 Task: Find connections with filter location Pobé with filter topic #Creativitywith filter profile language Spanish with filter current company Leadership Circle with filter school Ishan Institute of Management and Technology with filter industry Computer Hardware Manufacturing with filter service category Typing with filter keywords title Accounting Staff
Action: Mouse moved to (260, 311)
Screenshot: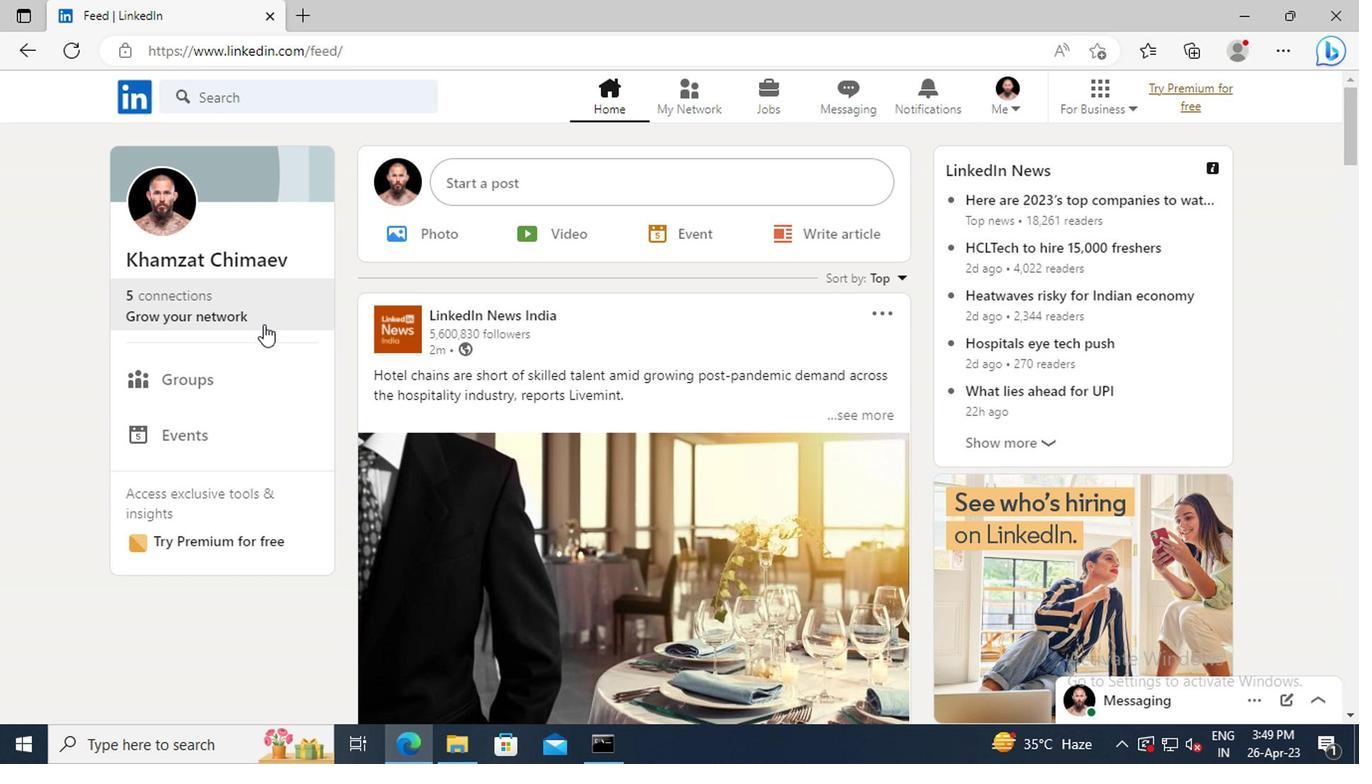 
Action: Mouse pressed left at (260, 311)
Screenshot: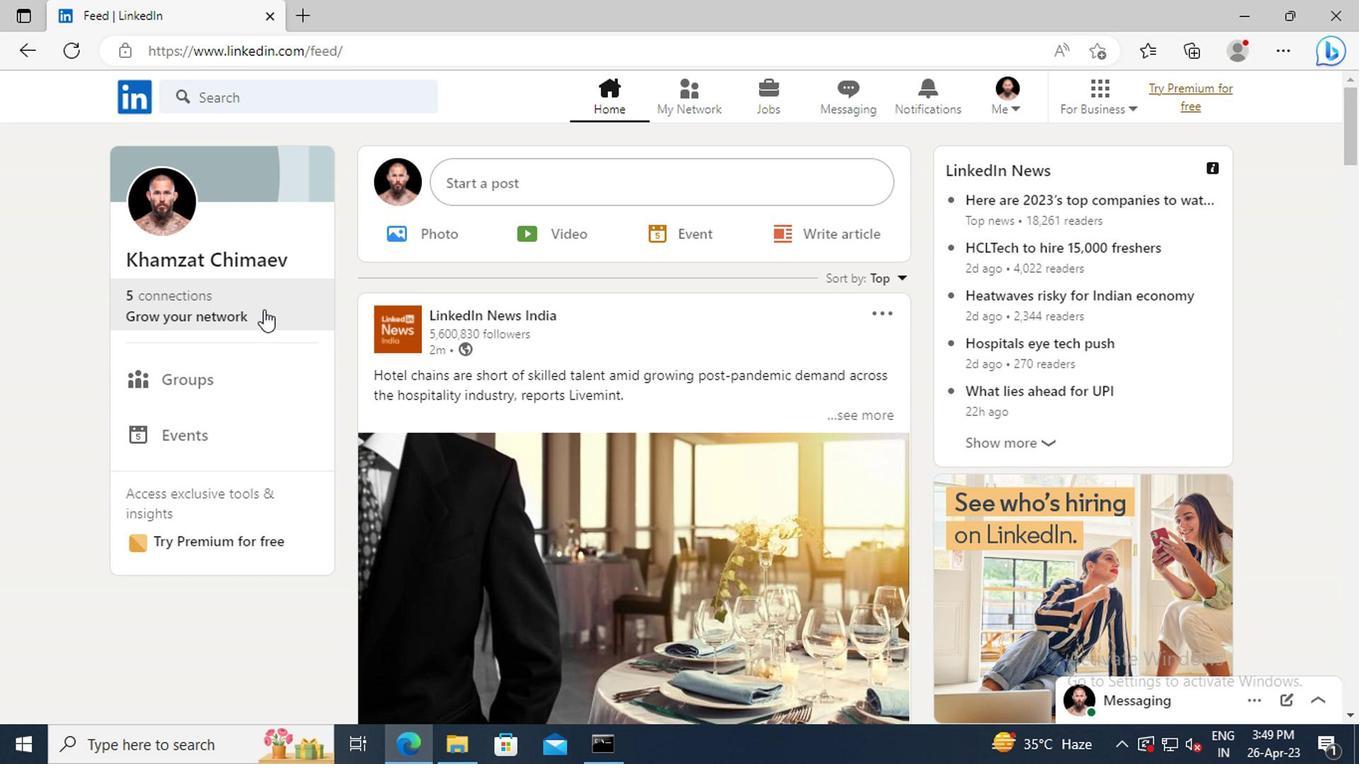 
Action: Mouse moved to (274, 212)
Screenshot: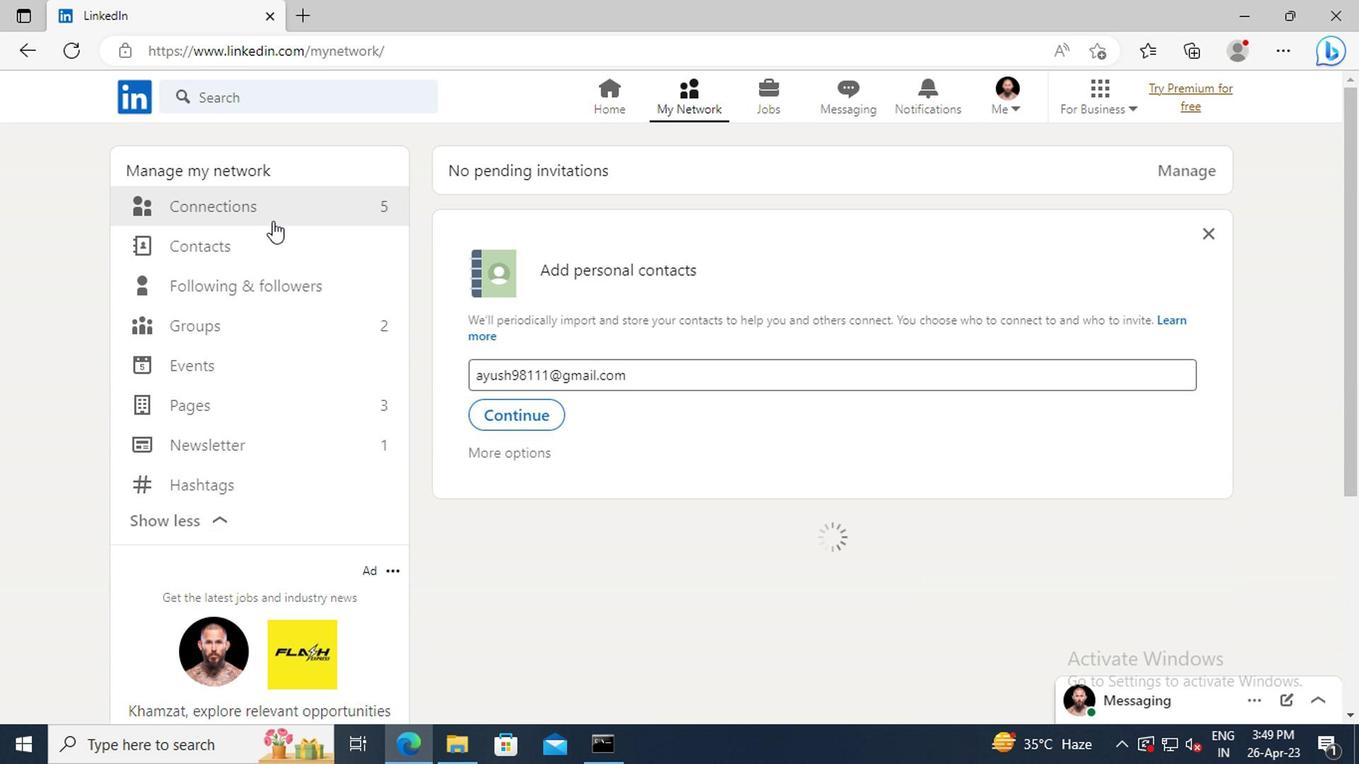 
Action: Mouse pressed left at (274, 212)
Screenshot: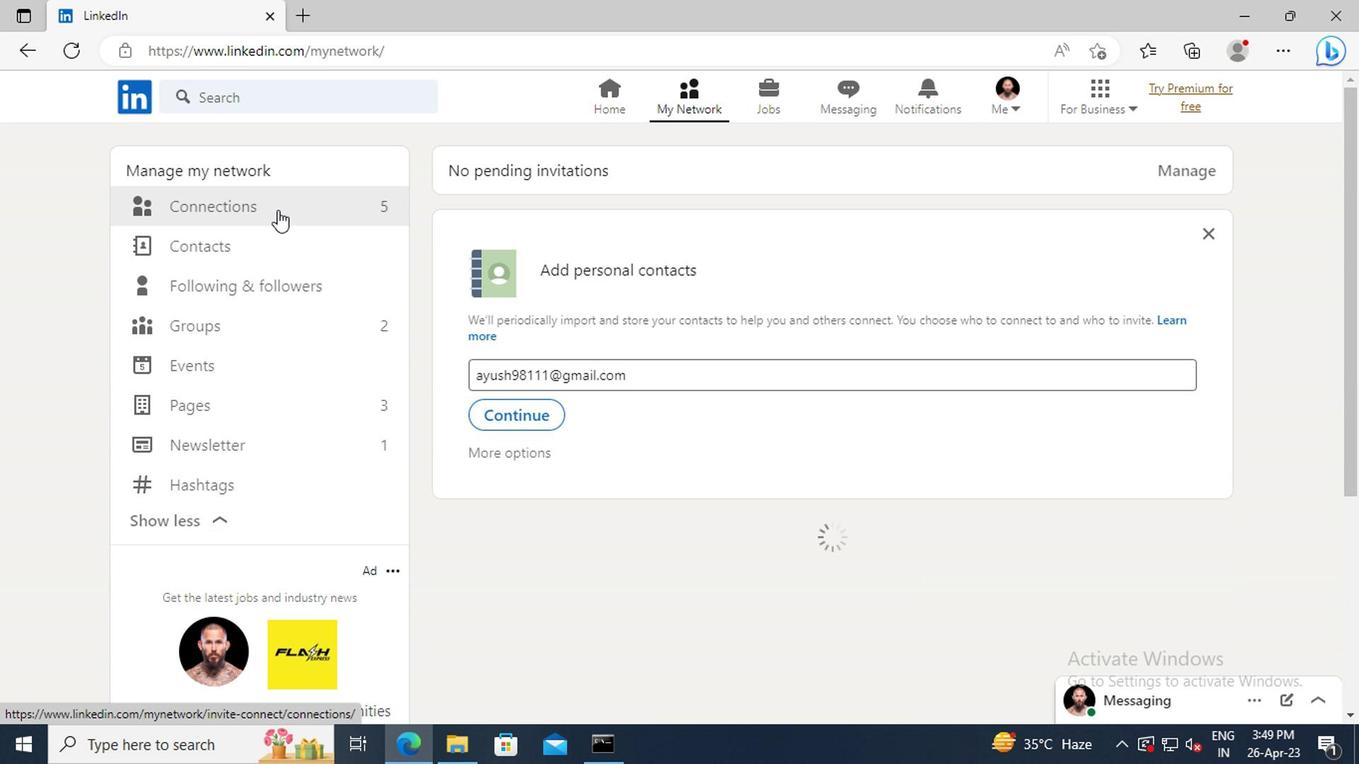 
Action: Mouse moved to (803, 214)
Screenshot: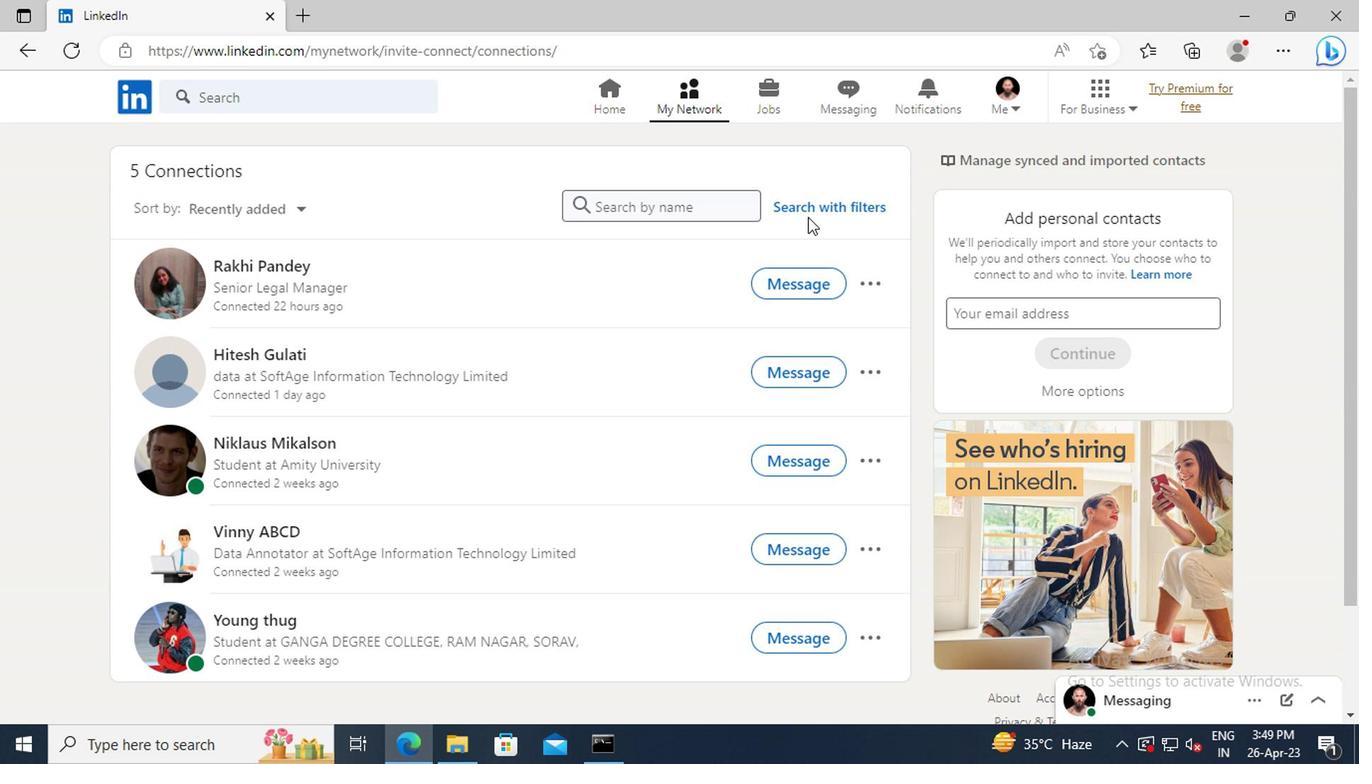 
Action: Mouse pressed left at (803, 214)
Screenshot: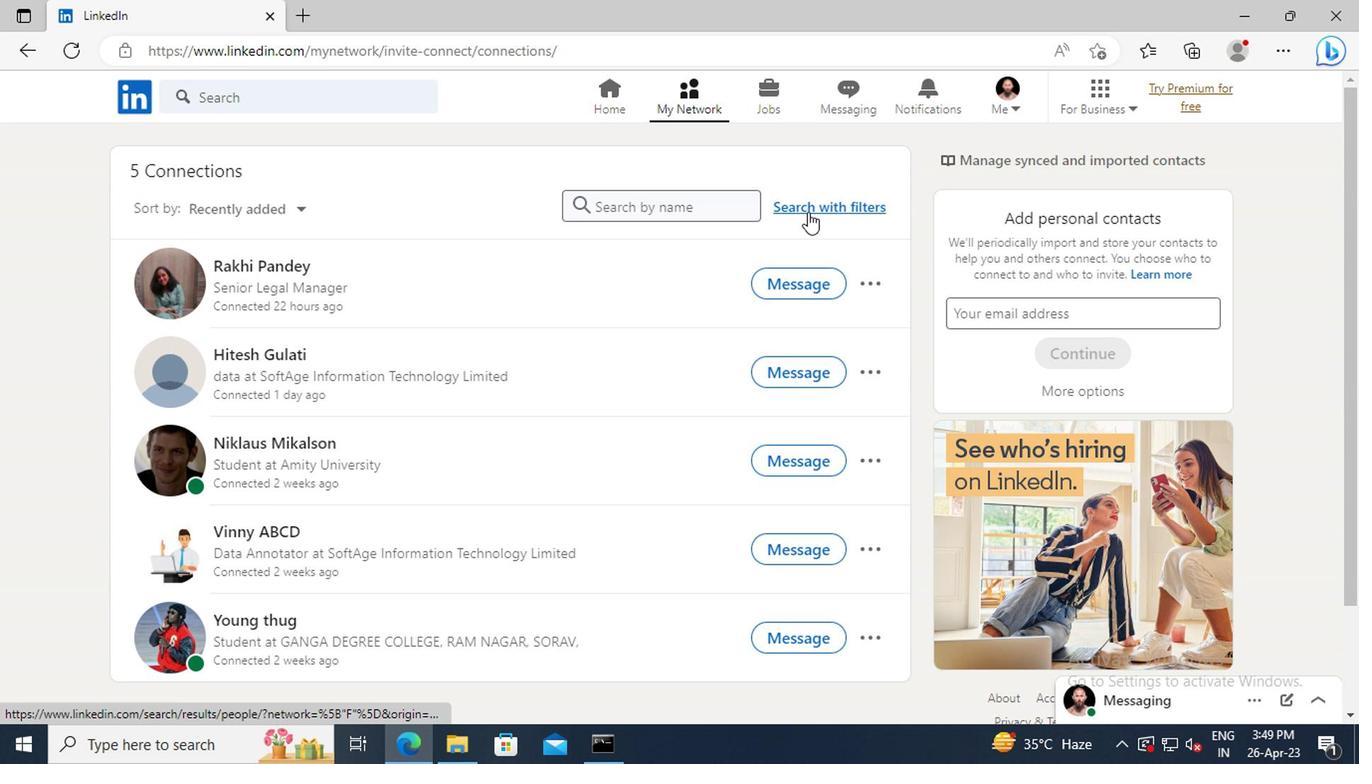 
Action: Mouse moved to (756, 157)
Screenshot: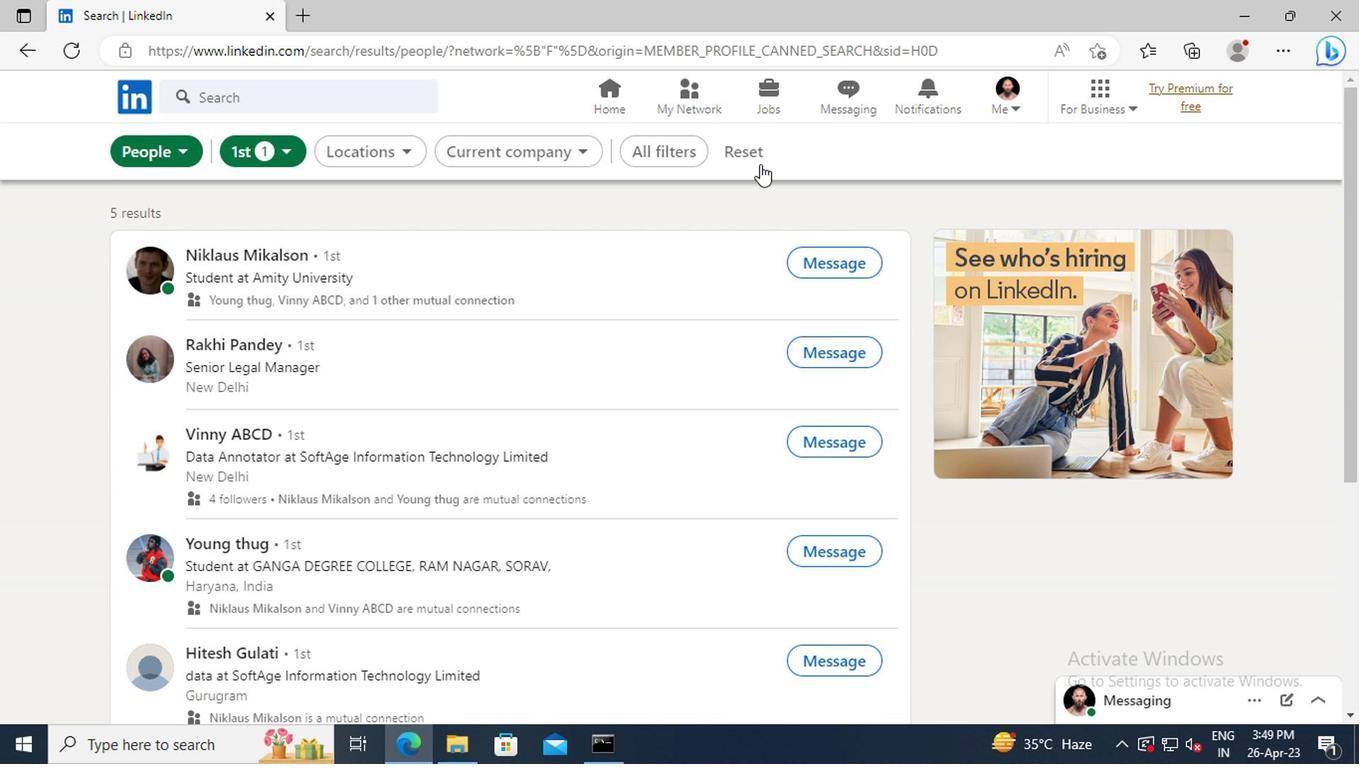 
Action: Mouse pressed left at (756, 157)
Screenshot: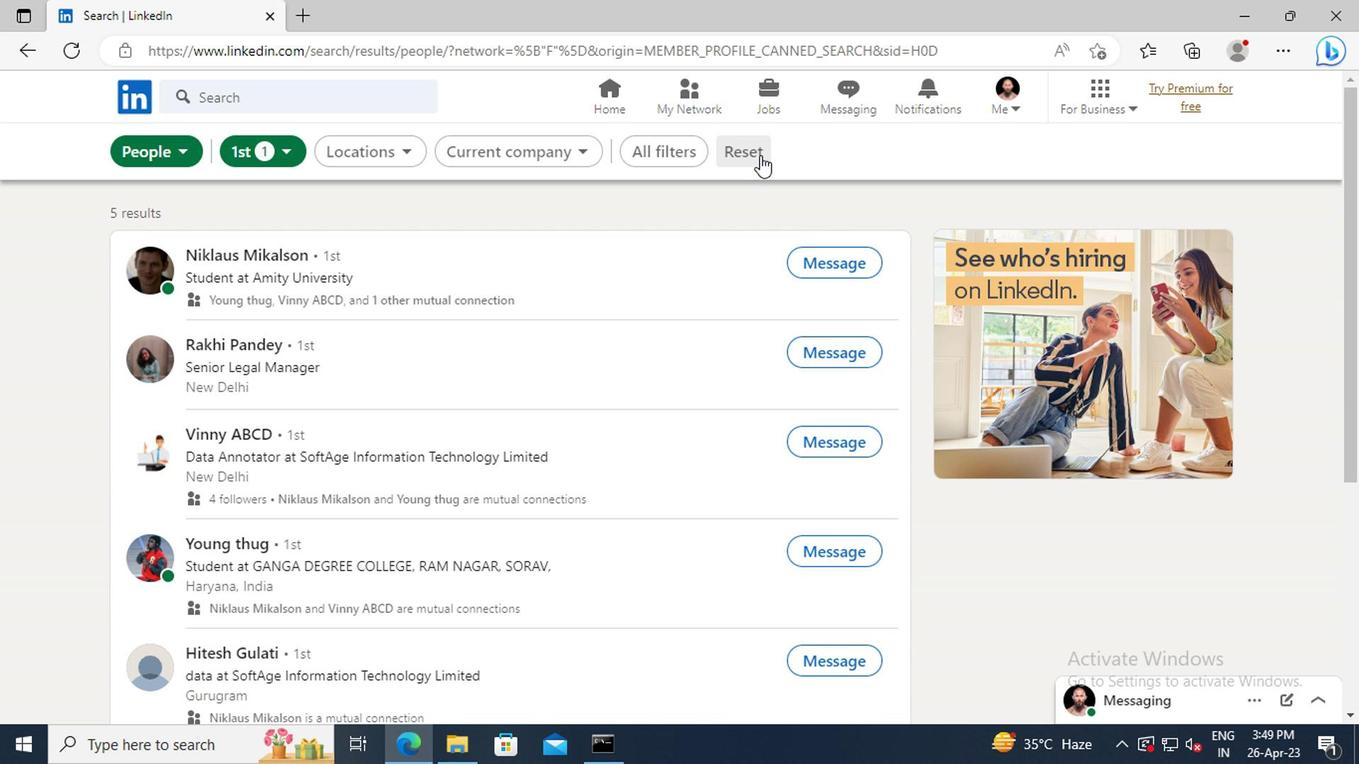 
Action: Mouse moved to (709, 158)
Screenshot: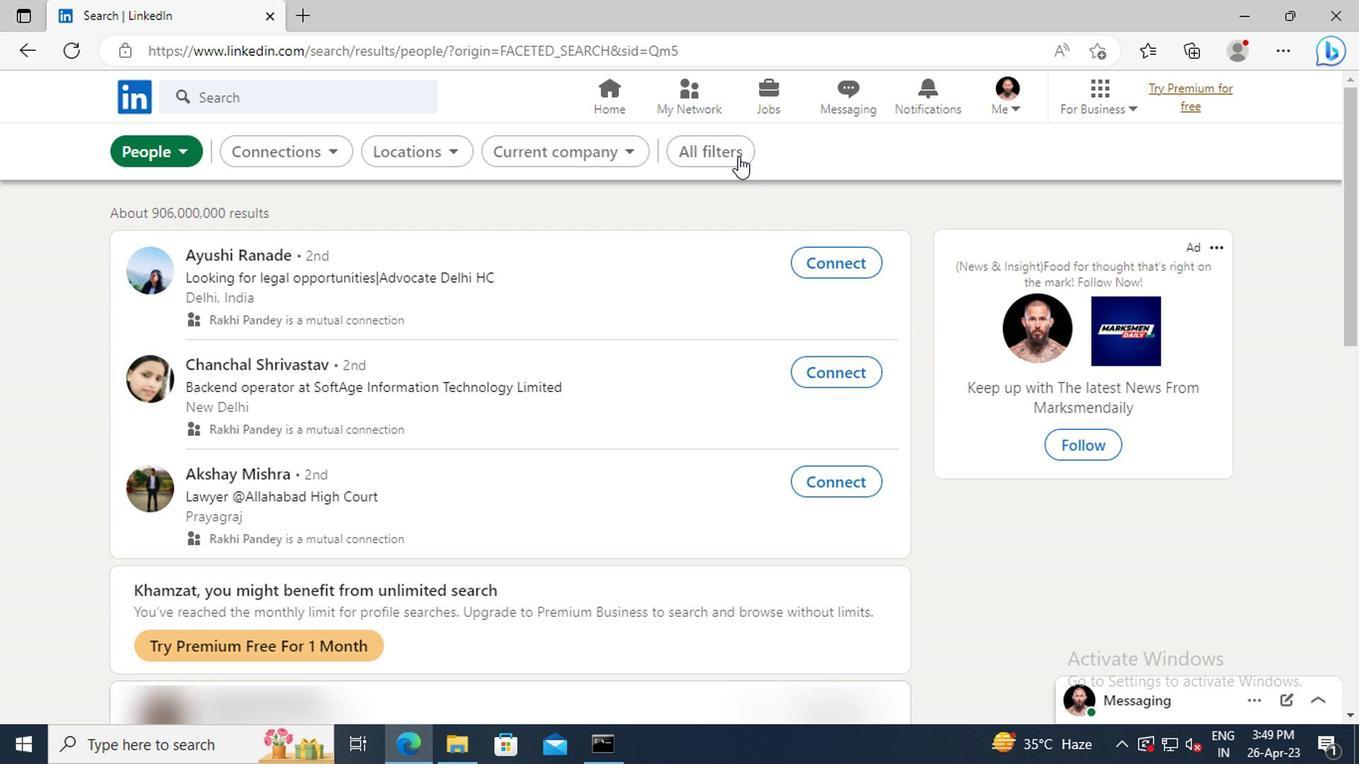 
Action: Mouse pressed left at (709, 158)
Screenshot: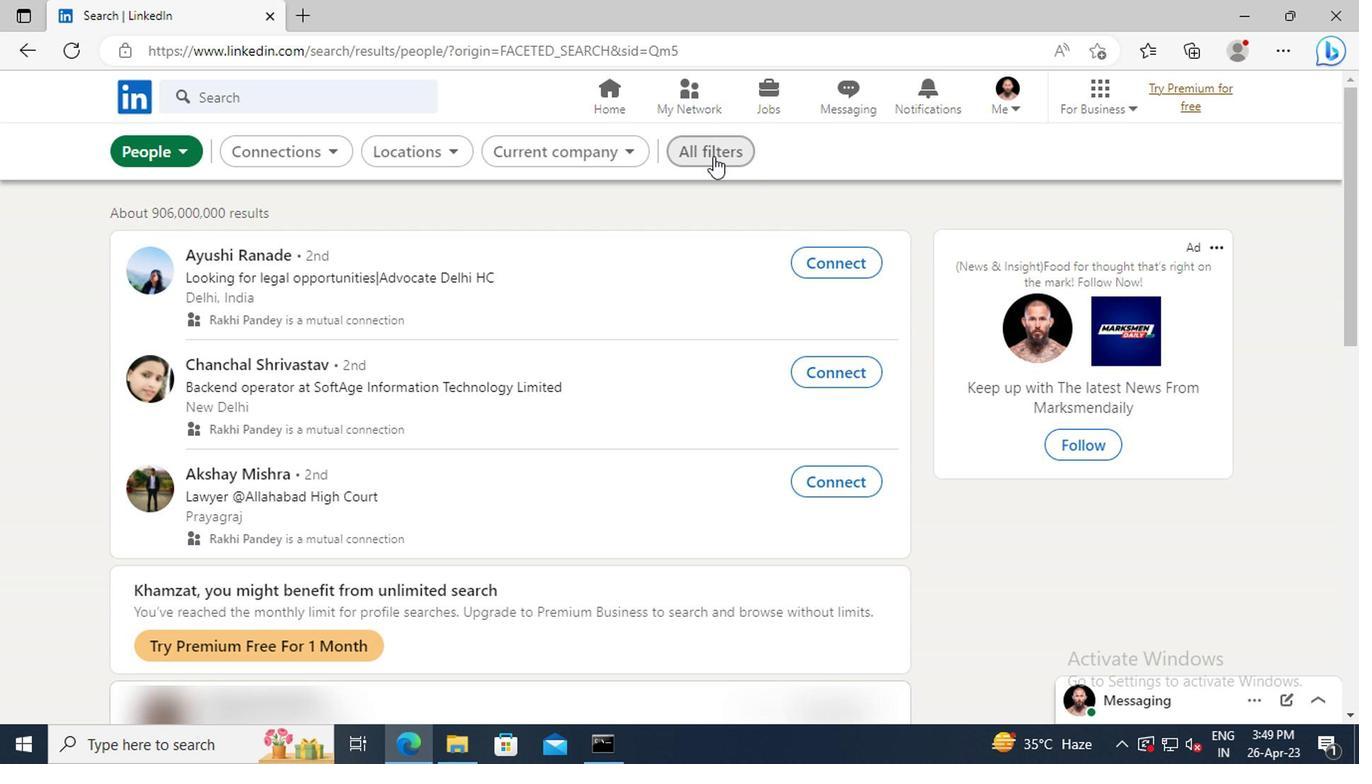 
Action: Mouse moved to (1099, 288)
Screenshot: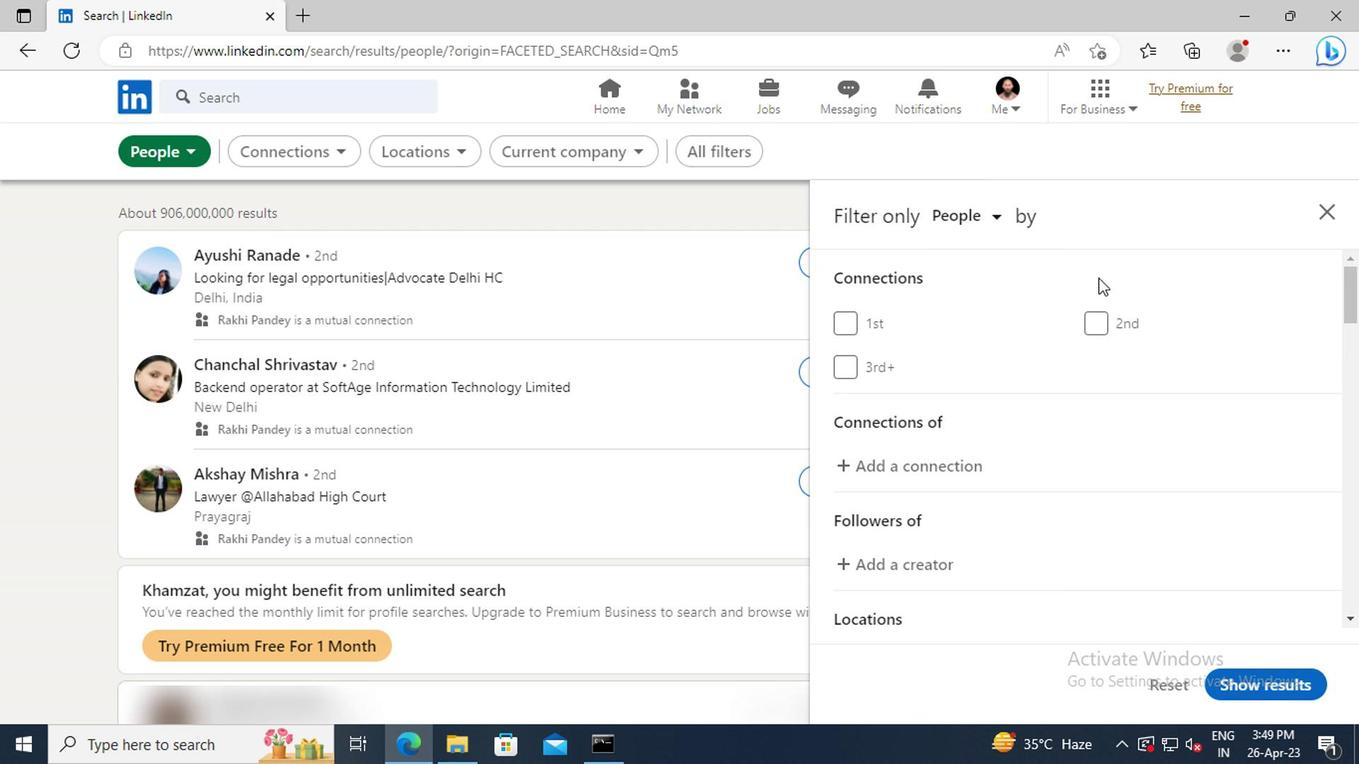 
Action: Mouse scrolled (1099, 287) with delta (0, -1)
Screenshot: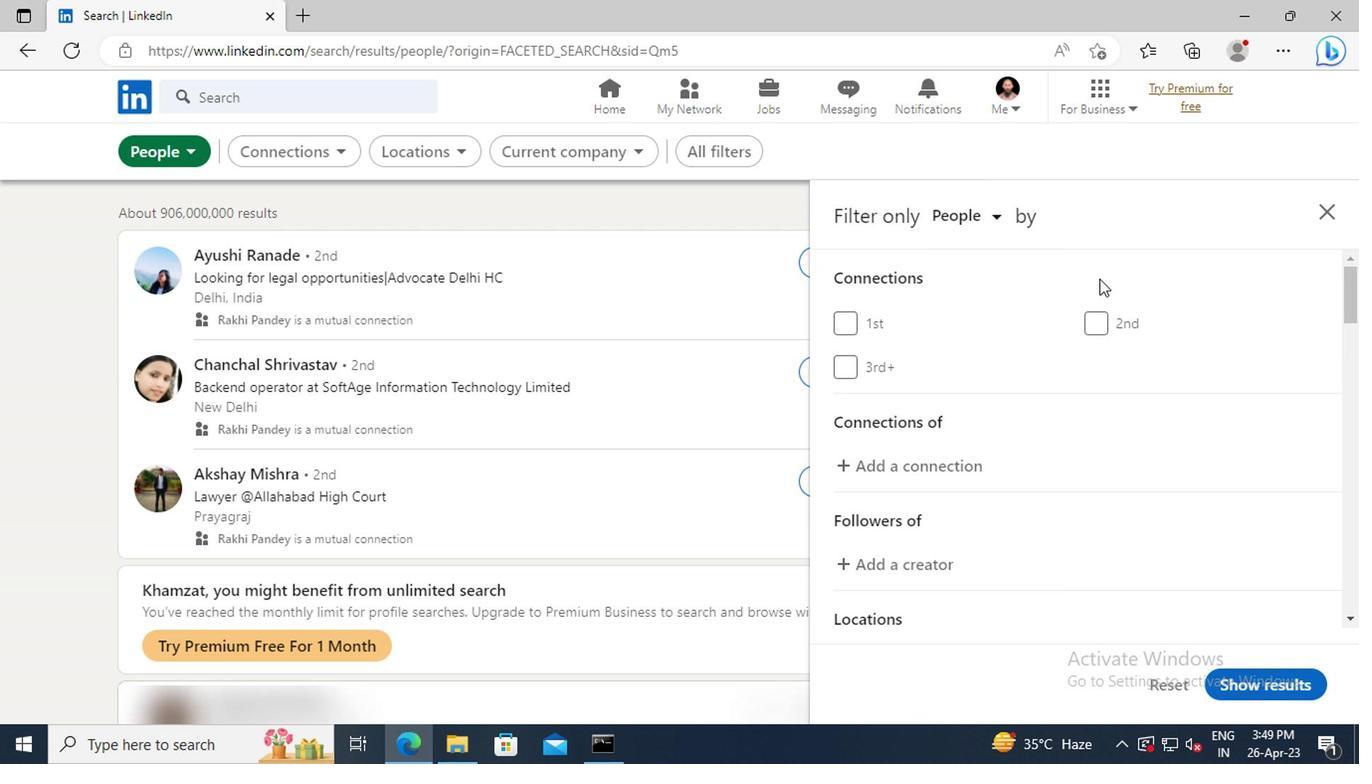 
Action: Mouse scrolled (1099, 287) with delta (0, -1)
Screenshot: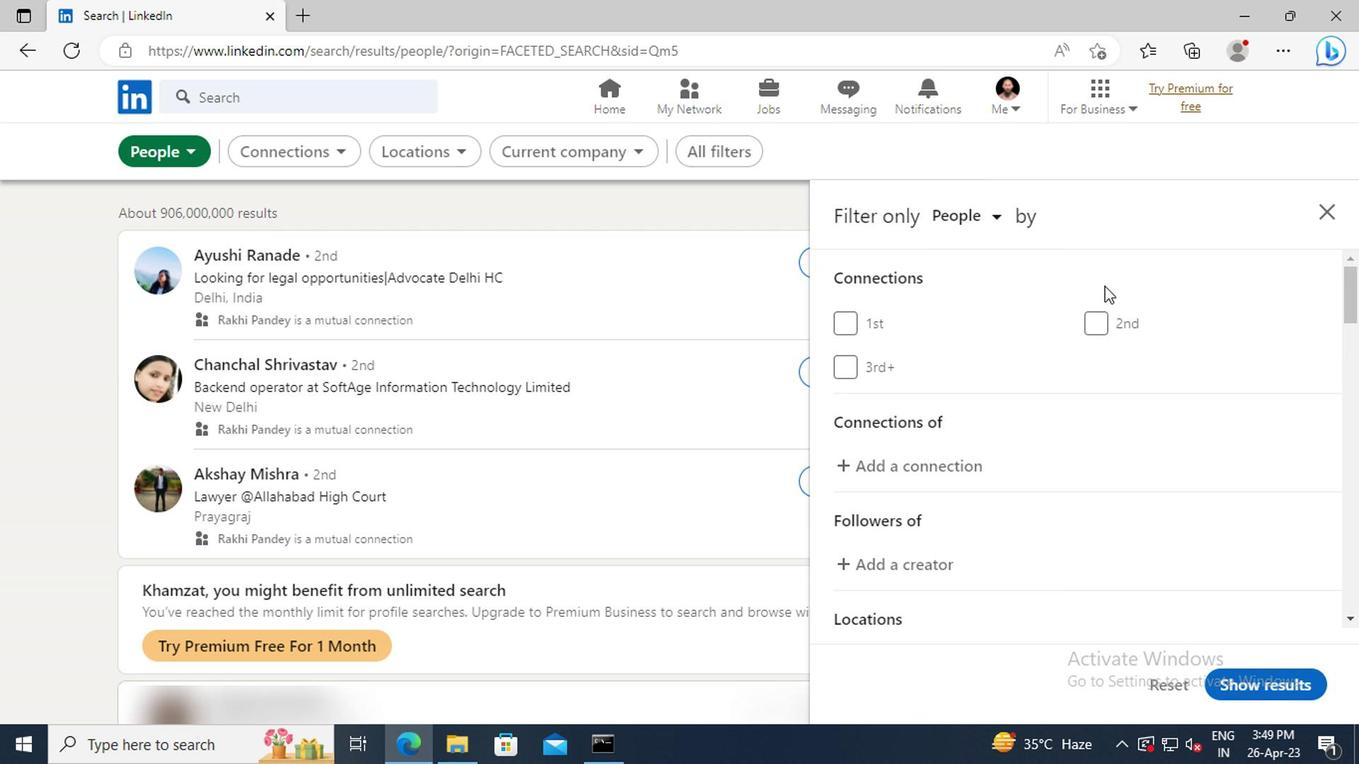 
Action: Mouse scrolled (1099, 287) with delta (0, -1)
Screenshot: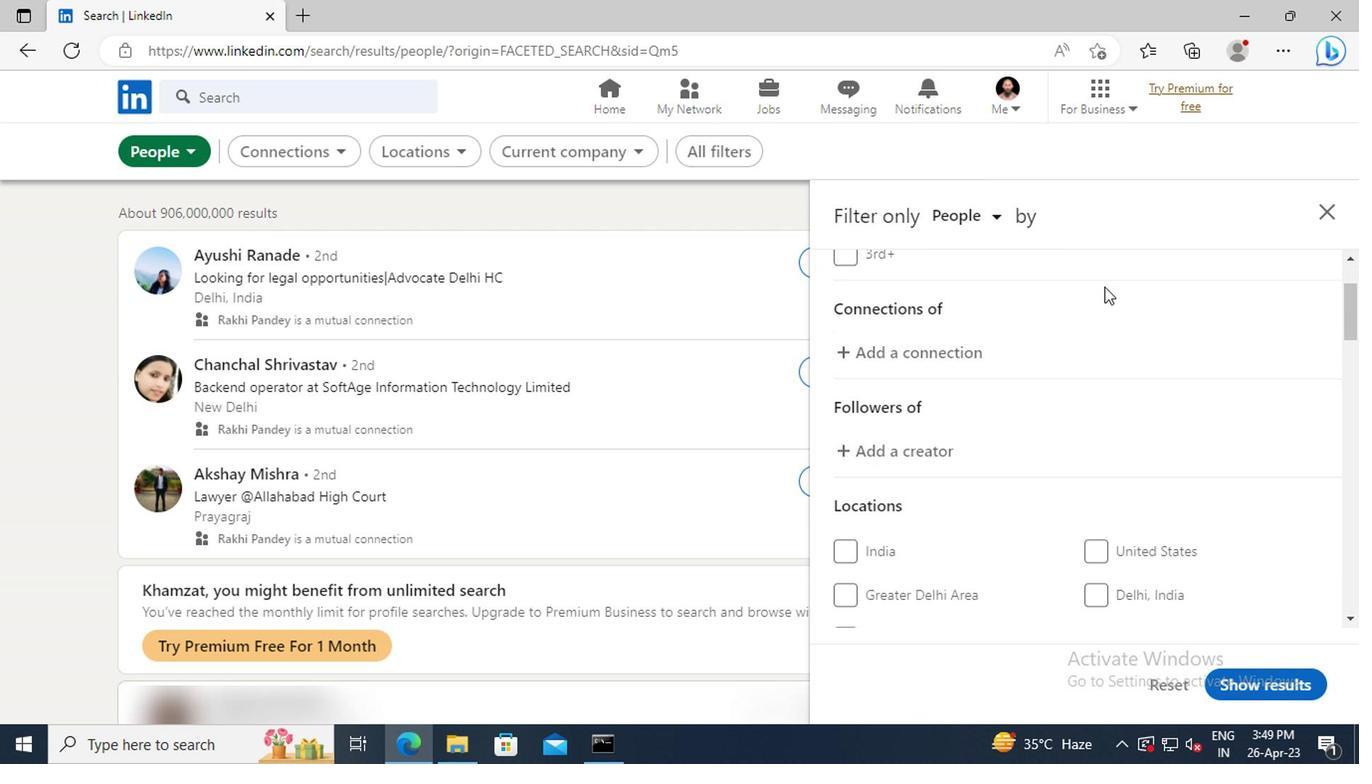 
Action: Mouse scrolled (1099, 287) with delta (0, -1)
Screenshot: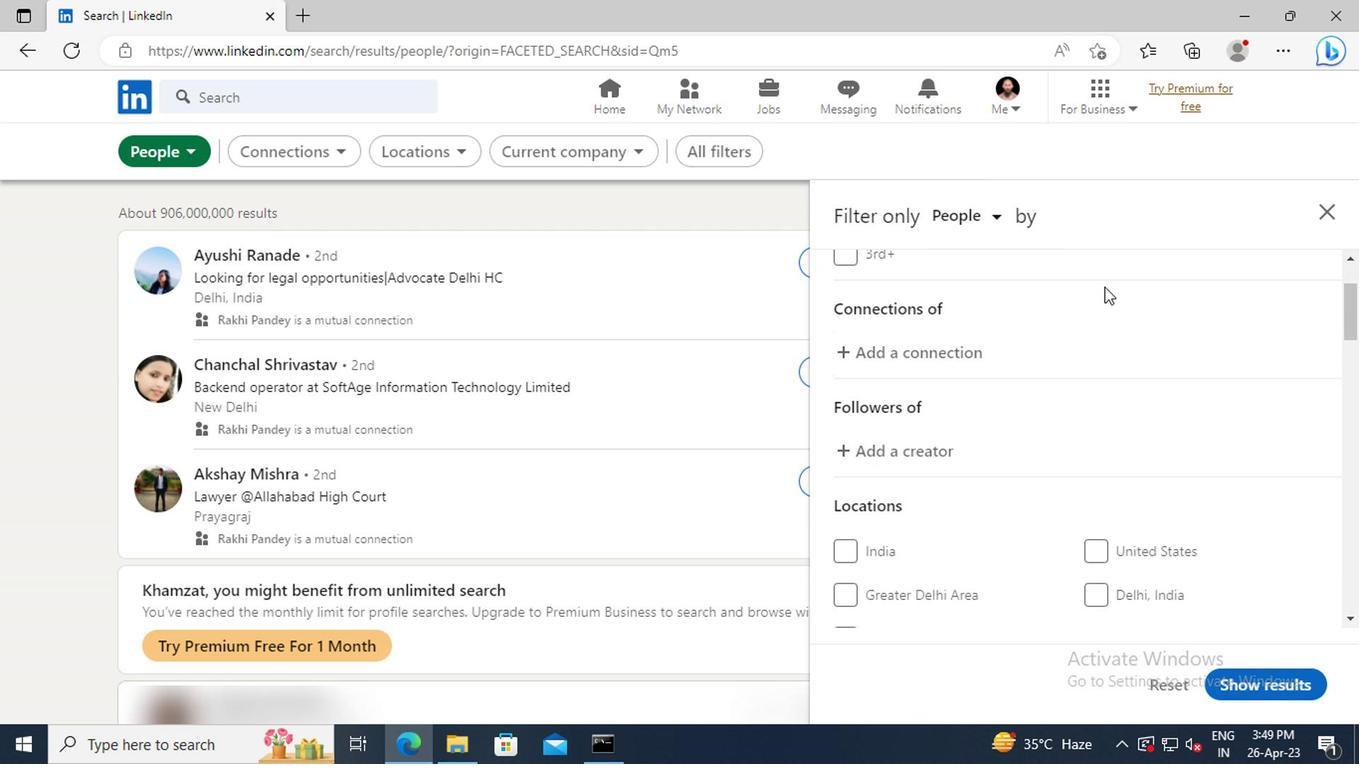 
Action: Mouse moved to (1099, 289)
Screenshot: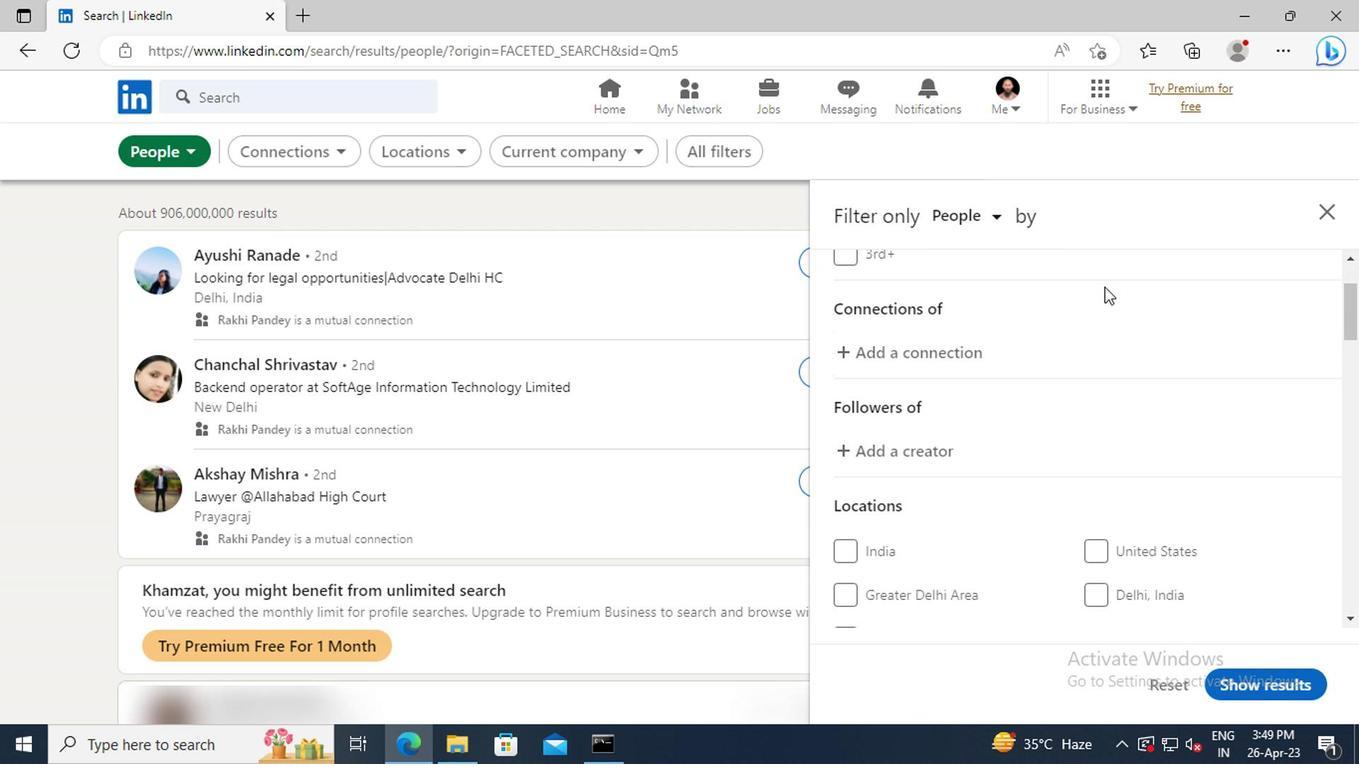 
Action: Mouse scrolled (1099, 288) with delta (0, 0)
Screenshot: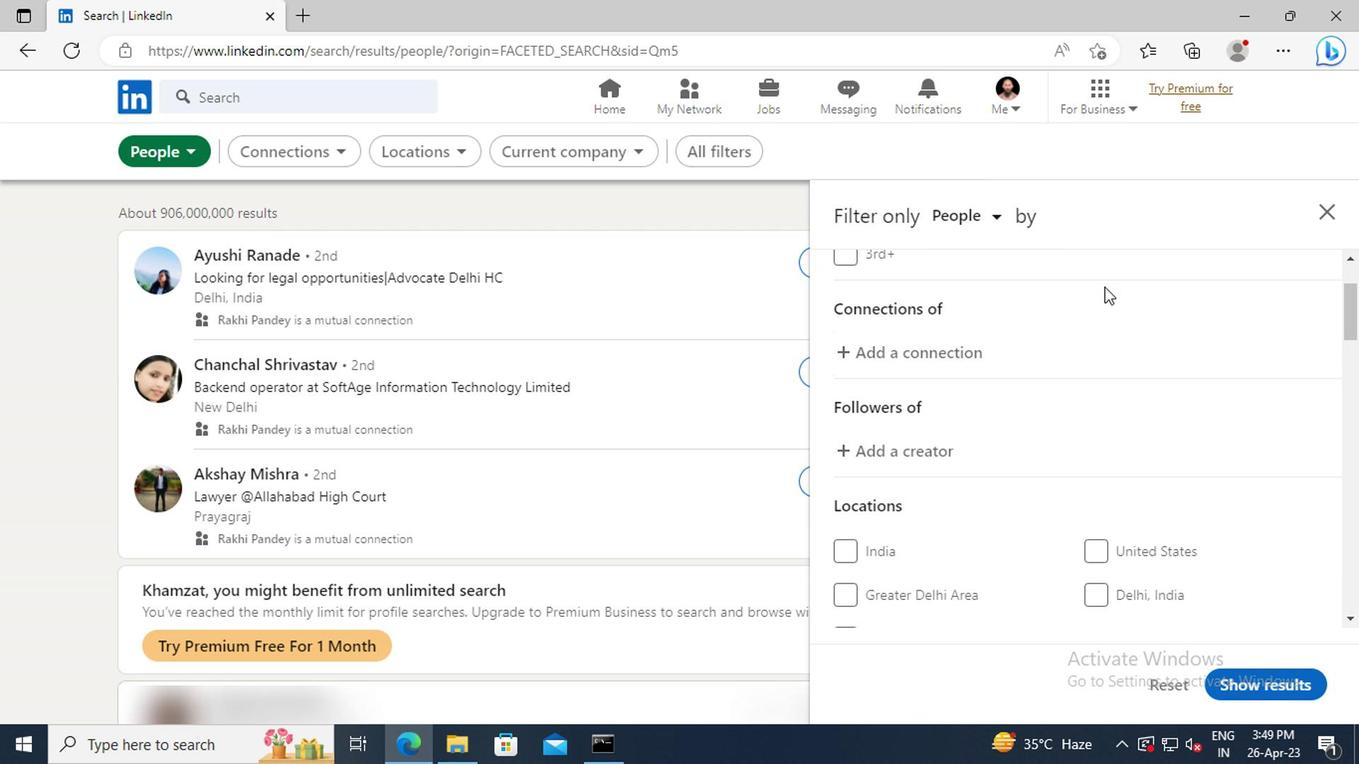 
Action: Mouse scrolled (1099, 288) with delta (0, 0)
Screenshot: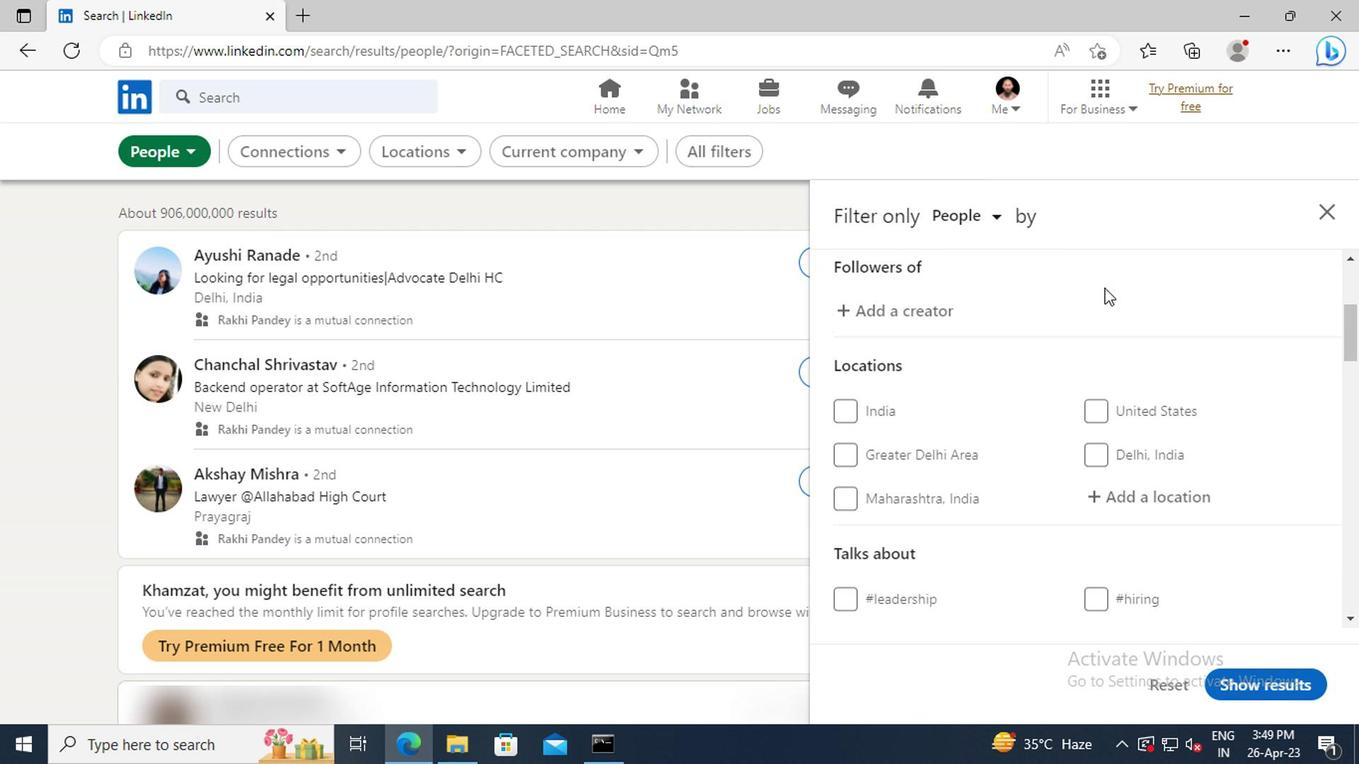
Action: Mouse moved to (1129, 403)
Screenshot: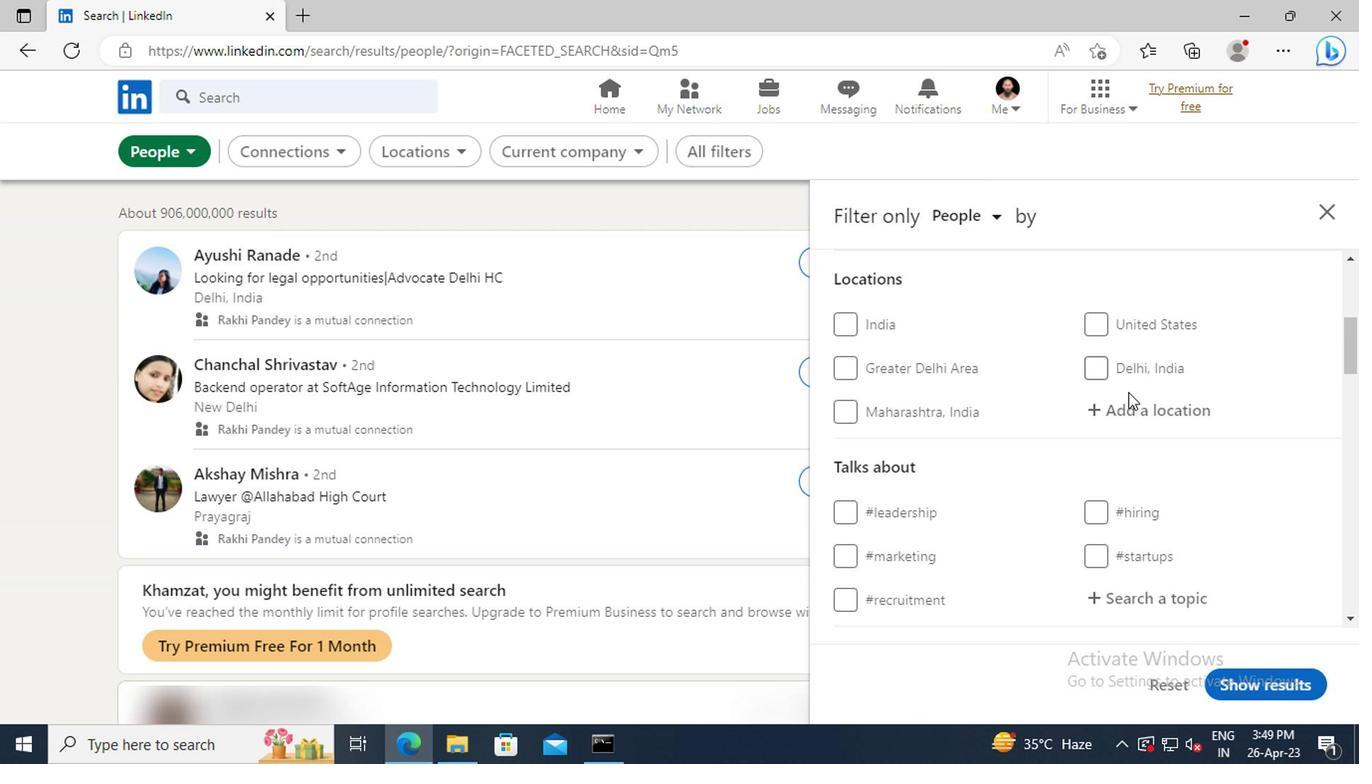 
Action: Mouse pressed left at (1129, 403)
Screenshot: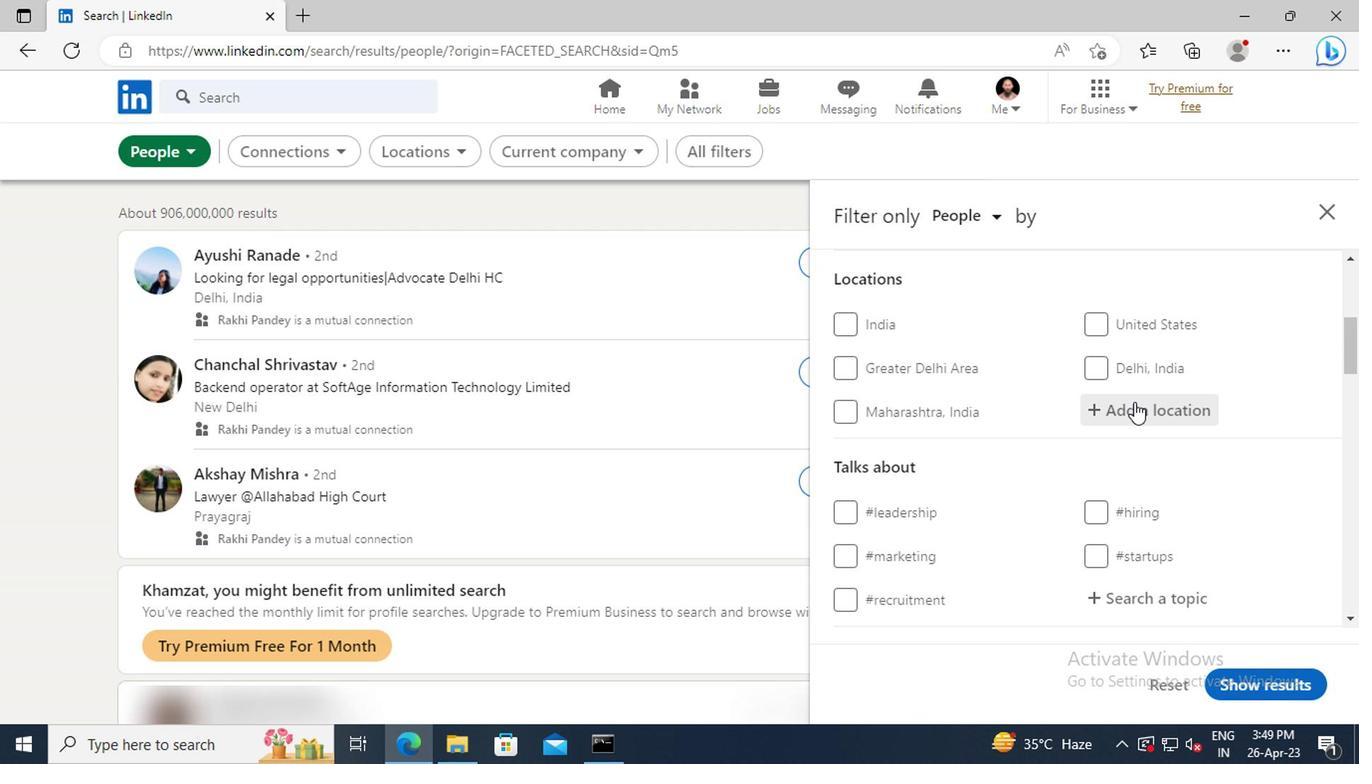 
Action: Key pressed <Key.shift>POBE<Key.enter>
Screenshot: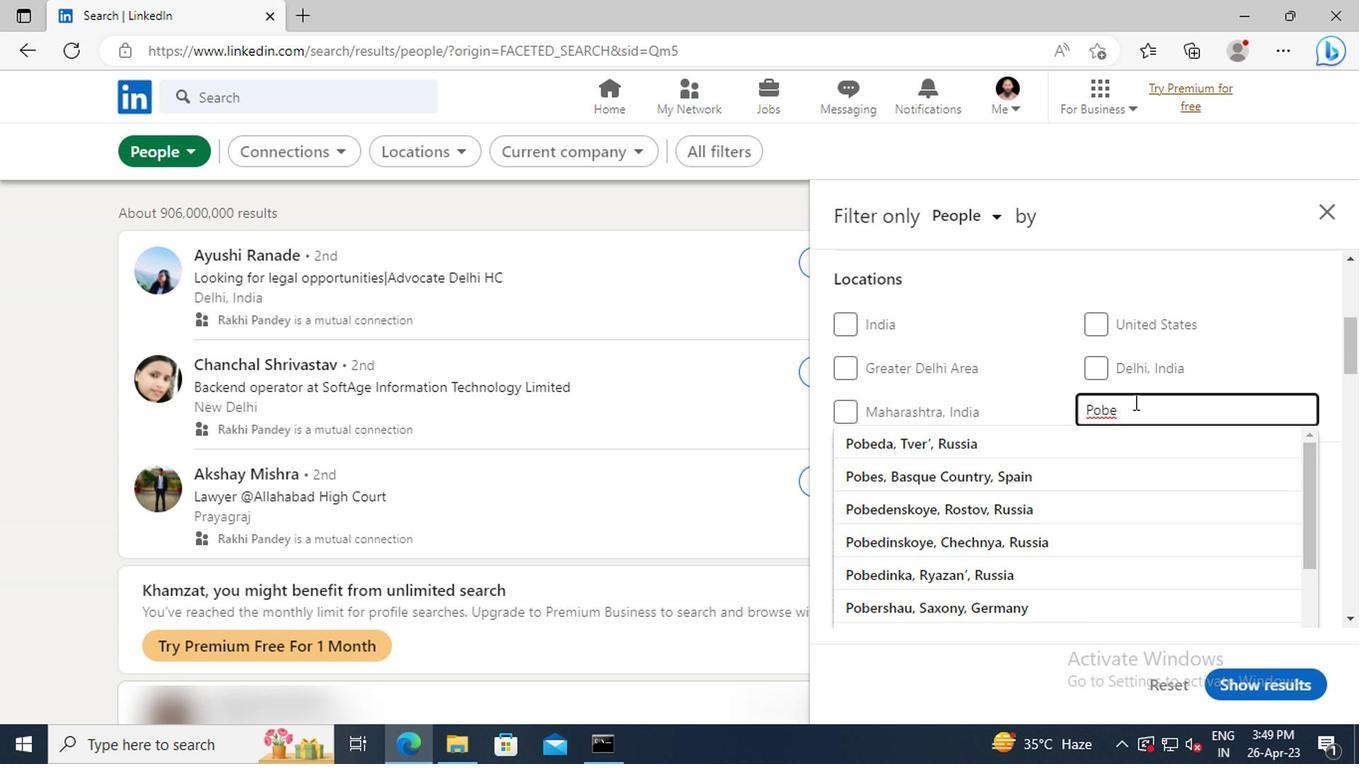 
Action: Mouse scrolled (1129, 402) with delta (0, 0)
Screenshot: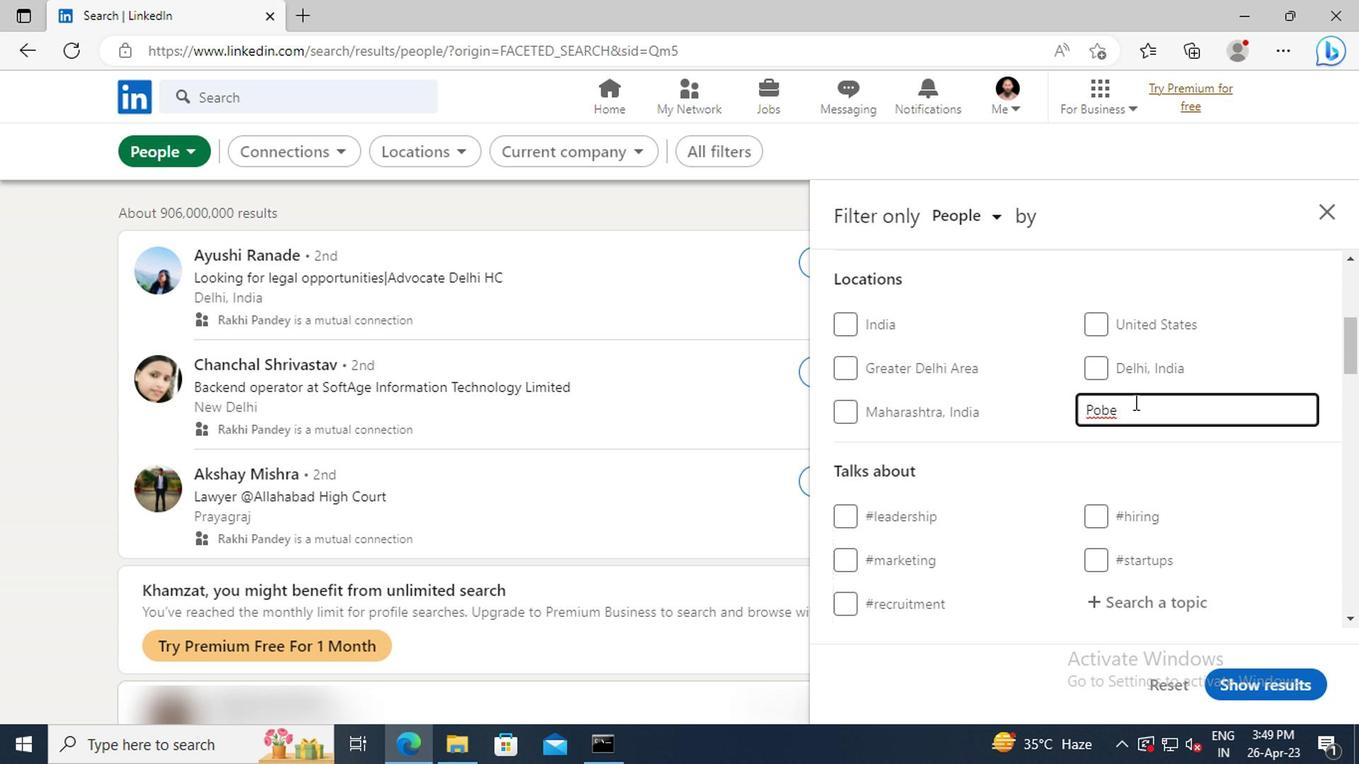
Action: Mouse scrolled (1129, 402) with delta (0, 0)
Screenshot: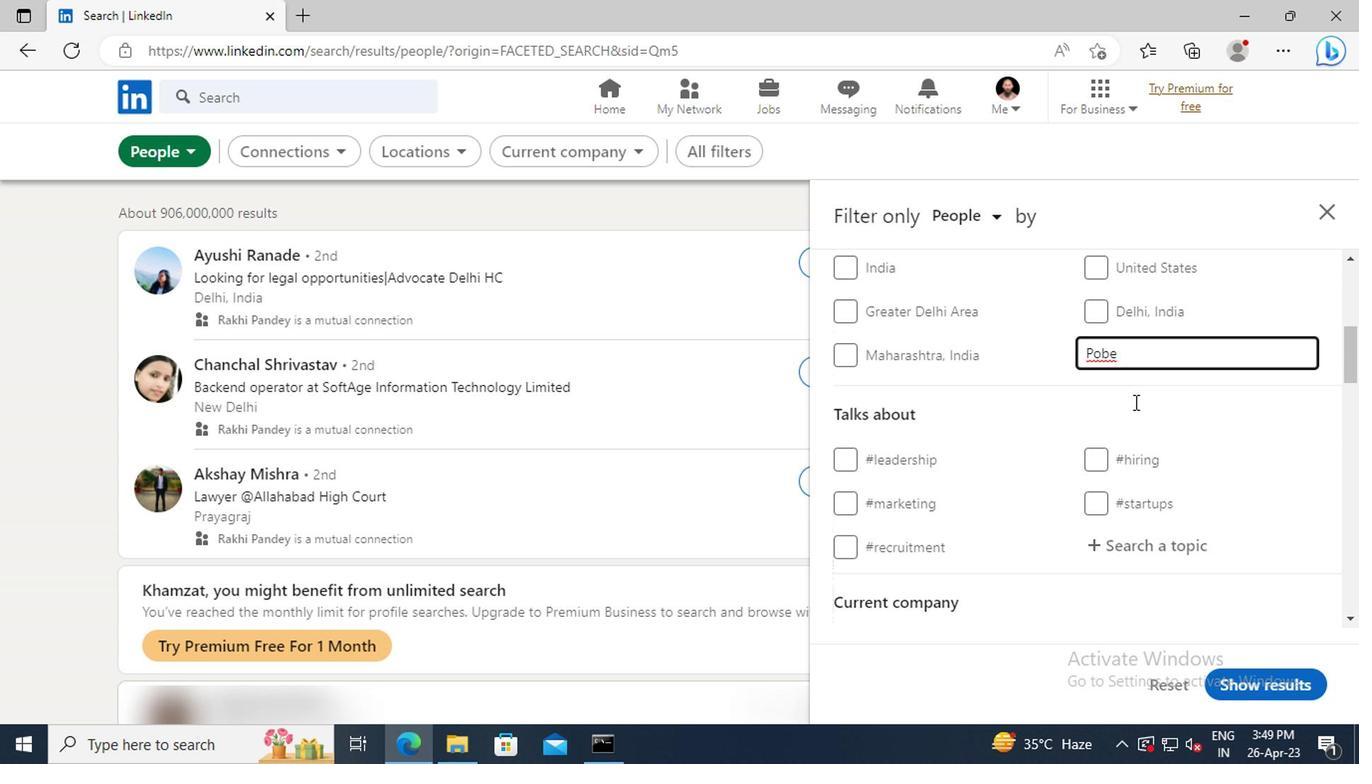 
Action: Mouse scrolled (1129, 402) with delta (0, 0)
Screenshot: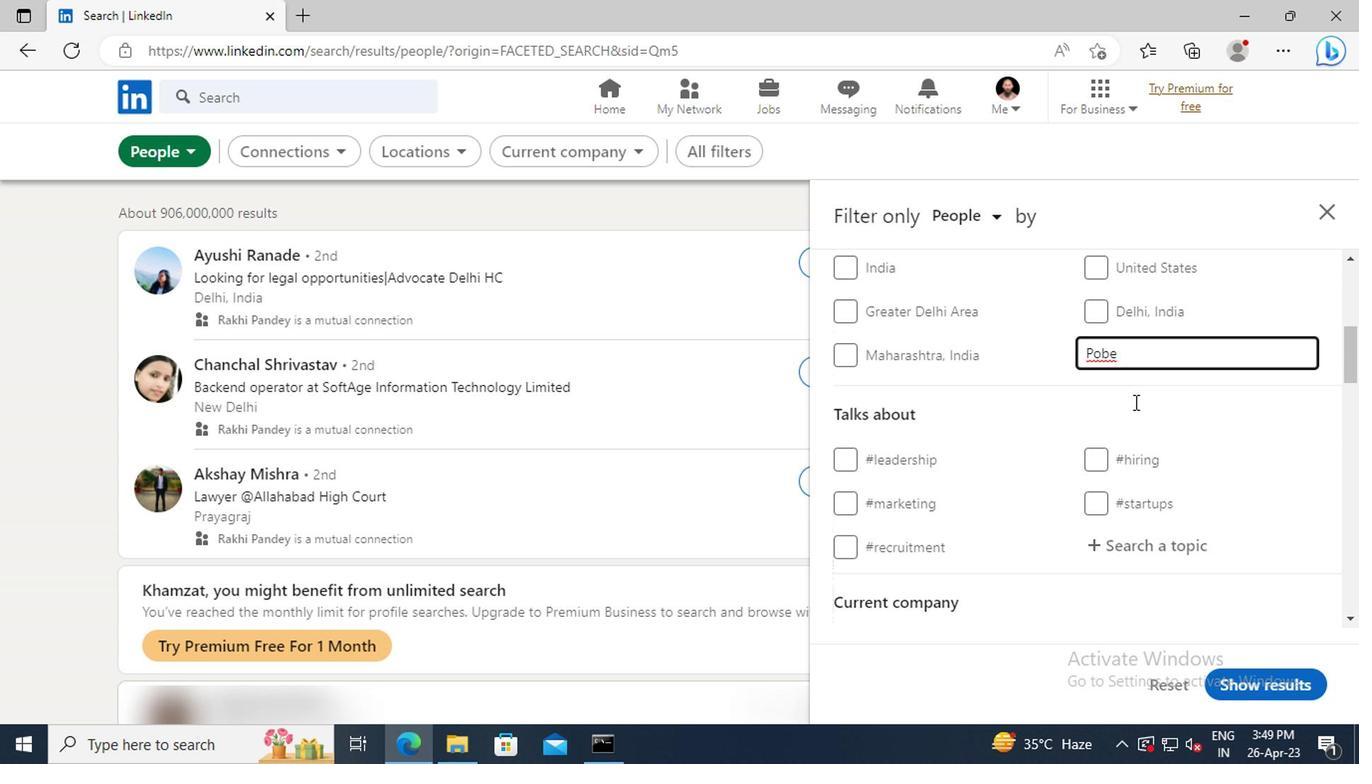 
Action: Mouse moved to (1144, 441)
Screenshot: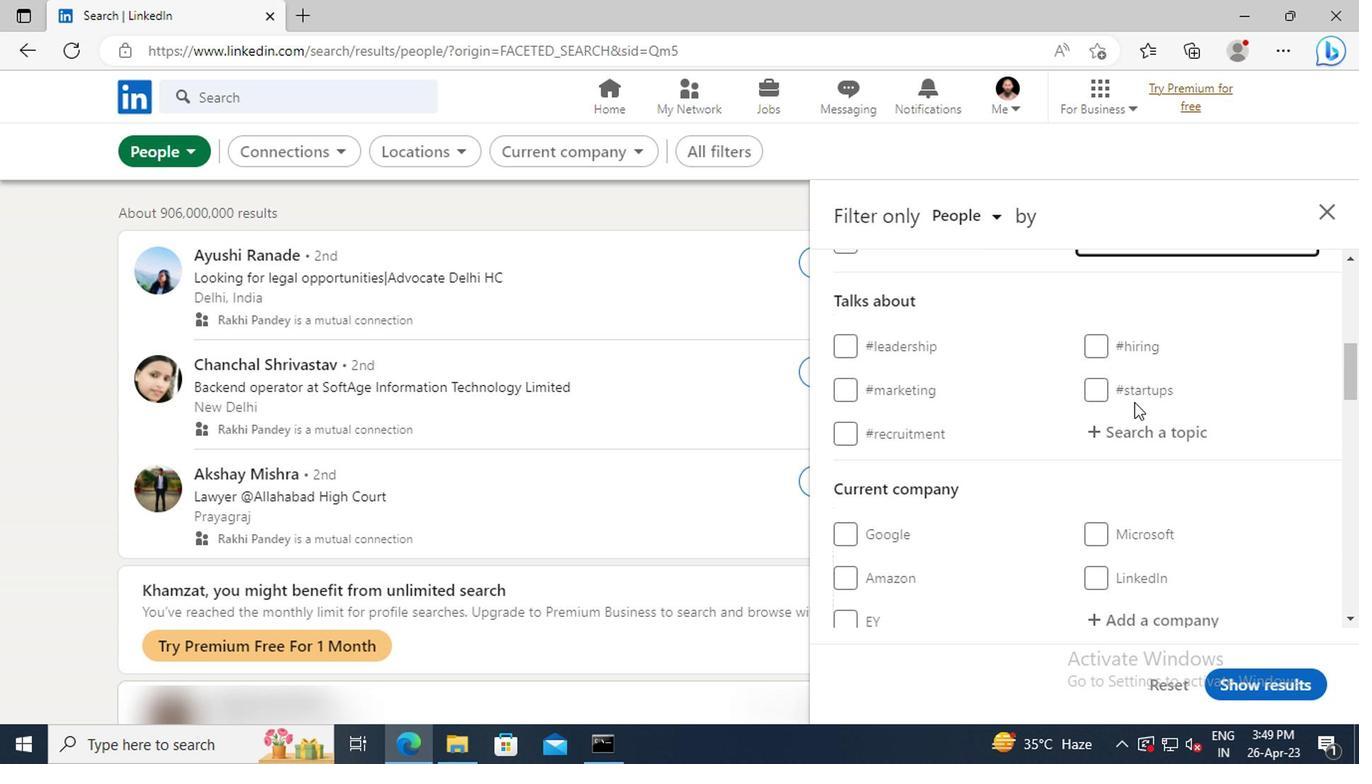 
Action: Mouse pressed left at (1144, 441)
Screenshot: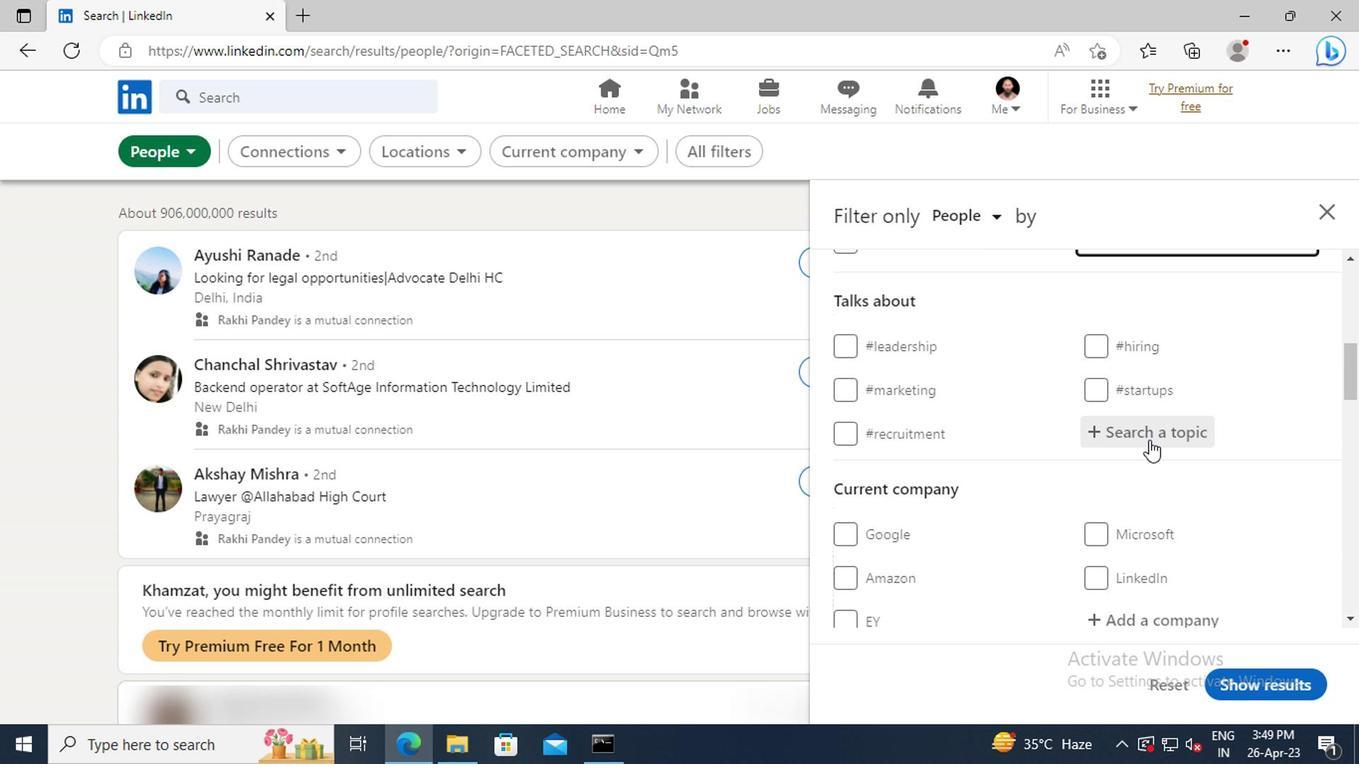 
Action: Key pressed <Key.shift>#CREATIVITYWITH<Key.enter>
Screenshot: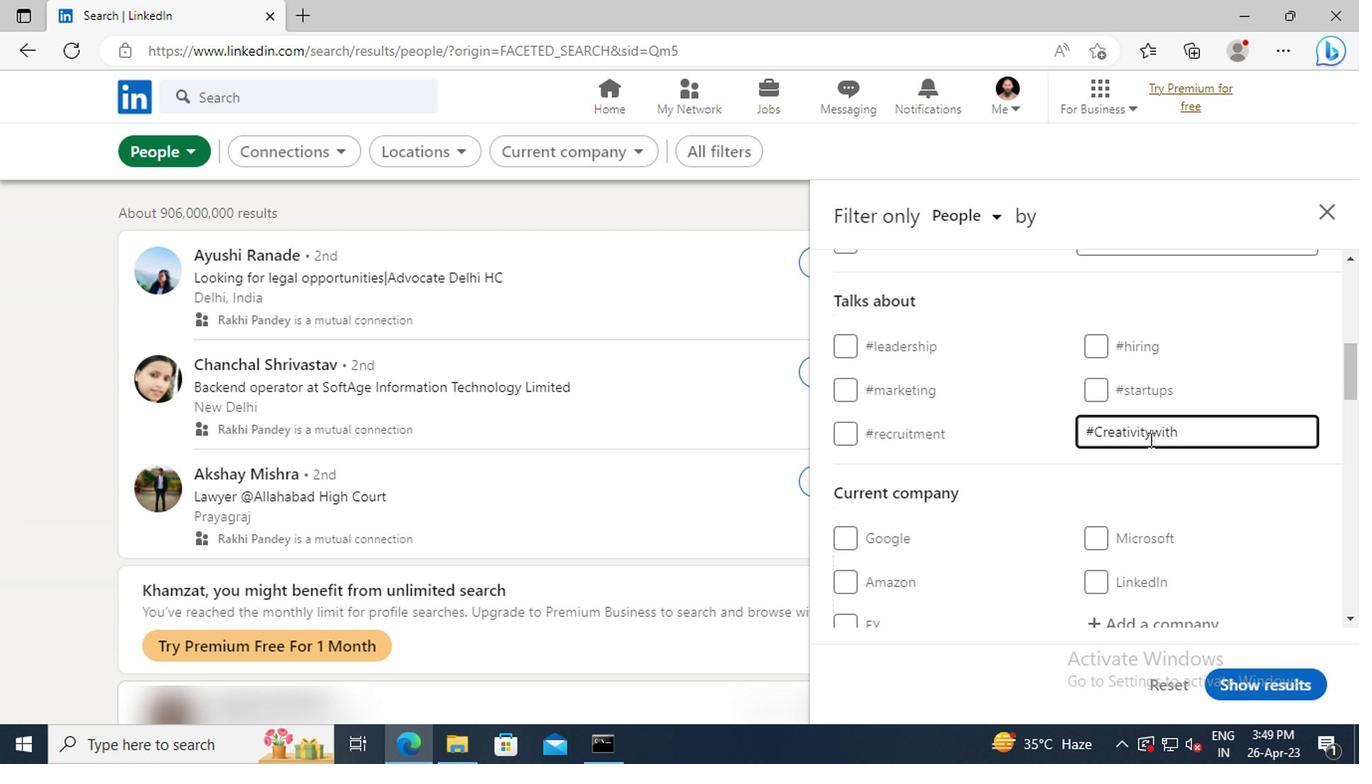 
Action: Mouse scrolled (1144, 440) with delta (0, -1)
Screenshot: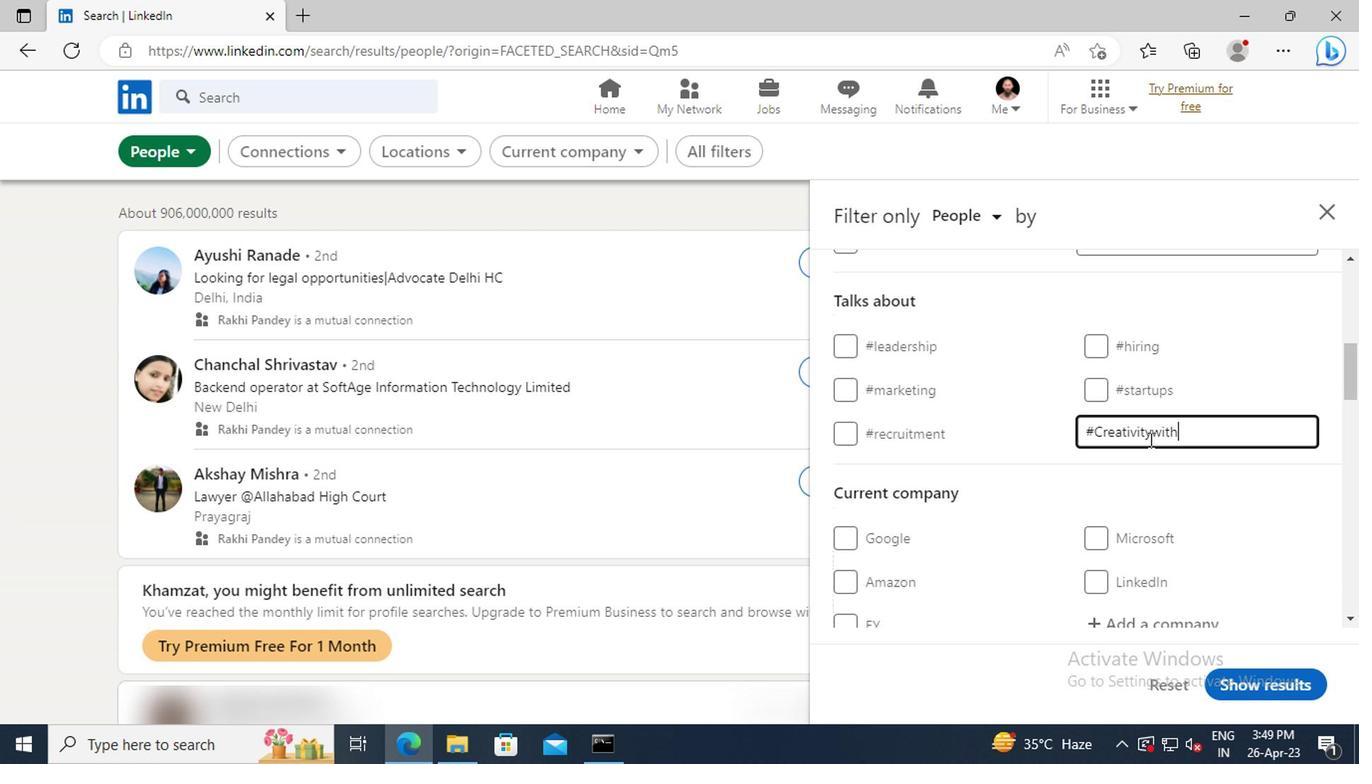 
Action: Mouse scrolled (1144, 440) with delta (0, -1)
Screenshot: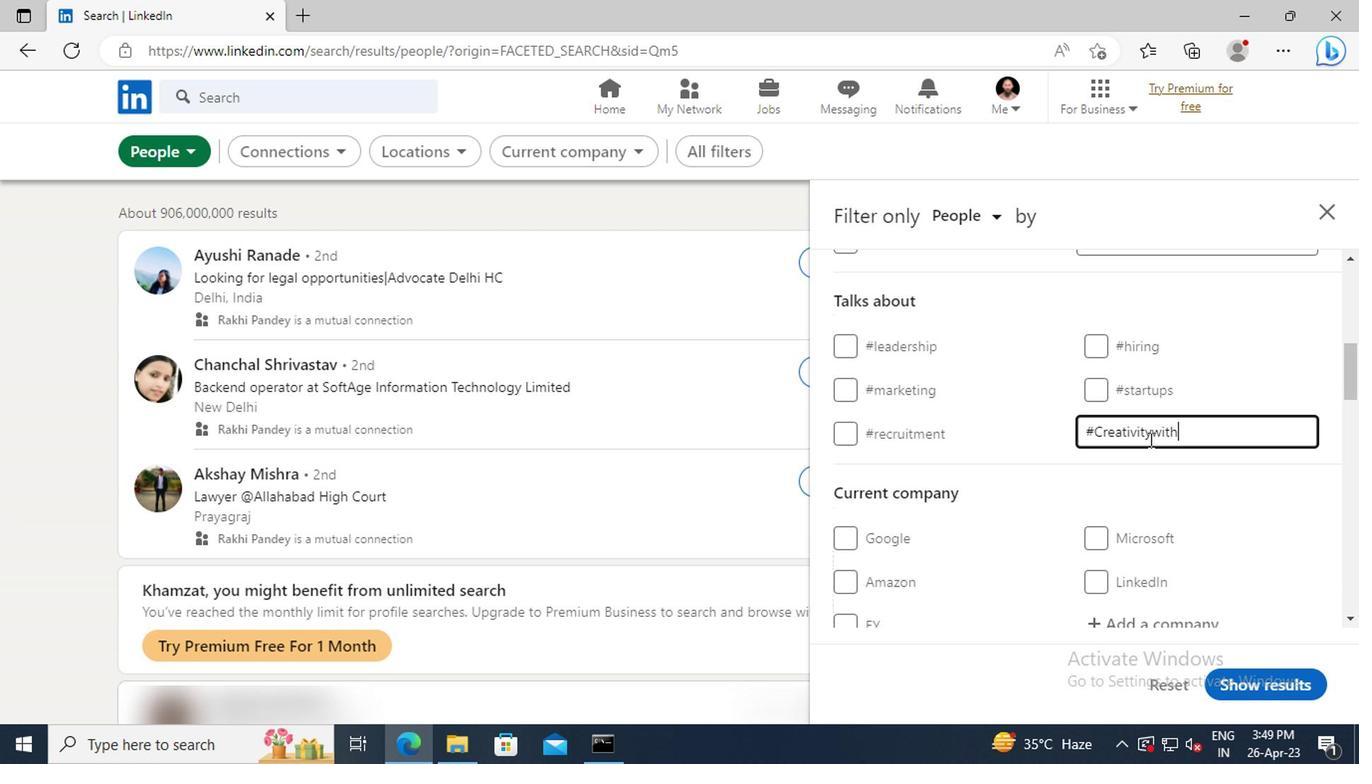 
Action: Mouse scrolled (1144, 440) with delta (0, -1)
Screenshot: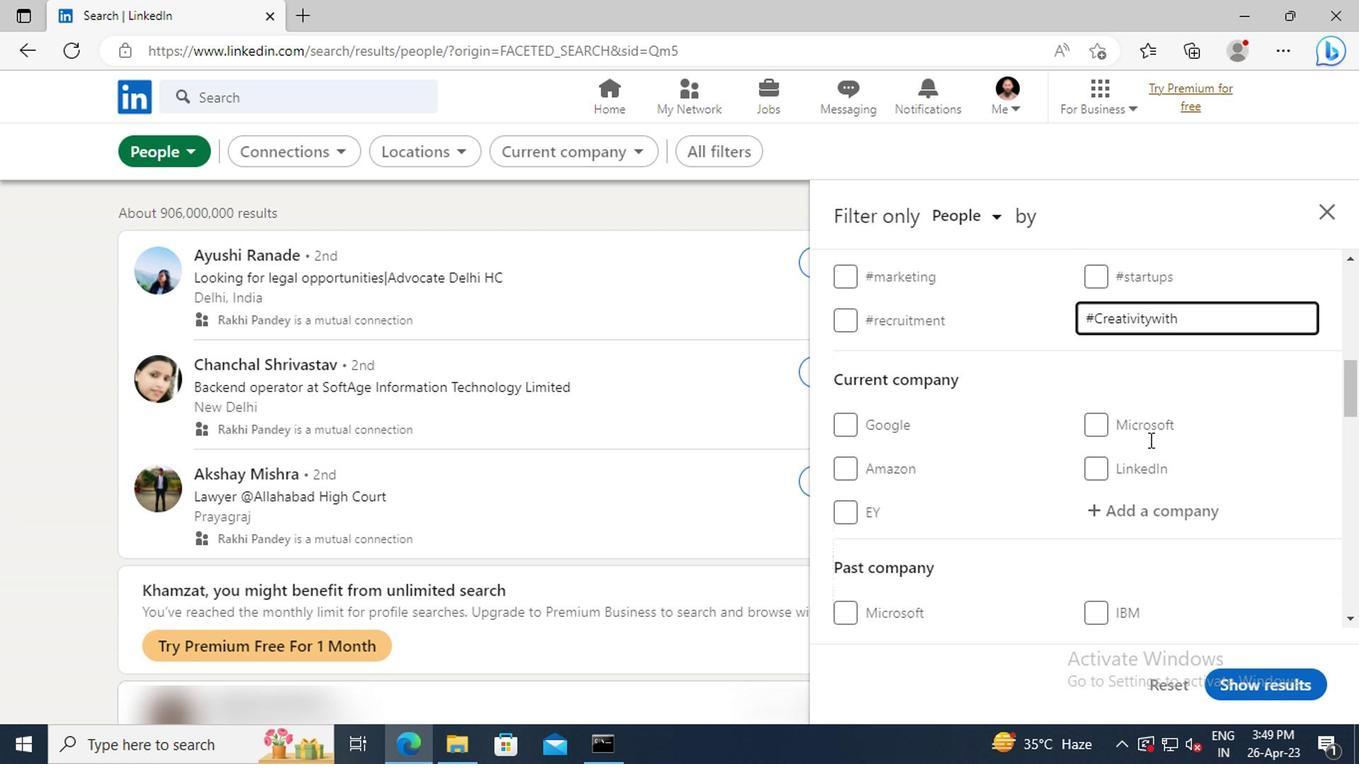 
Action: Mouse scrolled (1144, 440) with delta (0, -1)
Screenshot: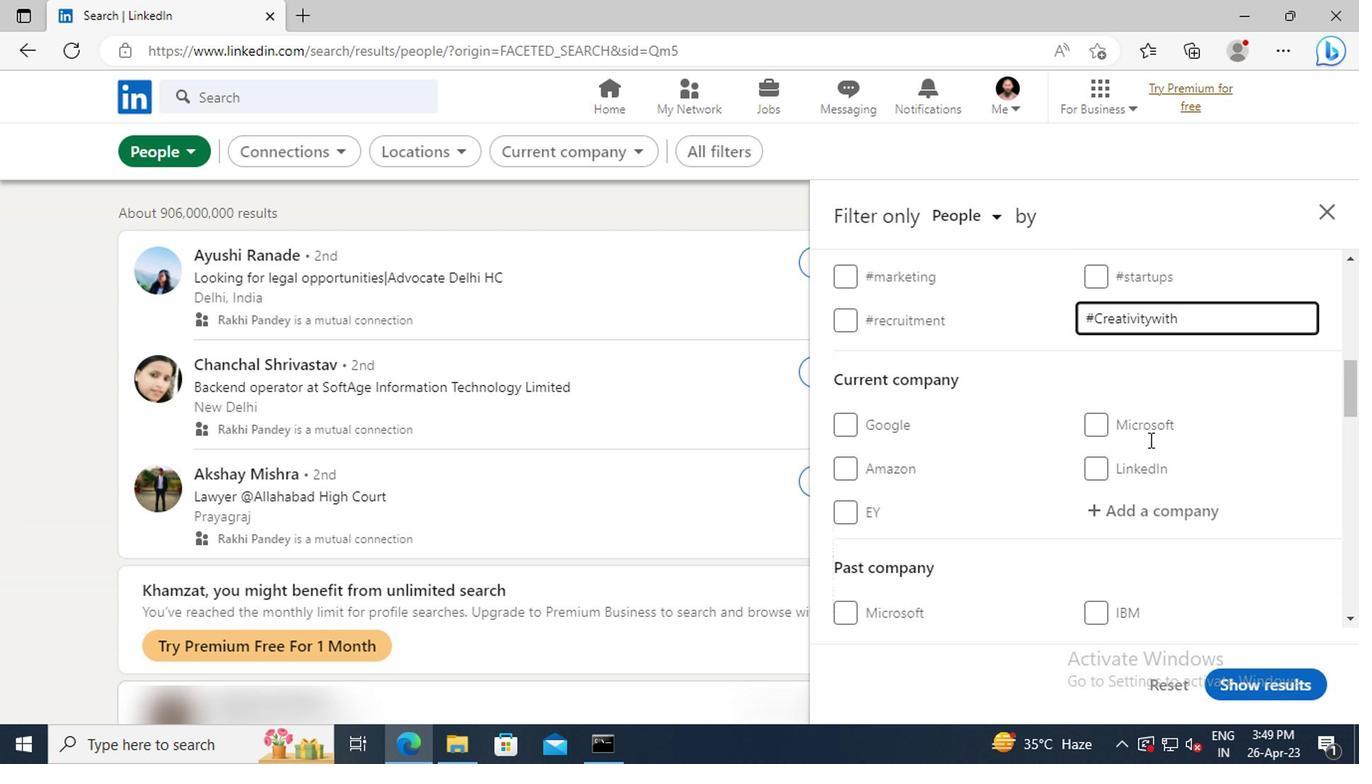 
Action: Mouse scrolled (1144, 440) with delta (0, -1)
Screenshot: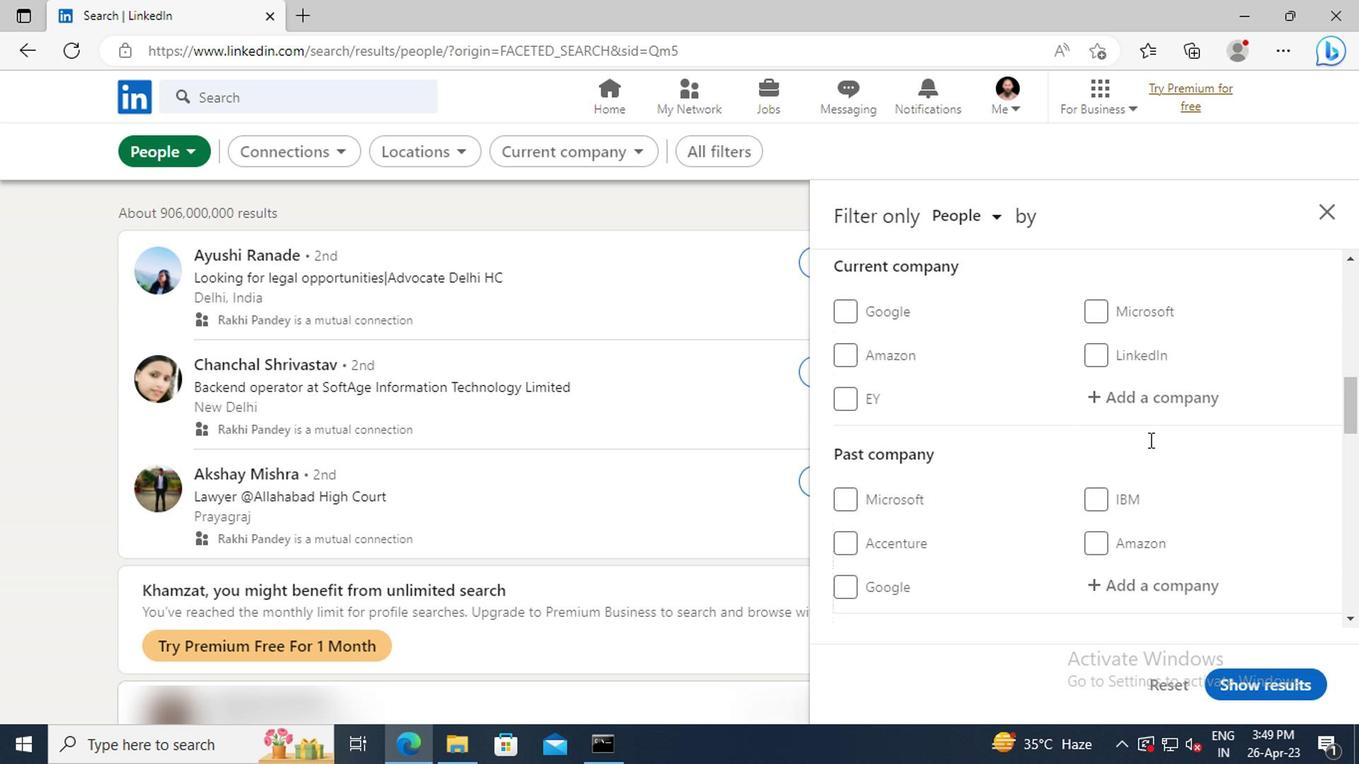 
Action: Mouse scrolled (1144, 440) with delta (0, -1)
Screenshot: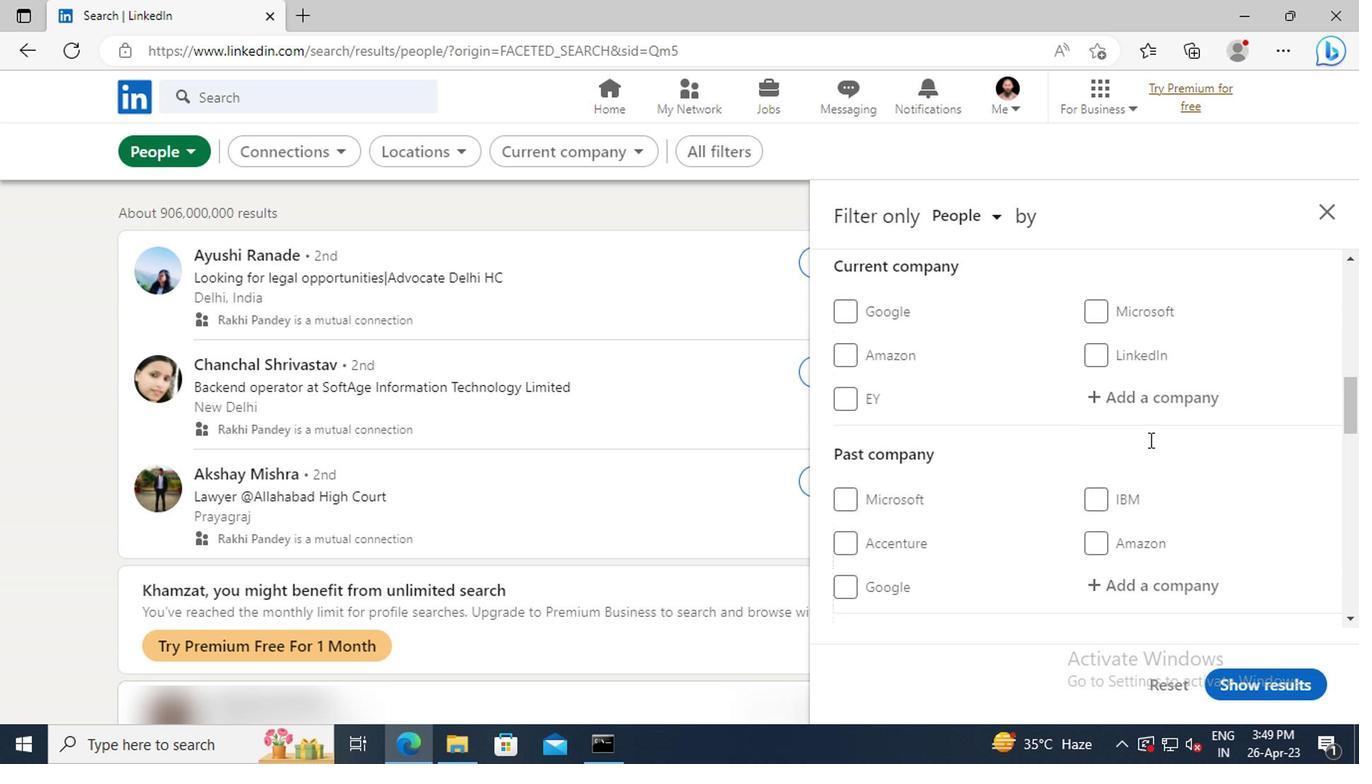 
Action: Mouse scrolled (1144, 440) with delta (0, -1)
Screenshot: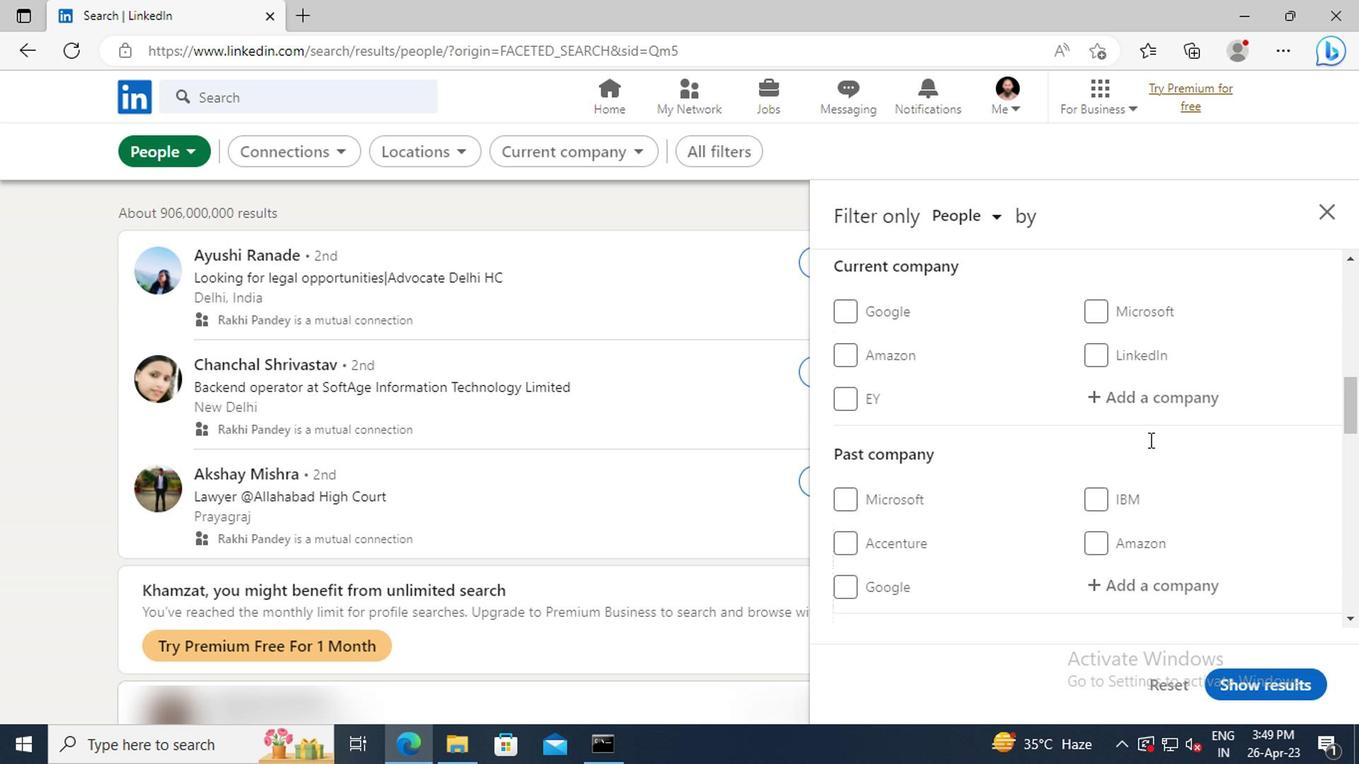 
Action: Mouse scrolled (1144, 440) with delta (0, -1)
Screenshot: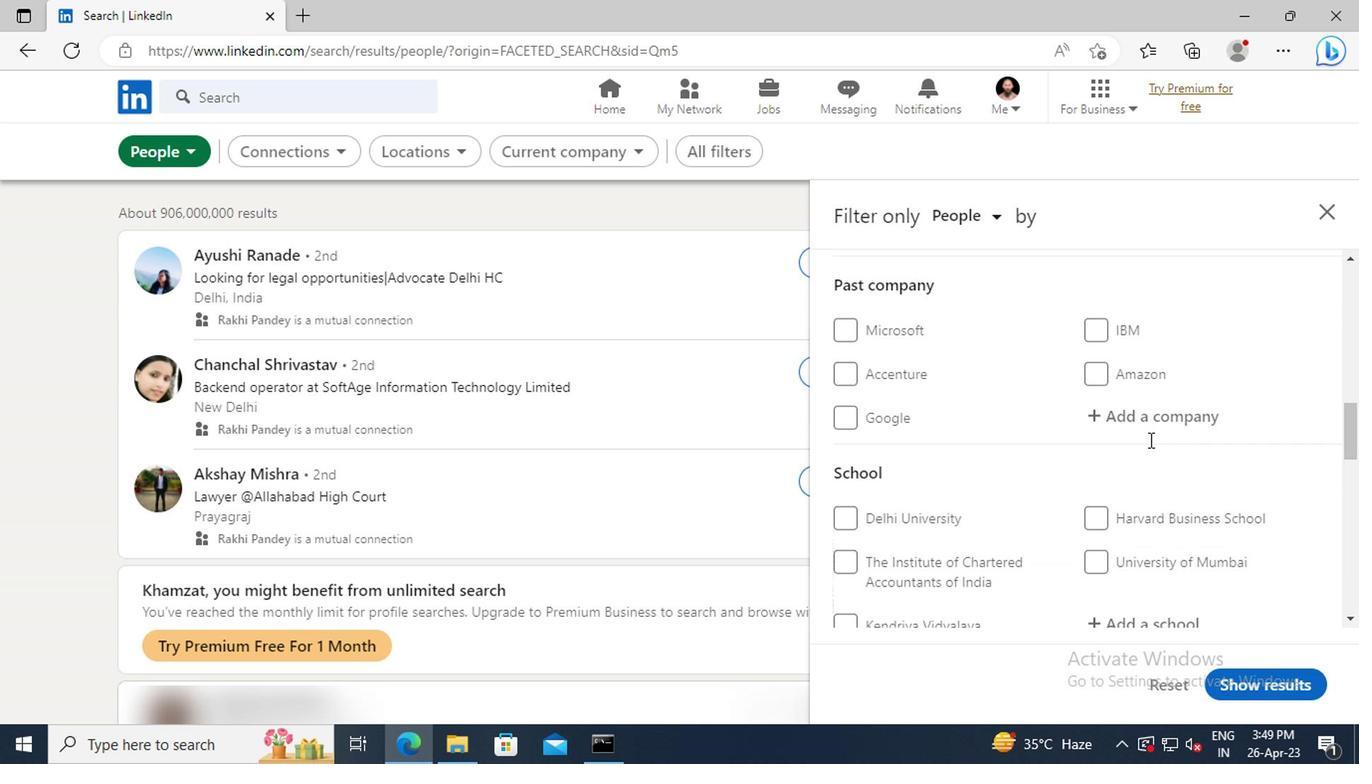 
Action: Mouse scrolled (1144, 440) with delta (0, -1)
Screenshot: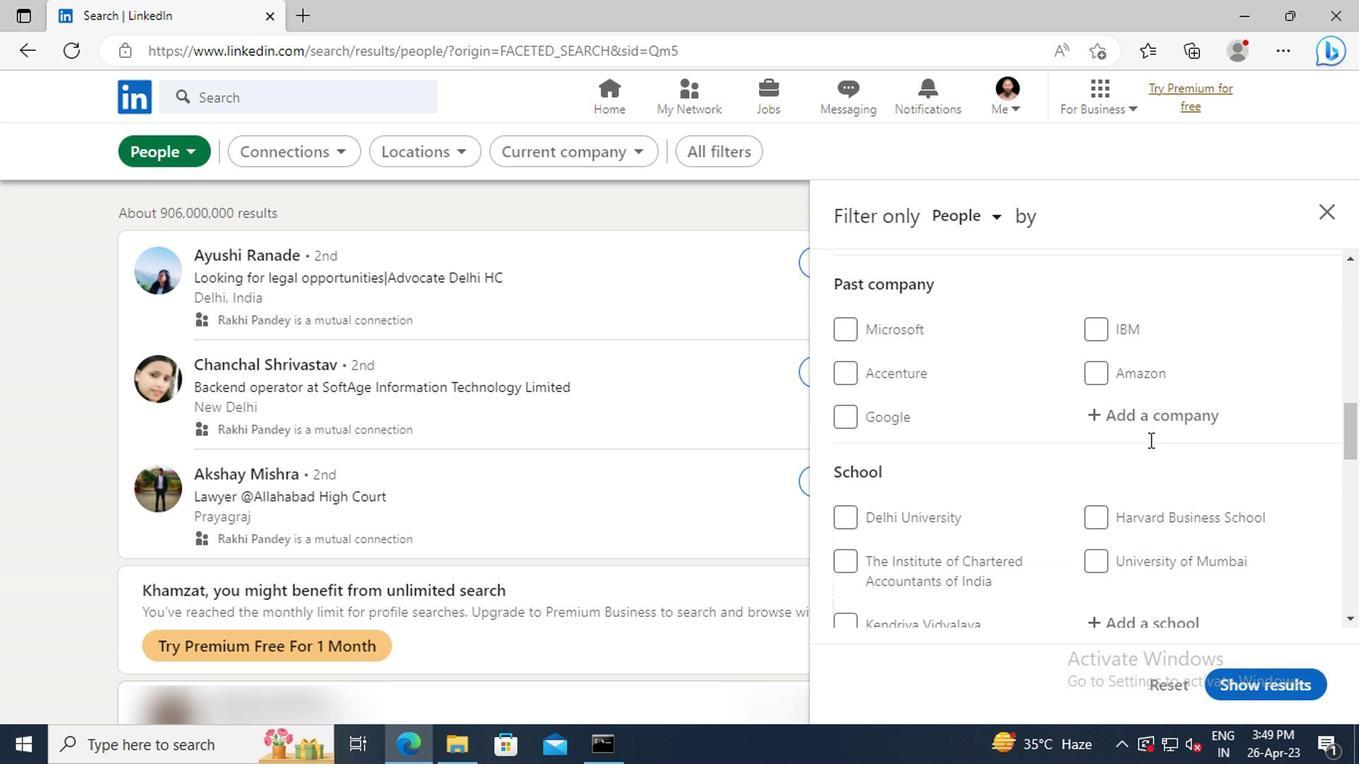 
Action: Mouse scrolled (1144, 440) with delta (0, -1)
Screenshot: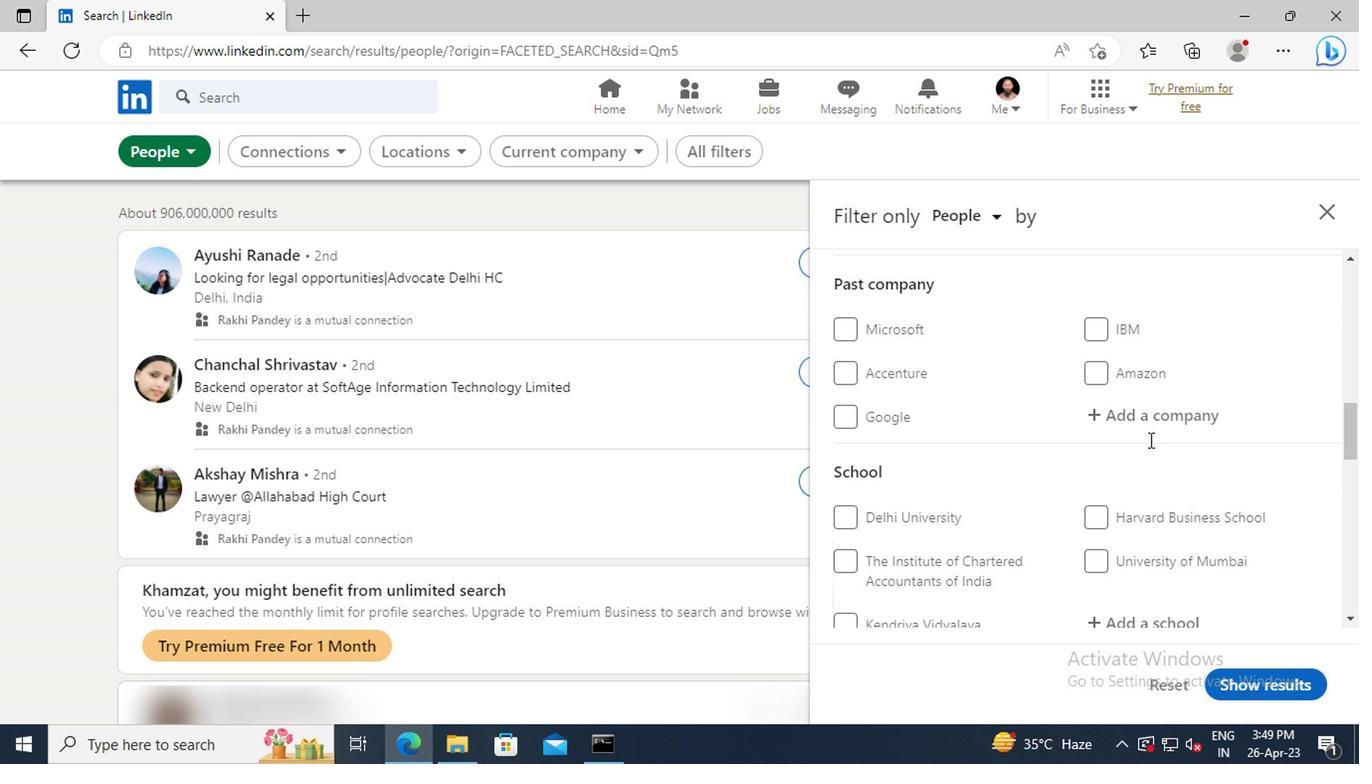 
Action: Mouse scrolled (1144, 440) with delta (0, -1)
Screenshot: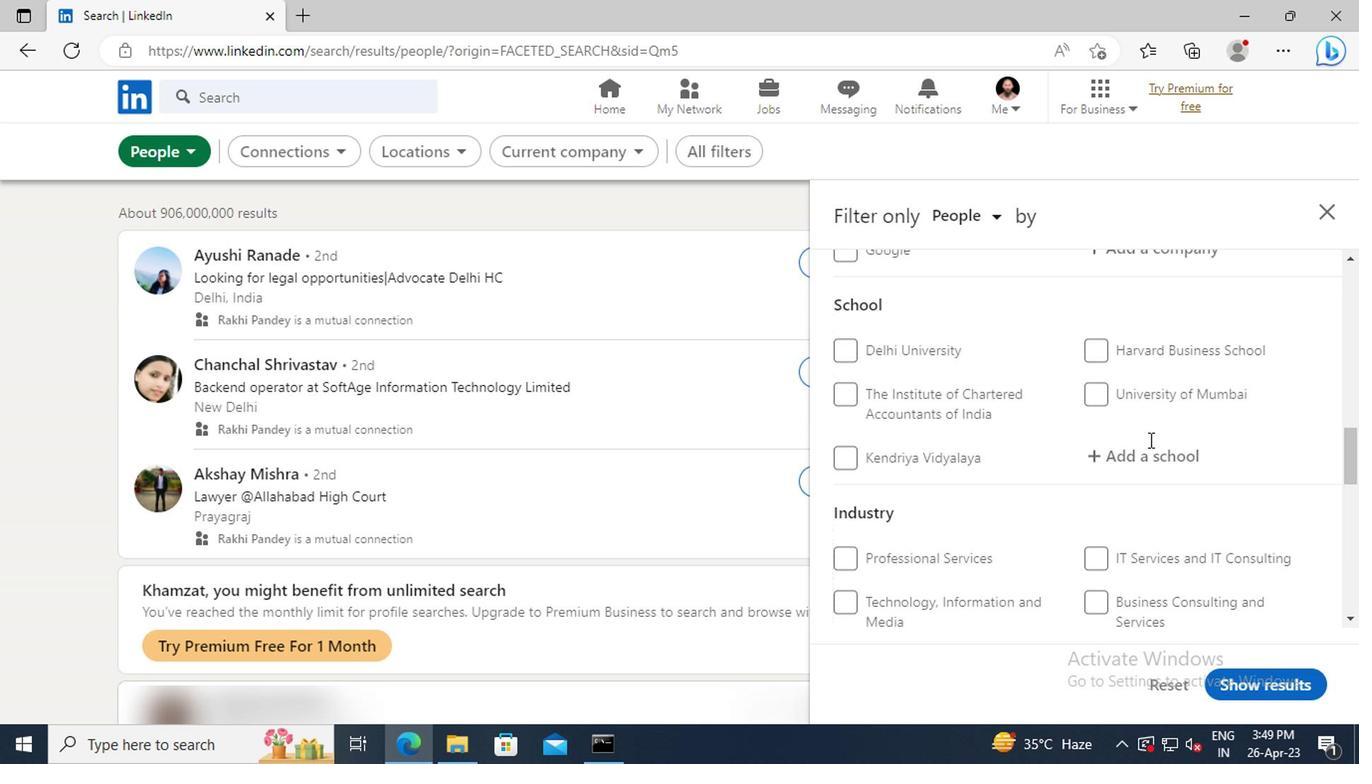 
Action: Mouse scrolled (1144, 440) with delta (0, -1)
Screenshot: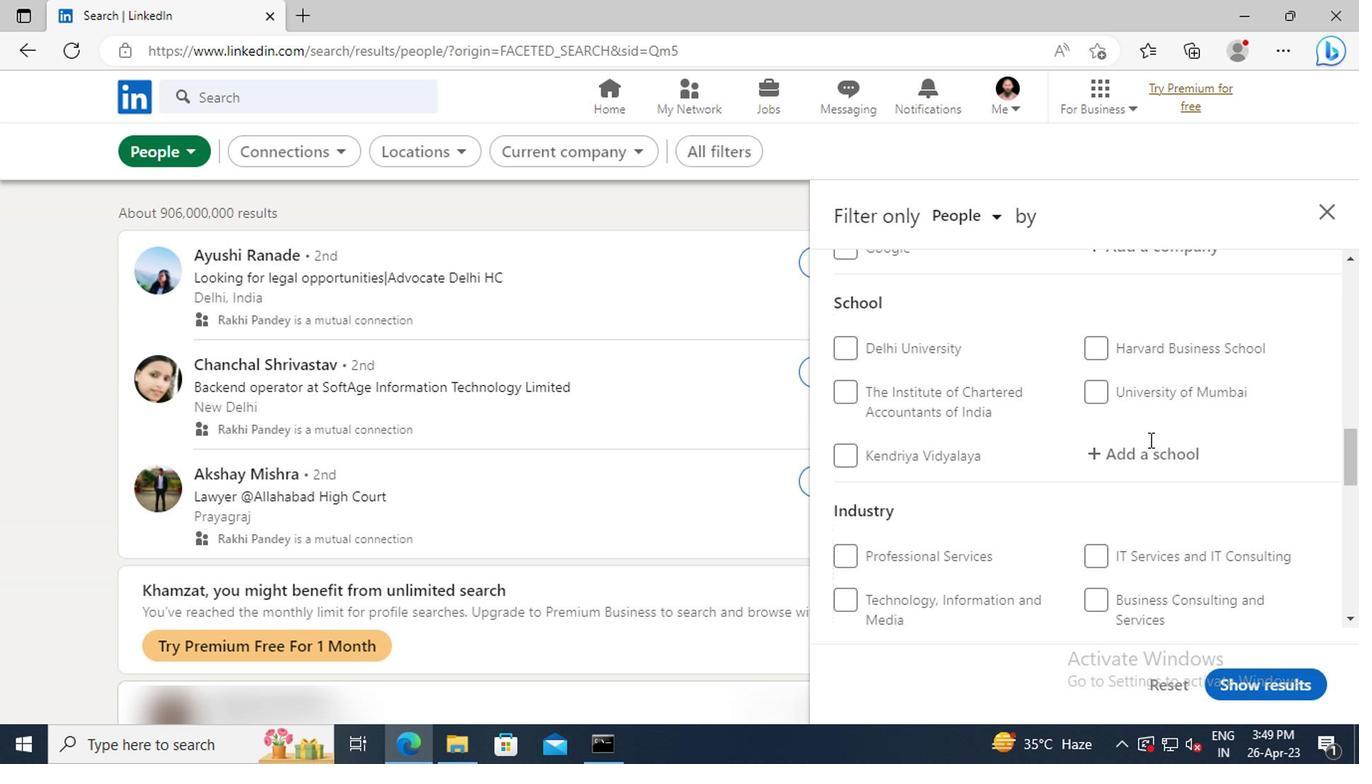 
Action: Mouse scrolled (1144, 440) with delta (0, -1)
Screenshot: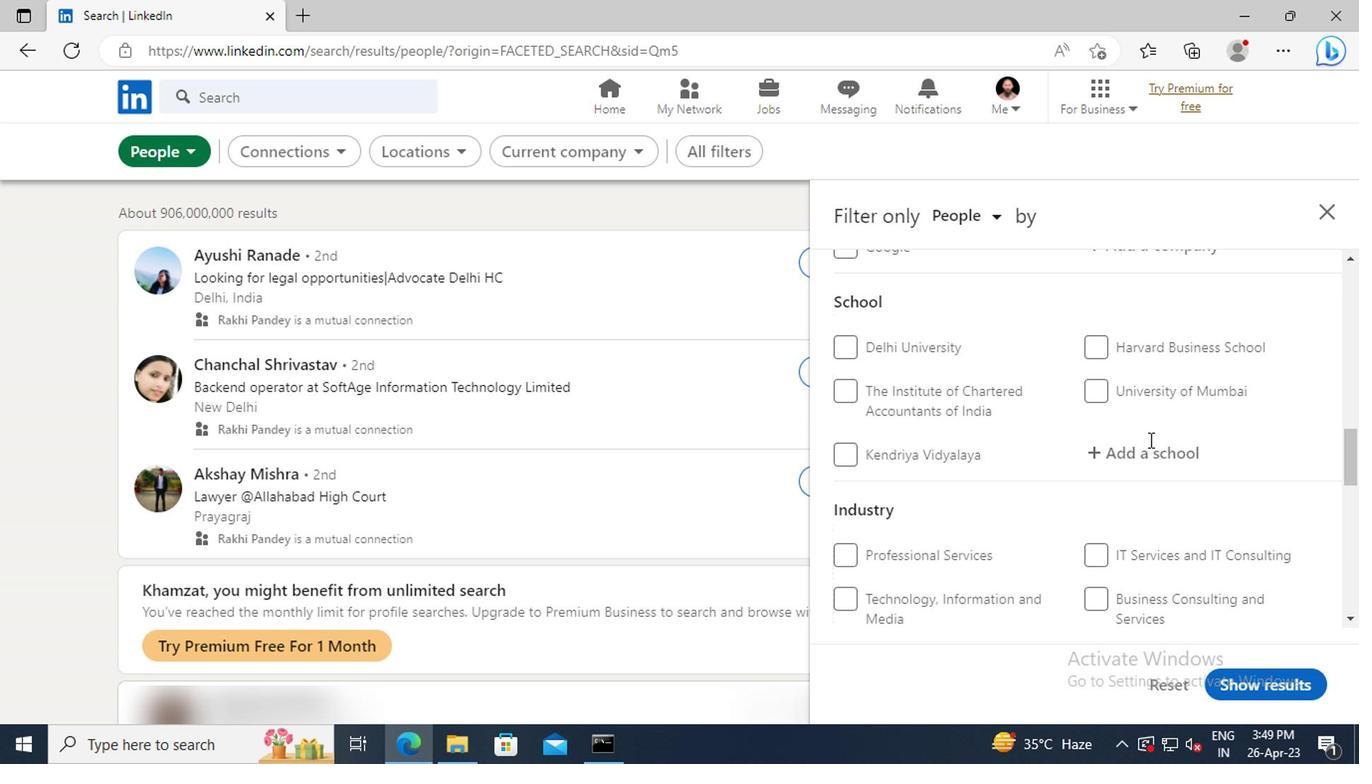 
Action: Mouse scrolled (1144, 440) with delta (0, -1)
Screenshot: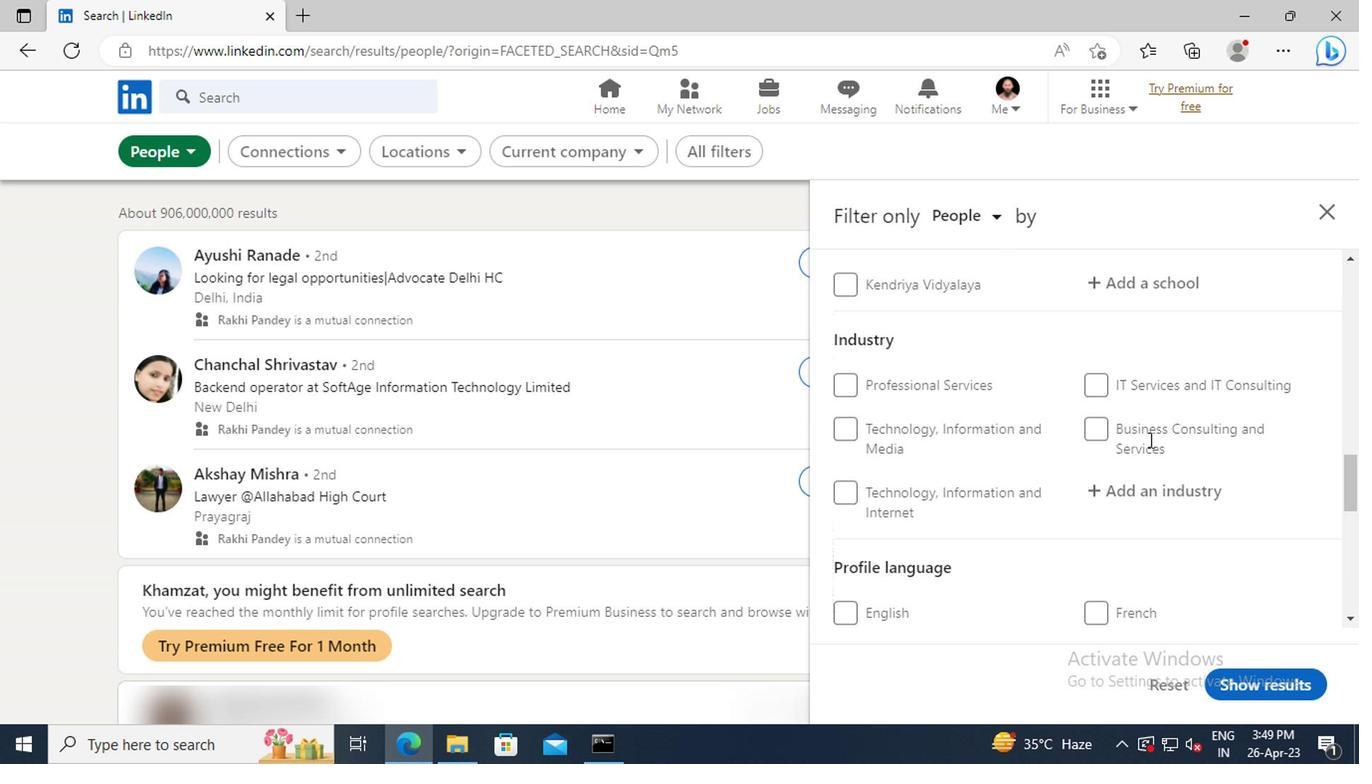 
Action: Mouse scrolled (1144, 440) with delta (0, -1)
Screenshot: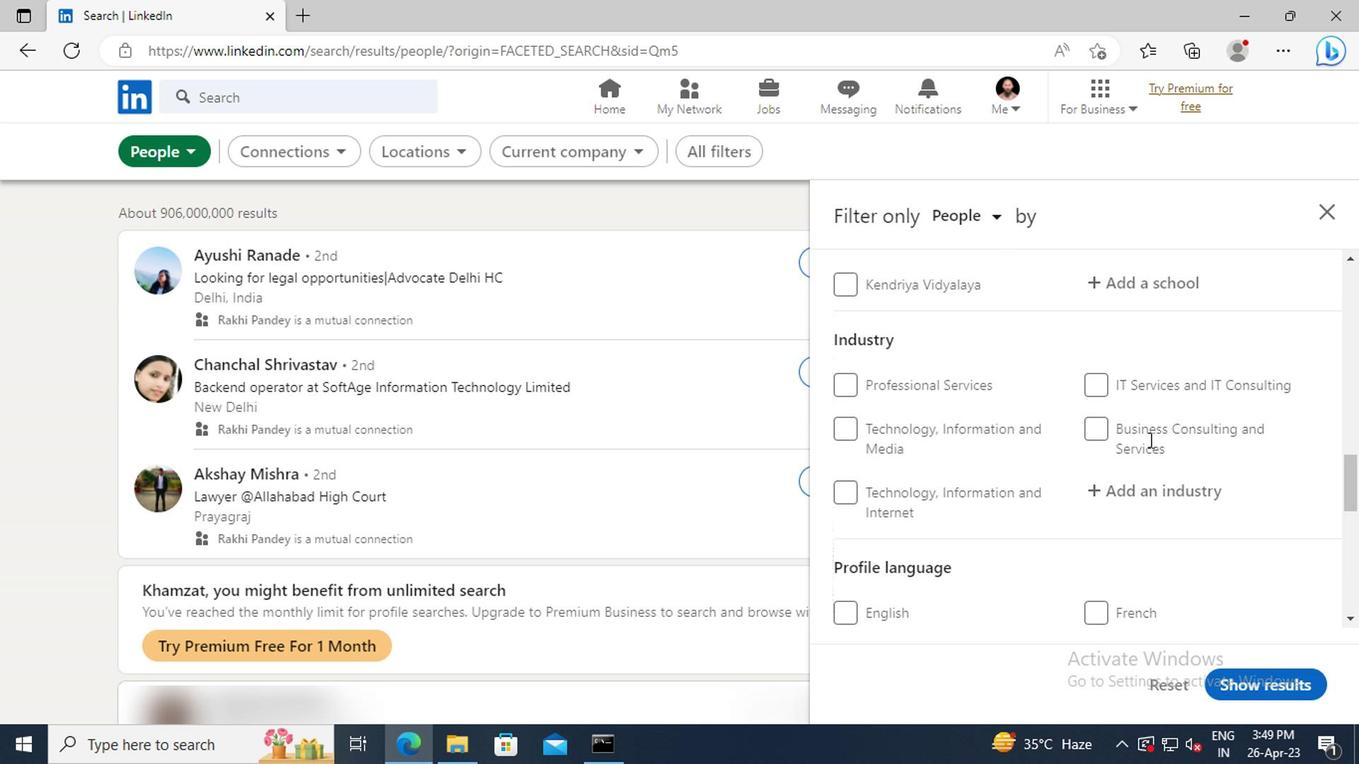 
Action: Mouse scrolled (1144, 440) with delta (0, -1)
Screenshot: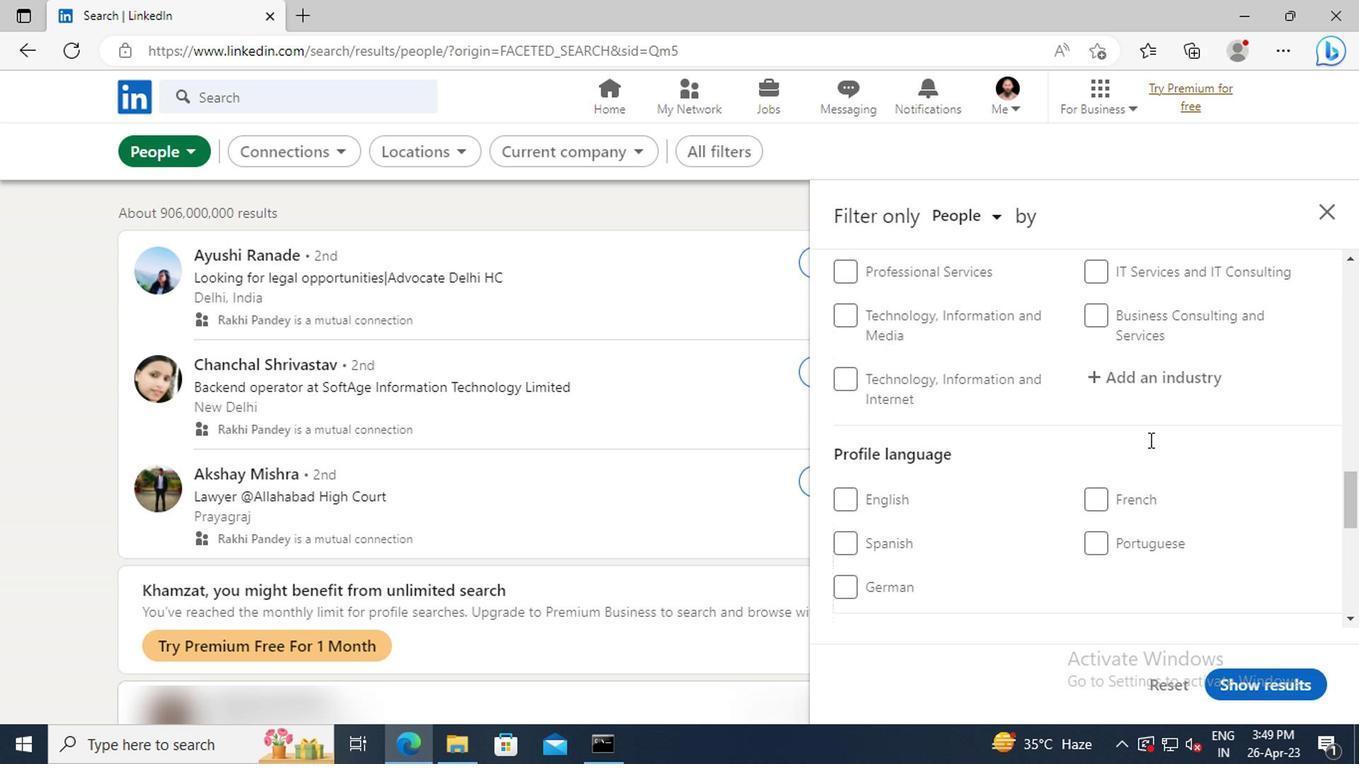 
Action: Mouse moved to (848, 489)
Screenshot: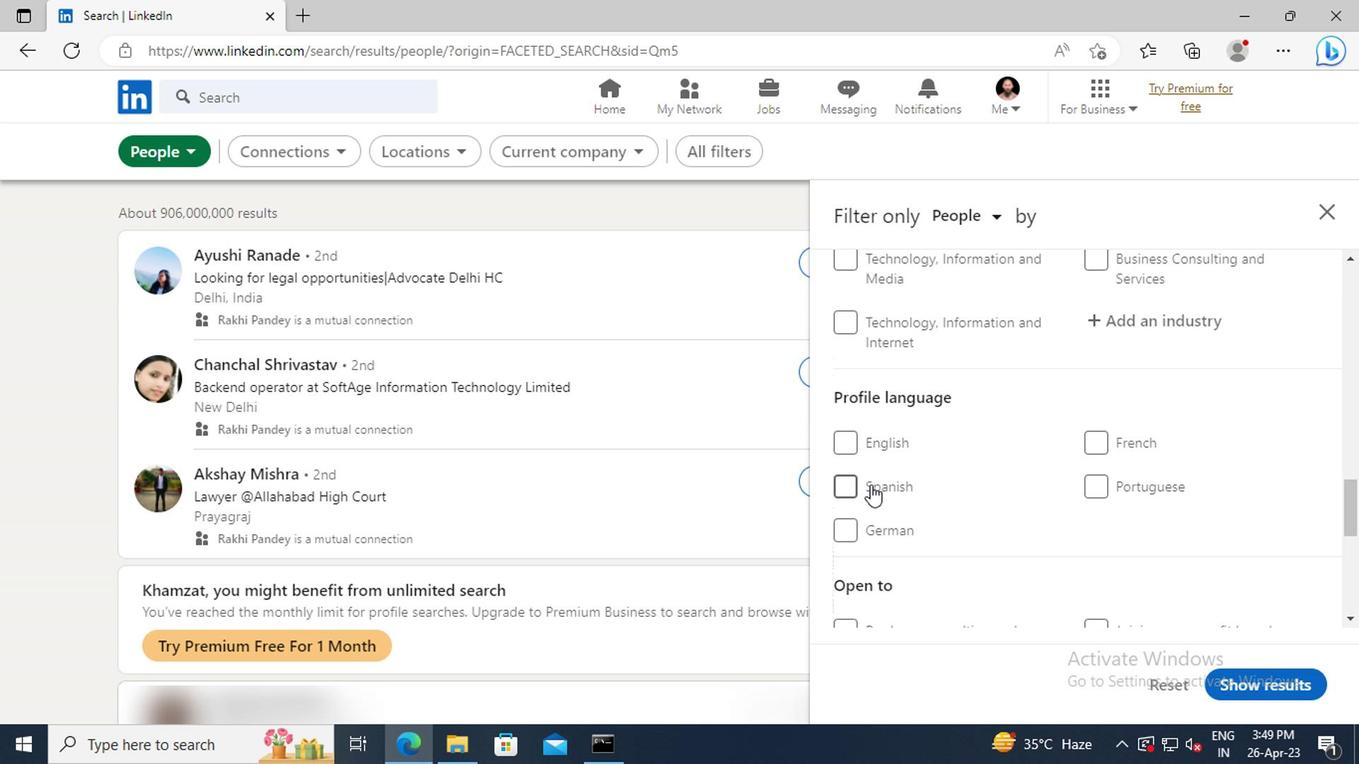 
Action: Mouse pressed left at (848, 489)
Screenshot: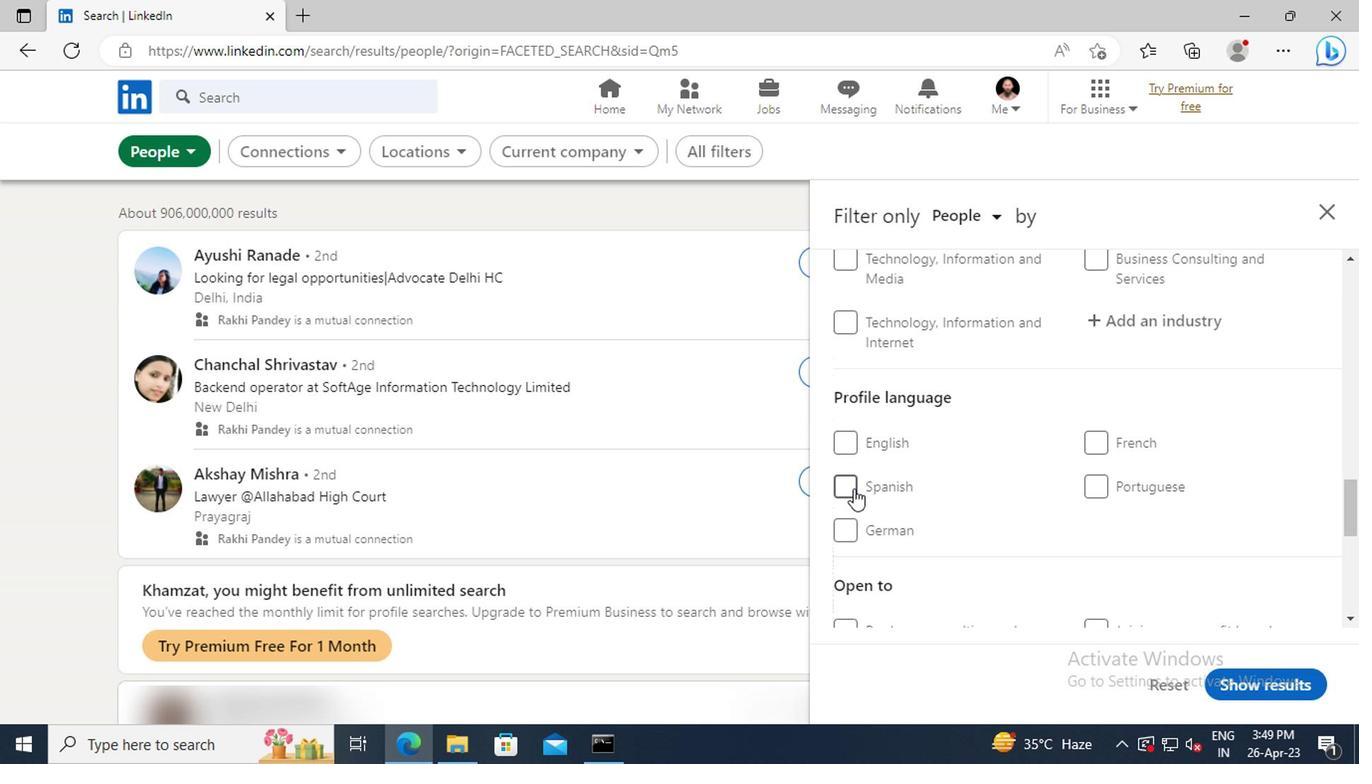 
Action: Mouse moved to (1080, 471)
Screenshot: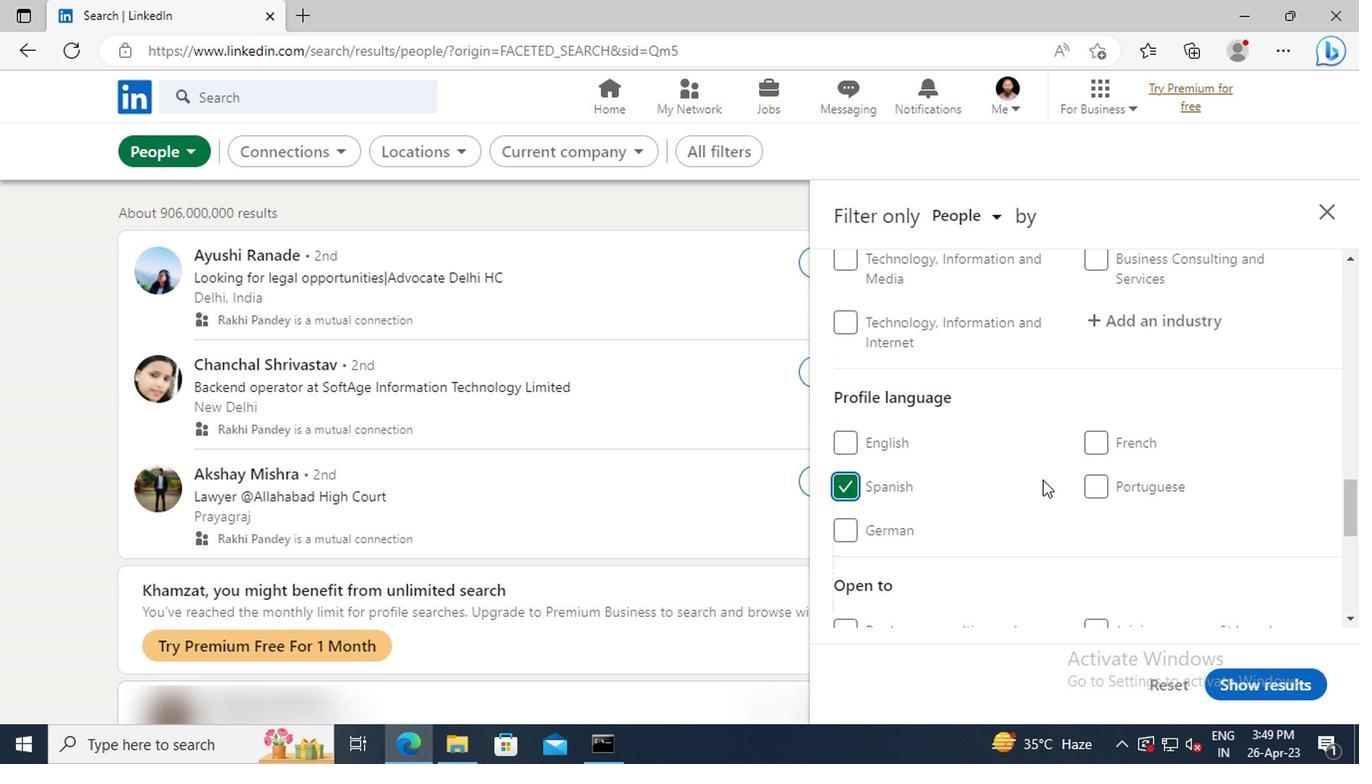 
Action: Mouse scrolled (1080, 472) with delta (0, 0)
Screenshot: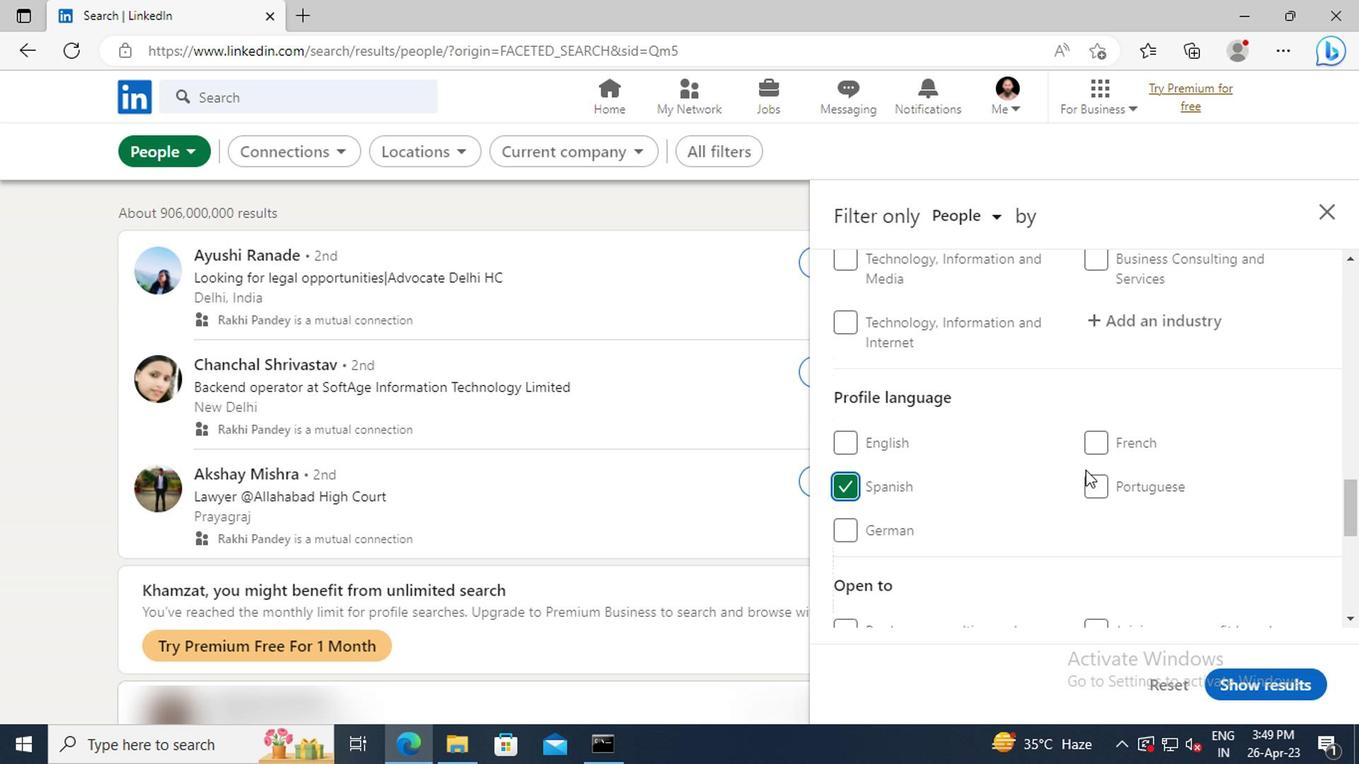 
Action: Mouse scrolled (1080, 472) with delta (0, 0)
Screenshot: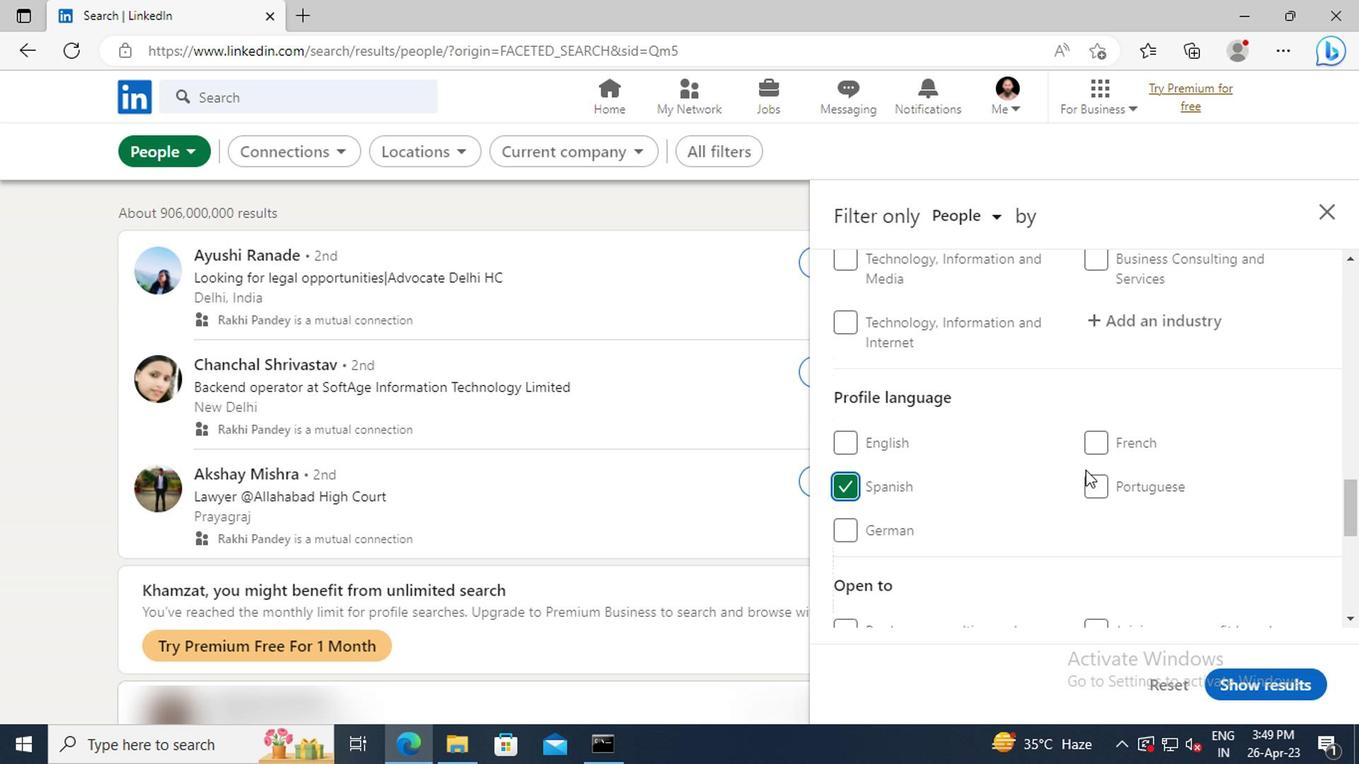 
Action: Mouse scrolled (1080, 472) with delta (0, 0)
Screenshot: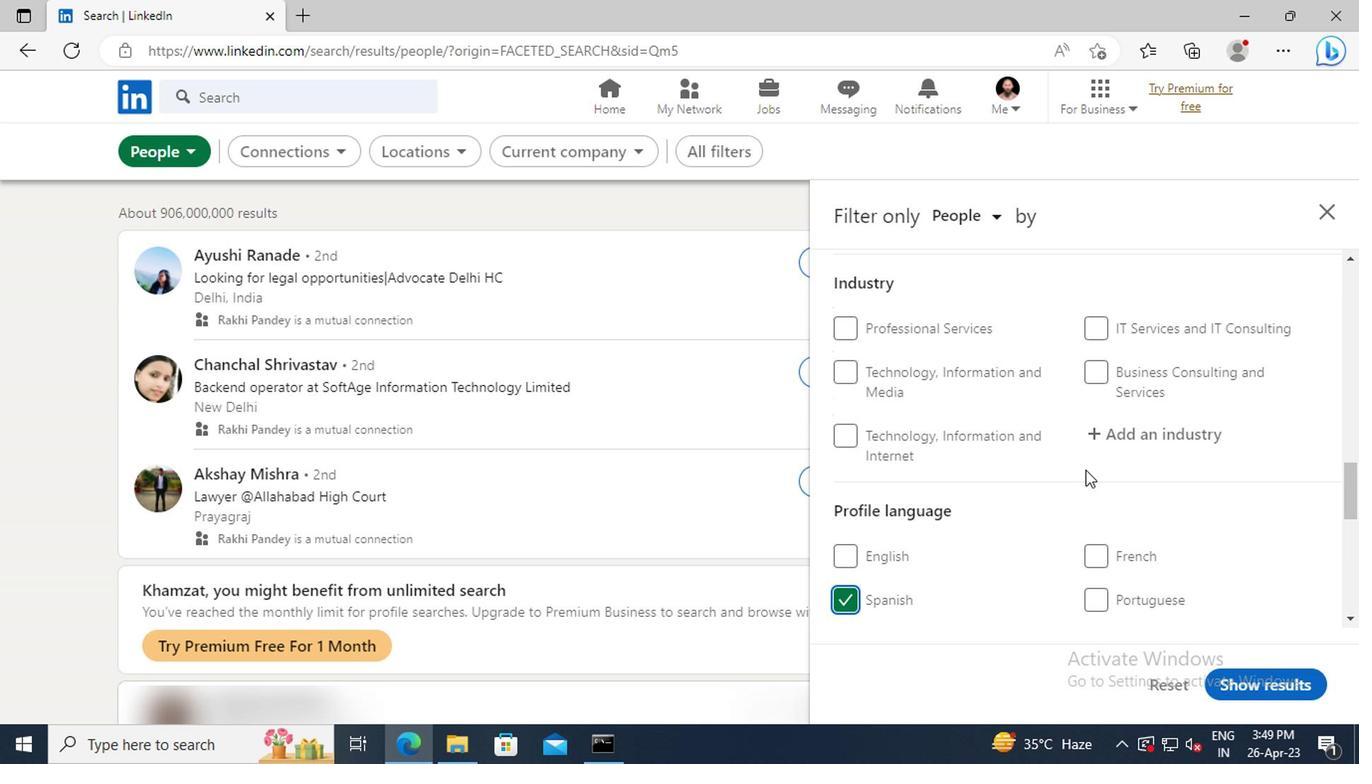 
Action: Mouse scrolled (1080, 472) with delta (0, 0)
Screenshot: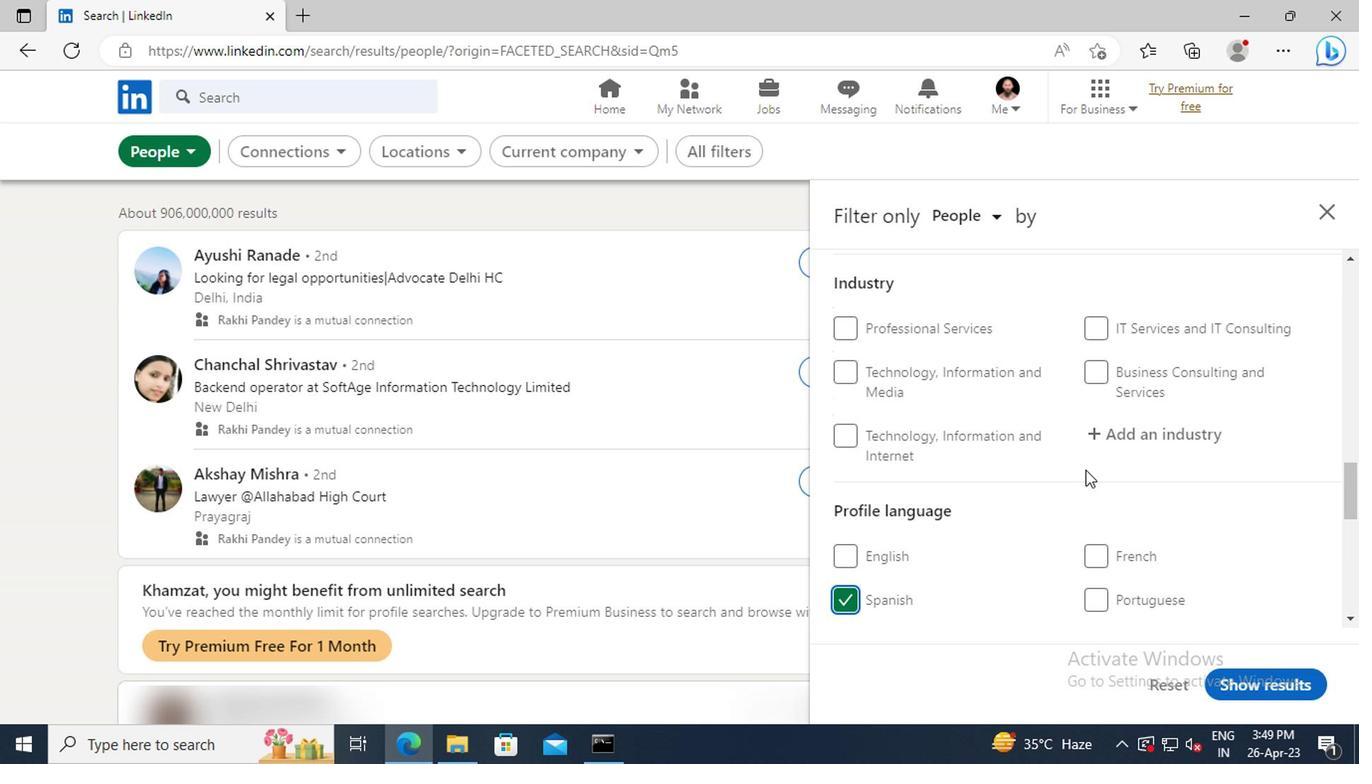 
Action: Mouse scrolled (1080, 472) with delta (0, 0)
Screenshot: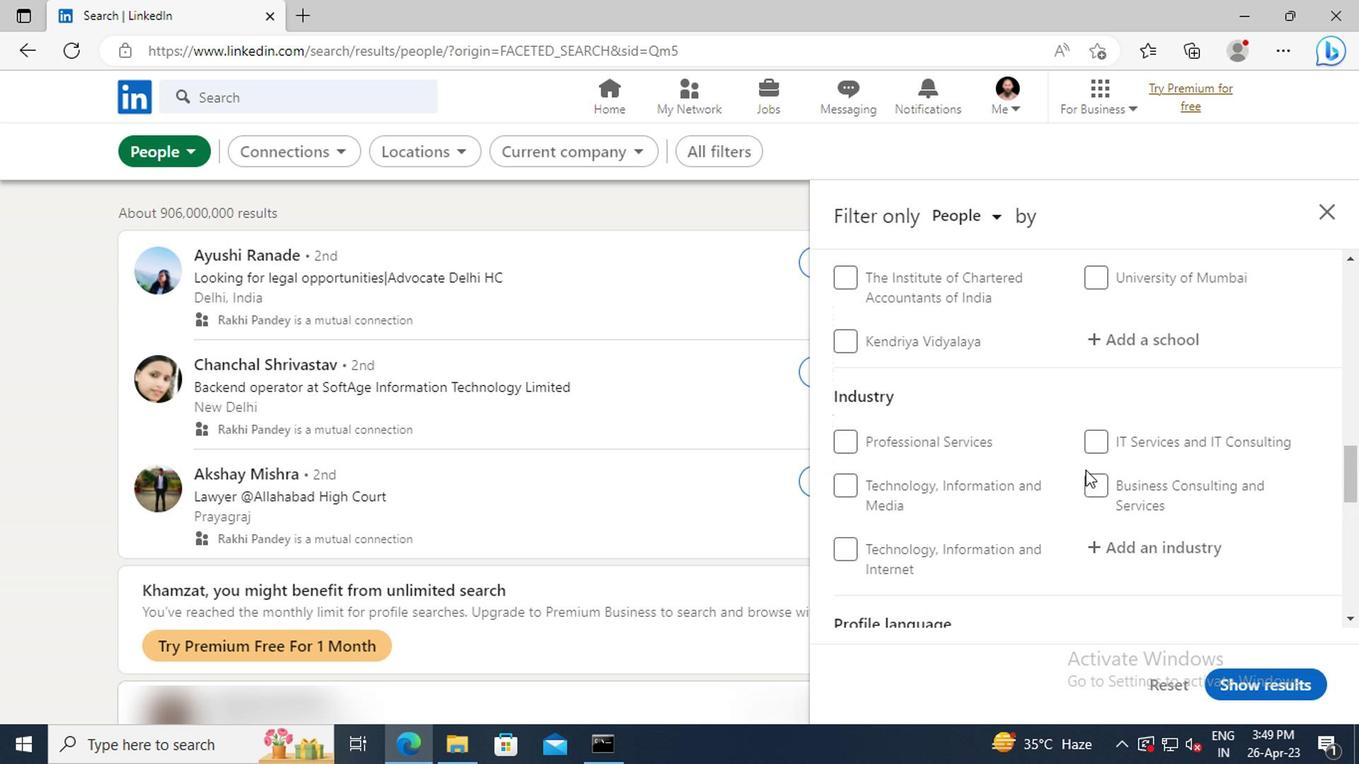 
Action: Mouse scrolled (1080, 472) with delta (0, 0)
Screenshot: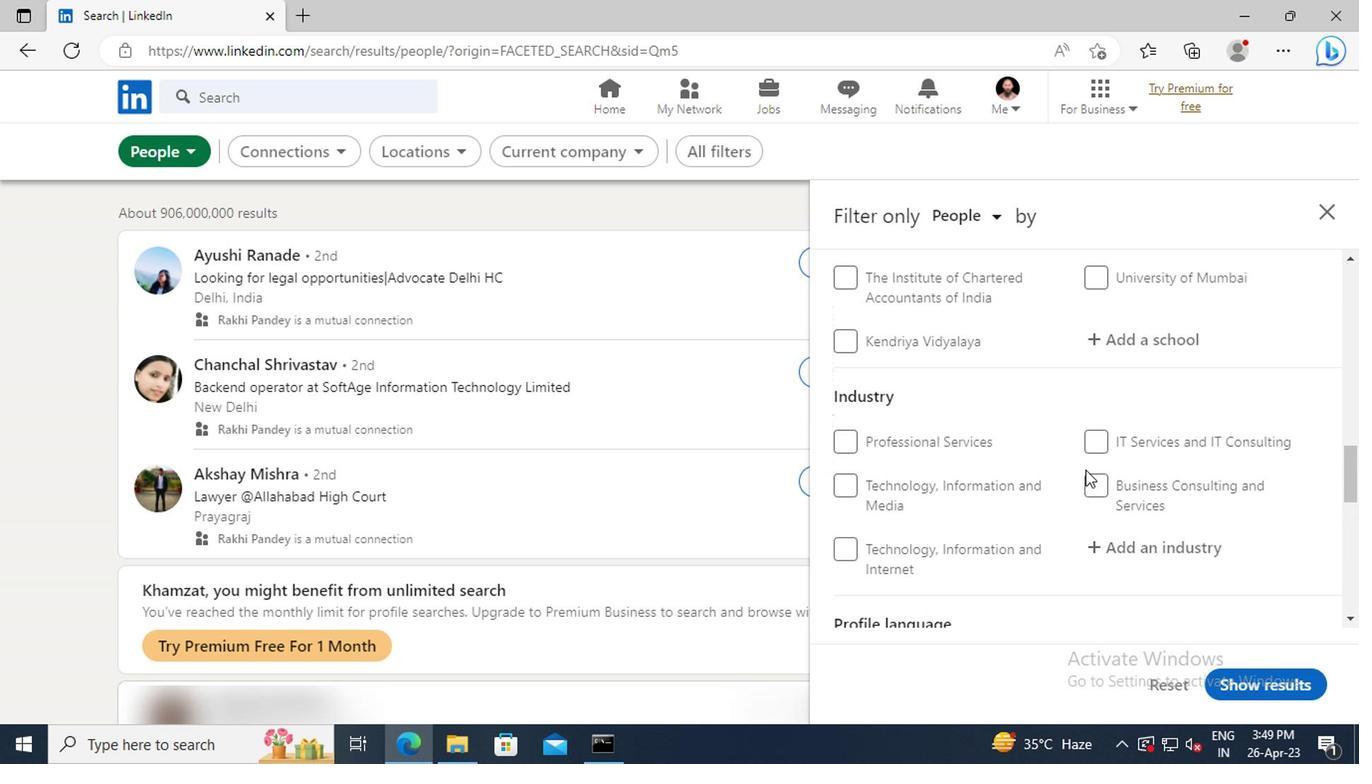 
Action: Mouse scrolled (1080, 472) with delta (0, 0)
Screenshot: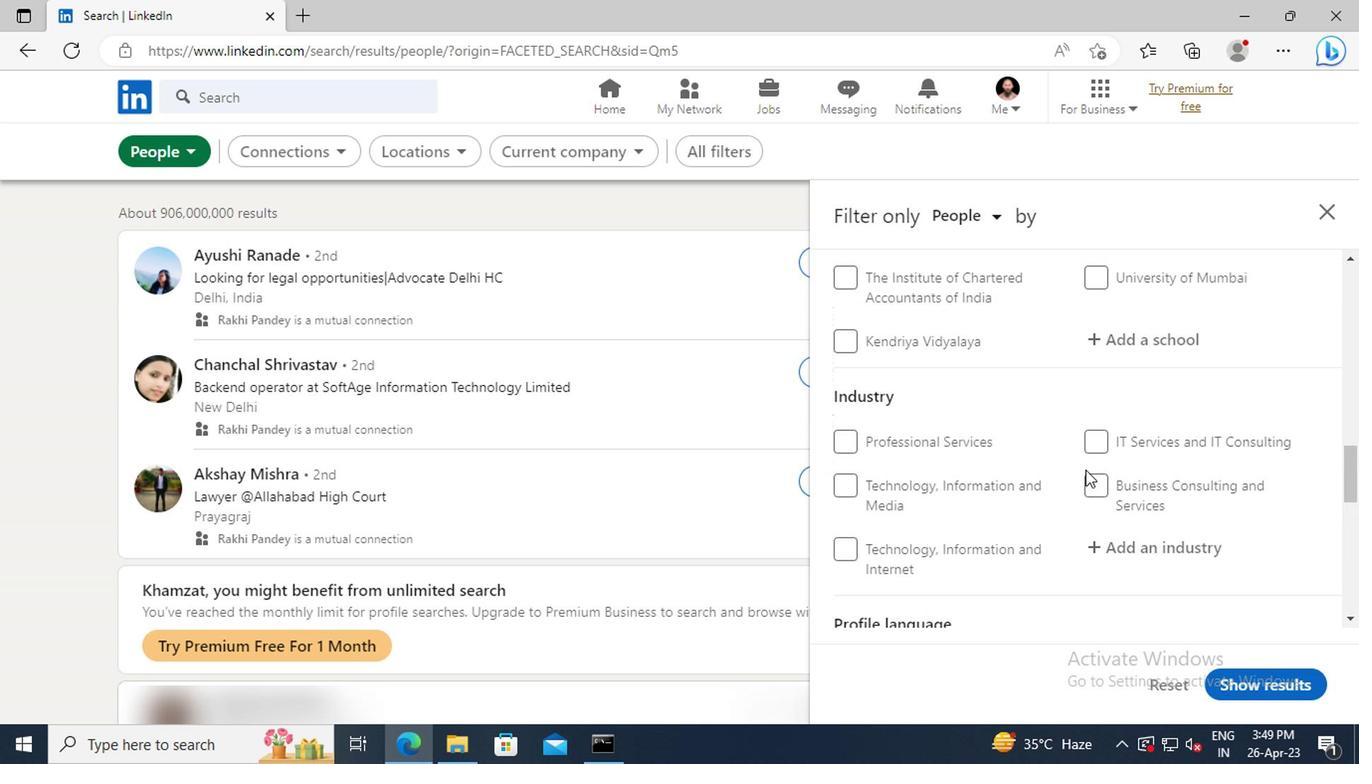 
Action: Mouse scrolled (1080, 472) with delta (0, 0)
Screenshot: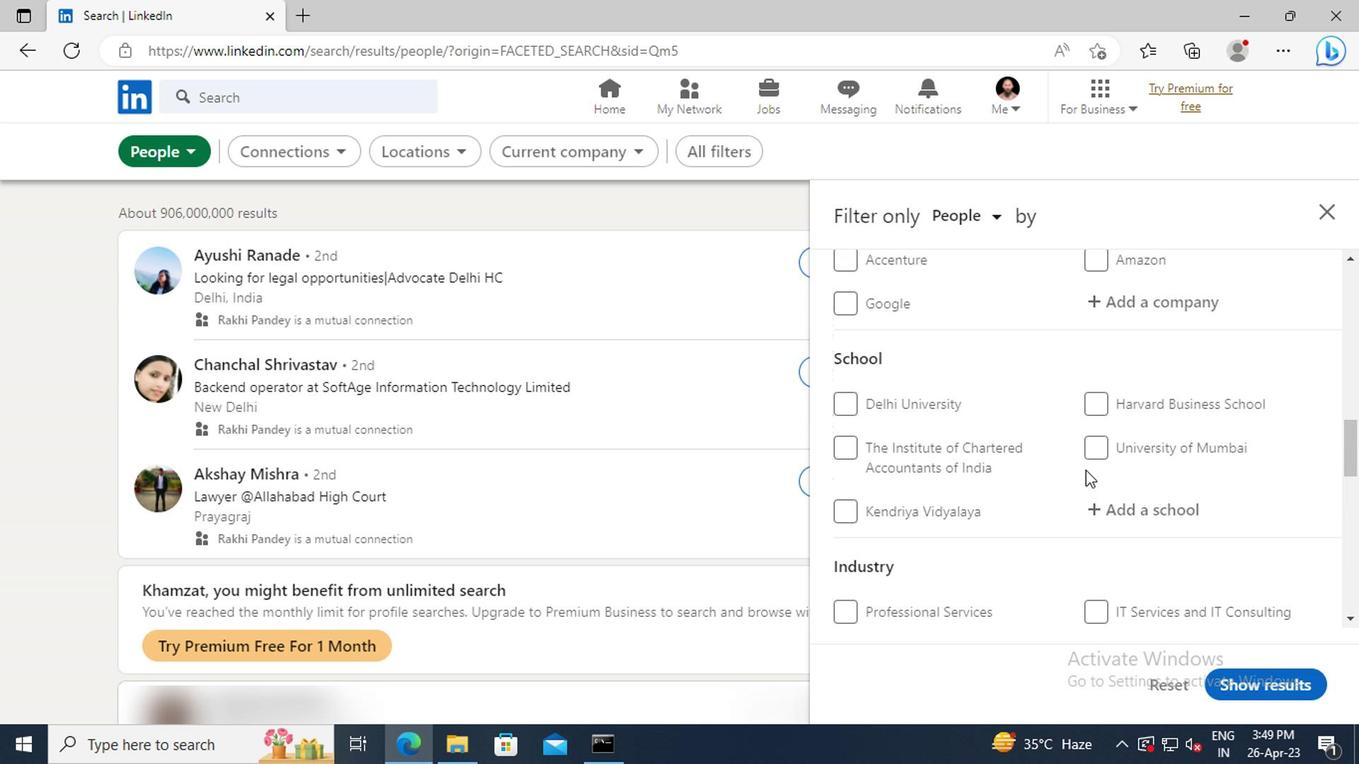
Action: Mouse scrolled (1080, 472) with delta (0, 0)
Screenshot: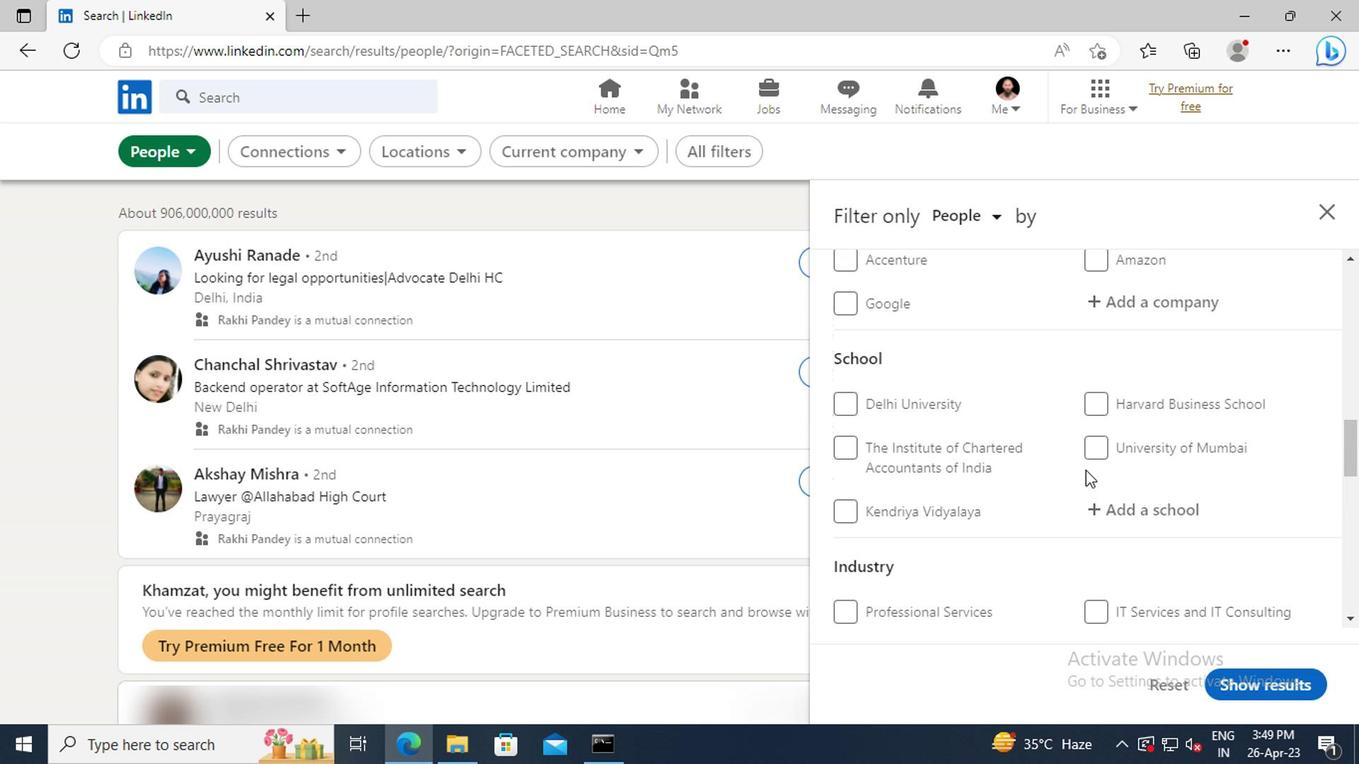 
Action: Mouse scrolled (1080, 472) with delta (0, 0)
Screenshot: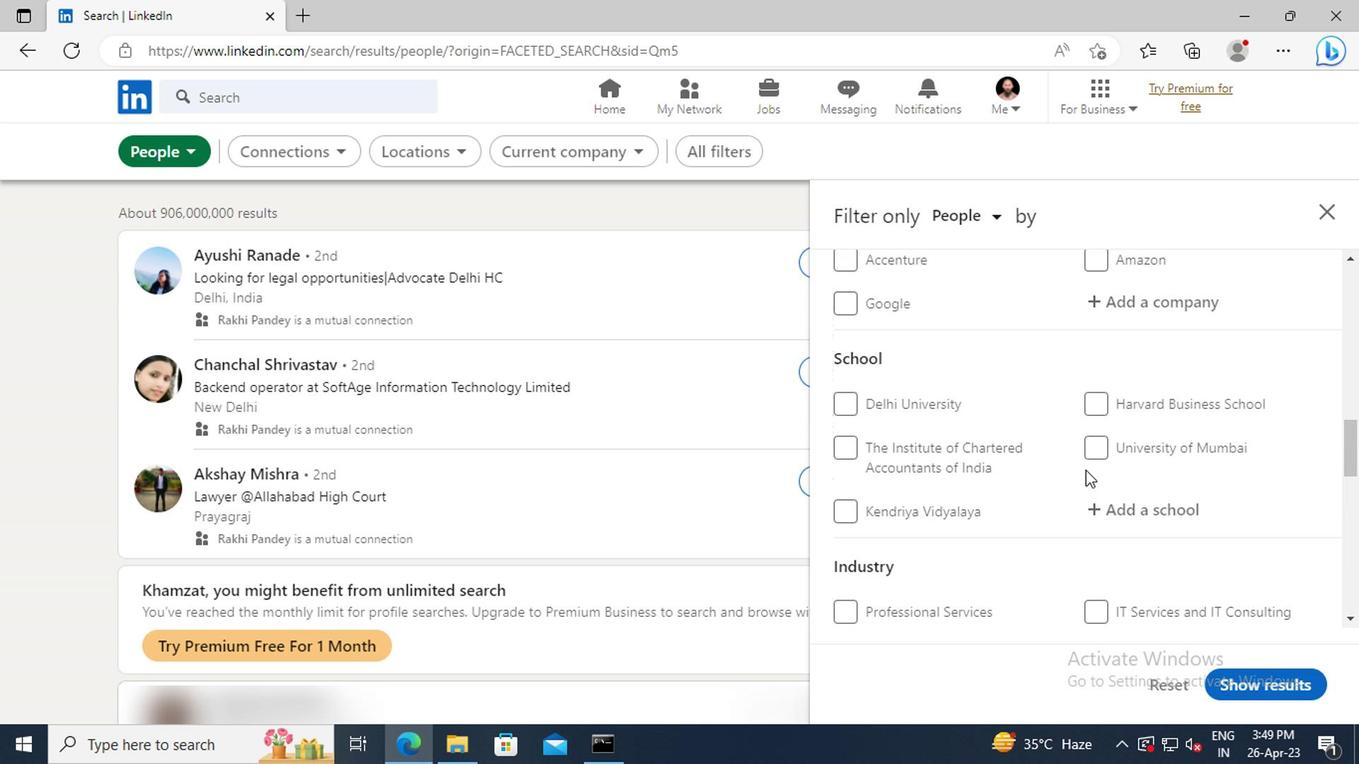 
Action: Mouse scrolled (1080, 472) with delta (0, 0)
Screenshot: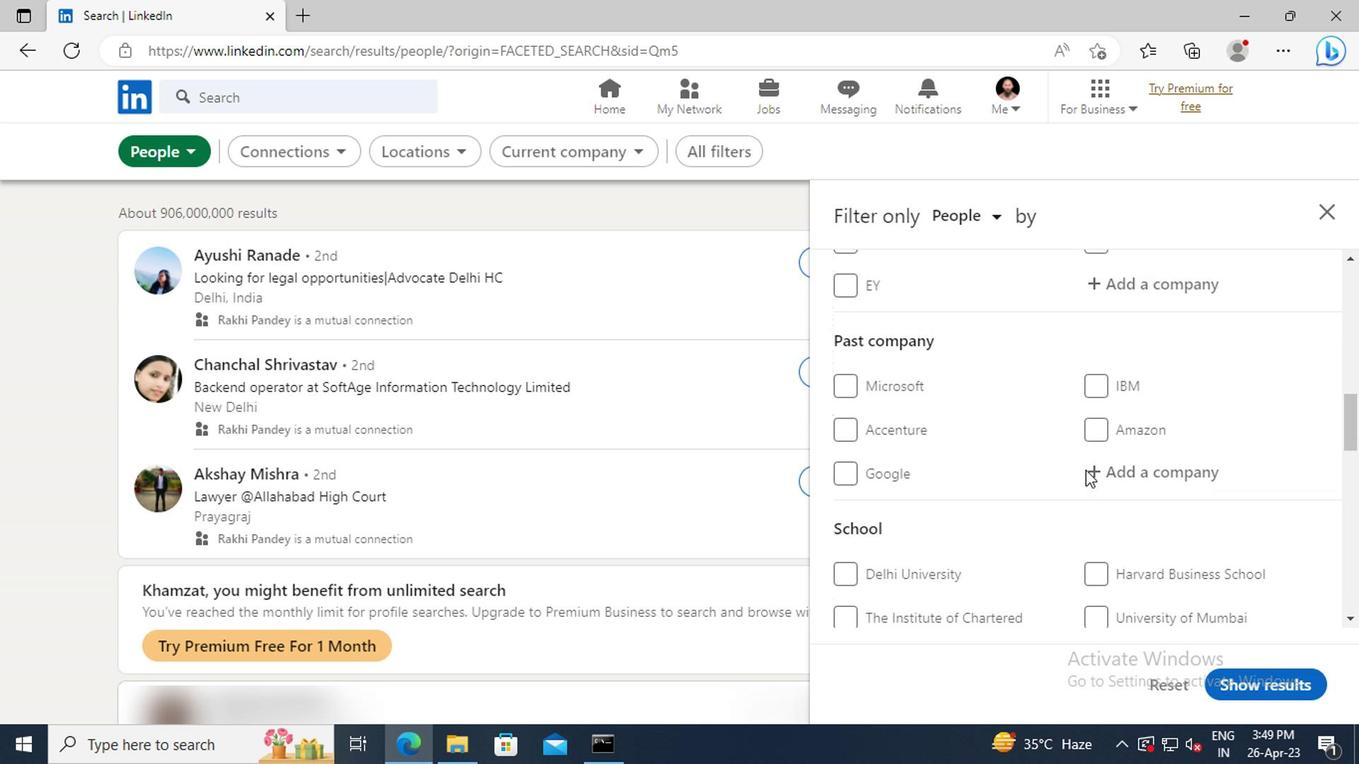 
Action: Mouse scrolled (1080, 472) with delta (0, 0)
Screenshot: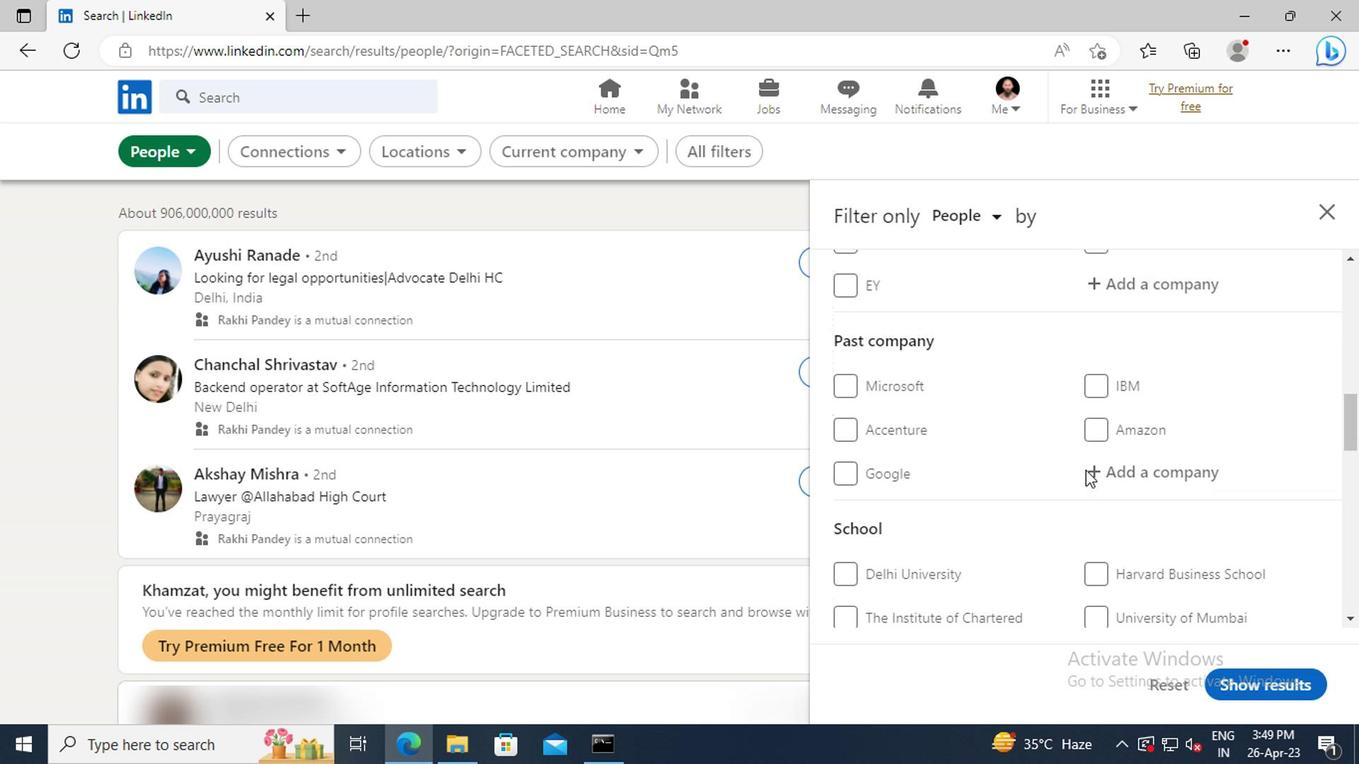 
Action: Mouse scrolled (1080, 472) with delta (0, 0)
Screenshot: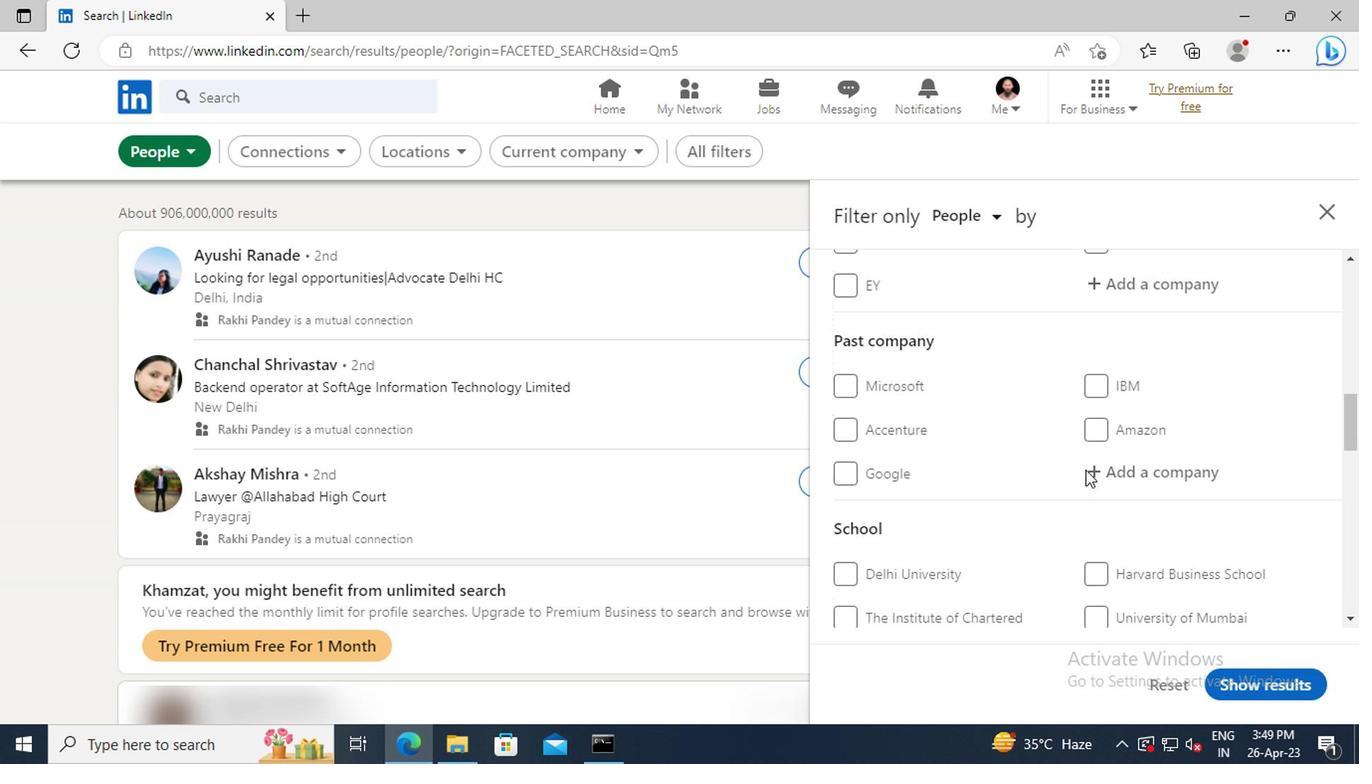 
Action: Mouse moved to (1110, 455)
Screenshot: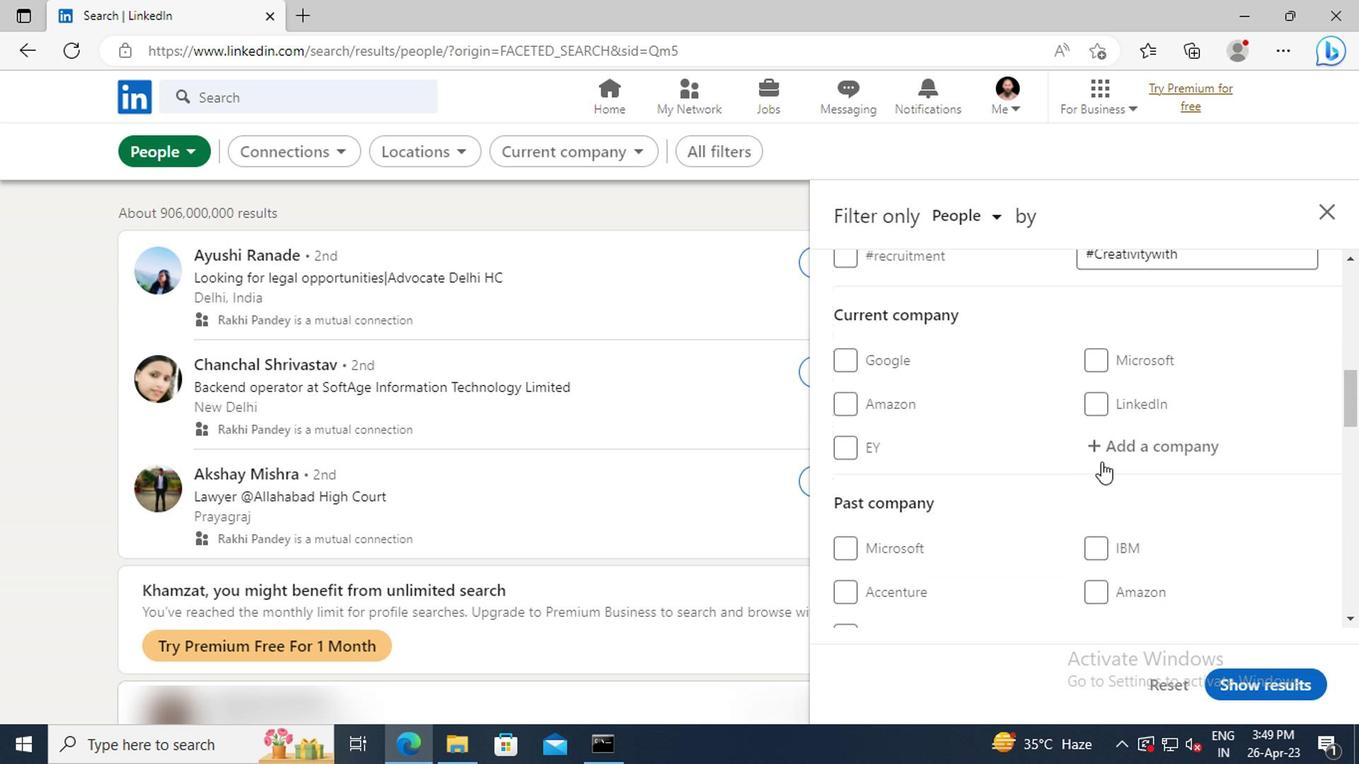 
Action: Mouse pressed left at (1110, 455)
Screenshot: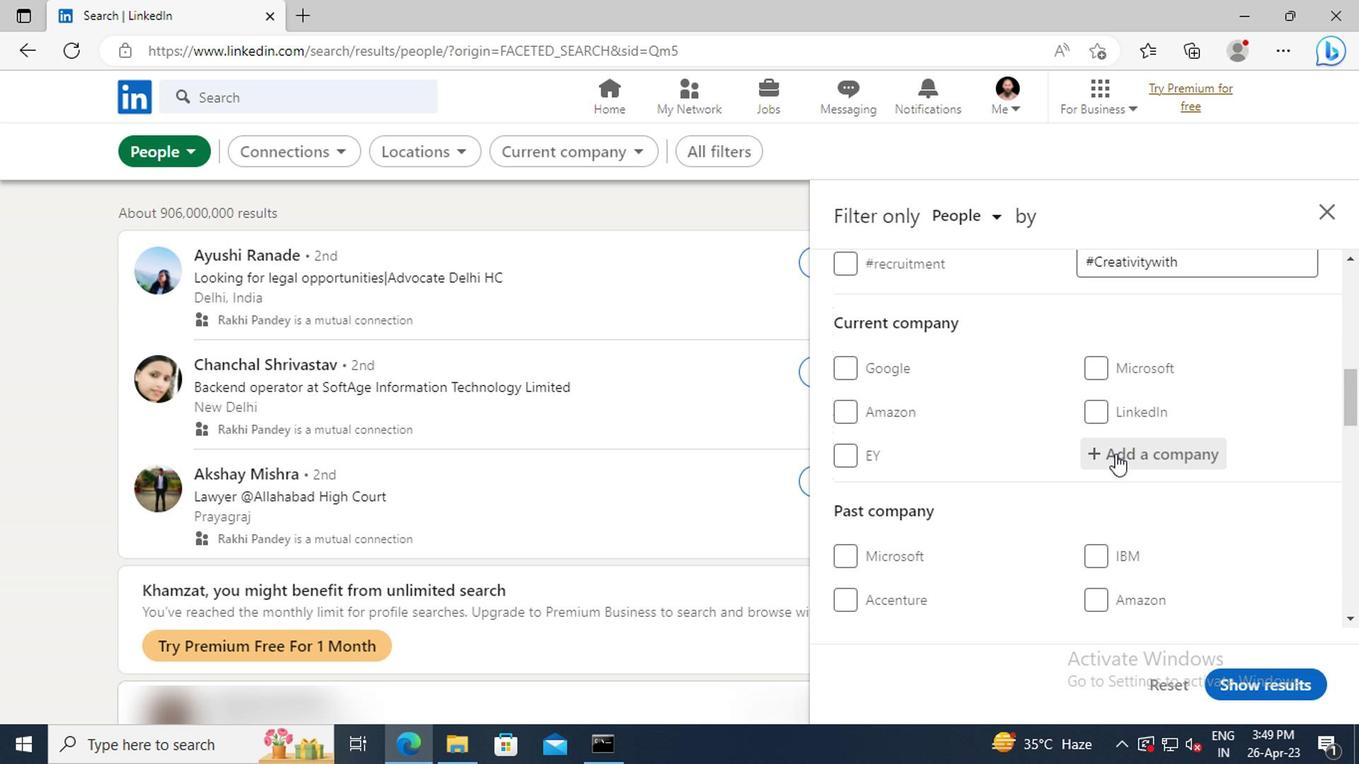 
Action: Key pressed <Key.shift>LEADERSHIP<Key.space><Key.shift>CIRCLE
Screenshot: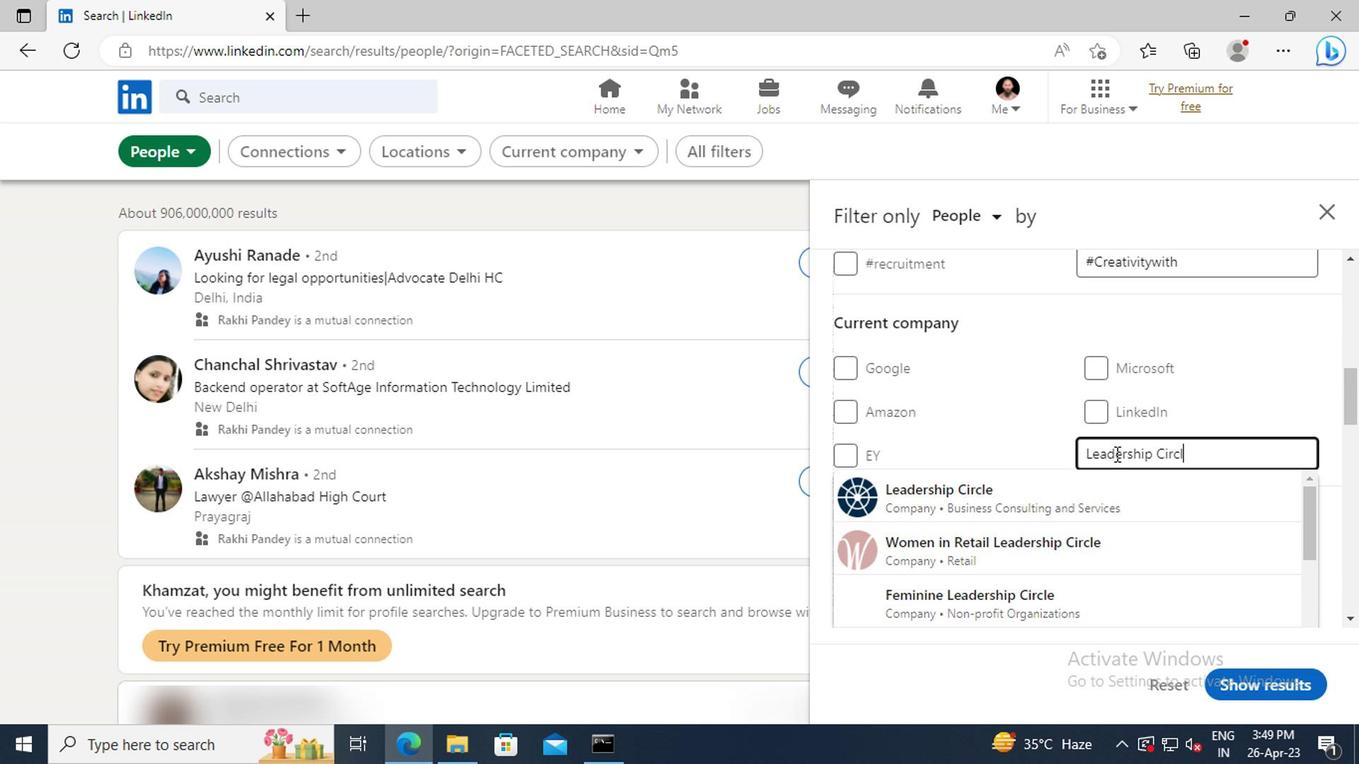 
Action: Mouse moved to (1110, 498)
Screenshot: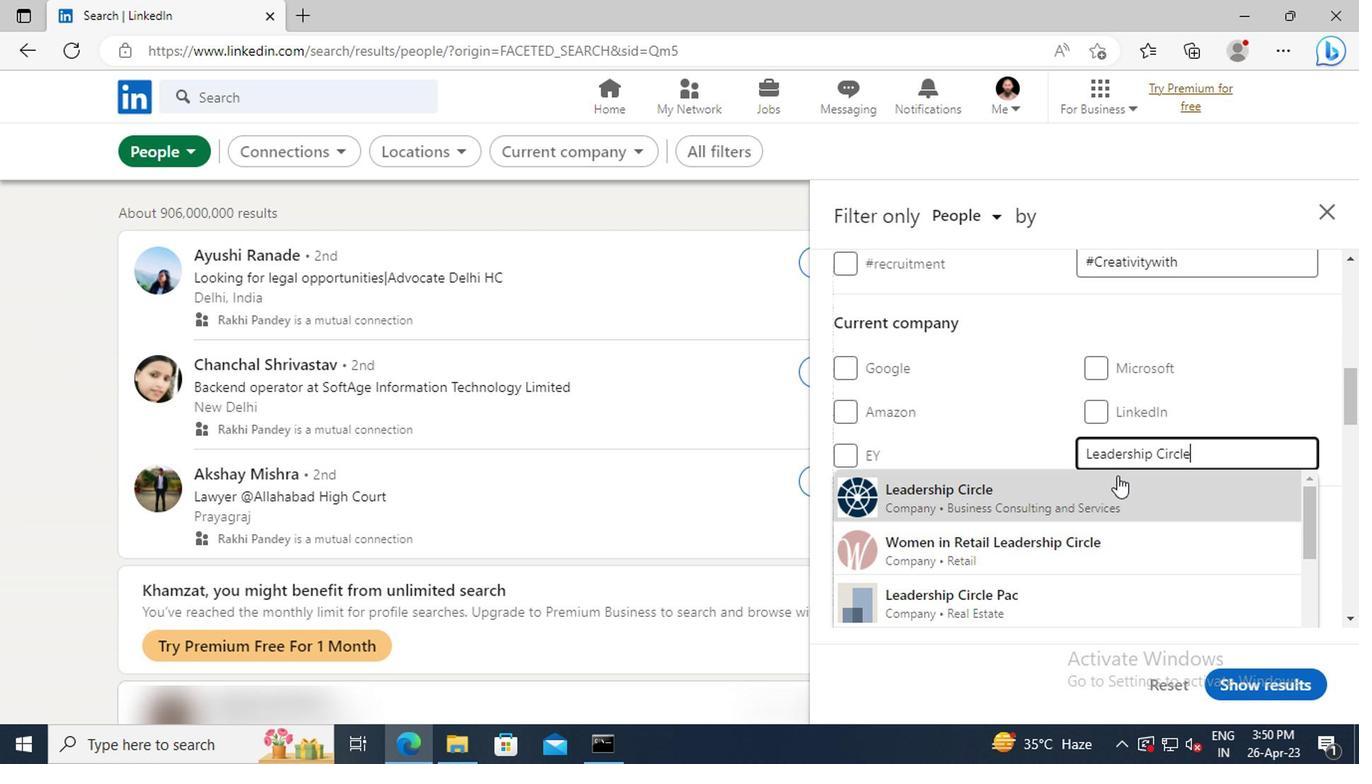 
Action: Mouse pressed left at (1110, 498)
Screenshot: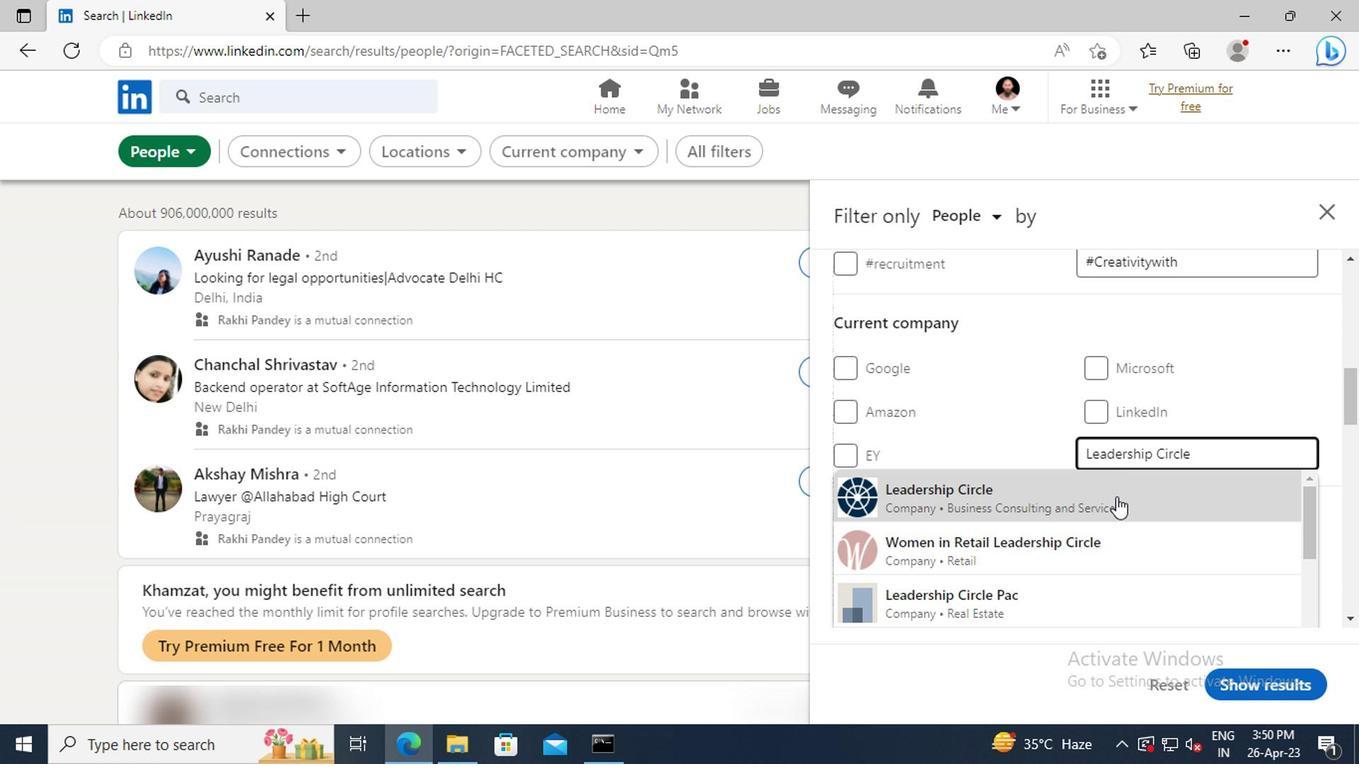 
Action: Mouse moved to (1086, 393)
Screenshot: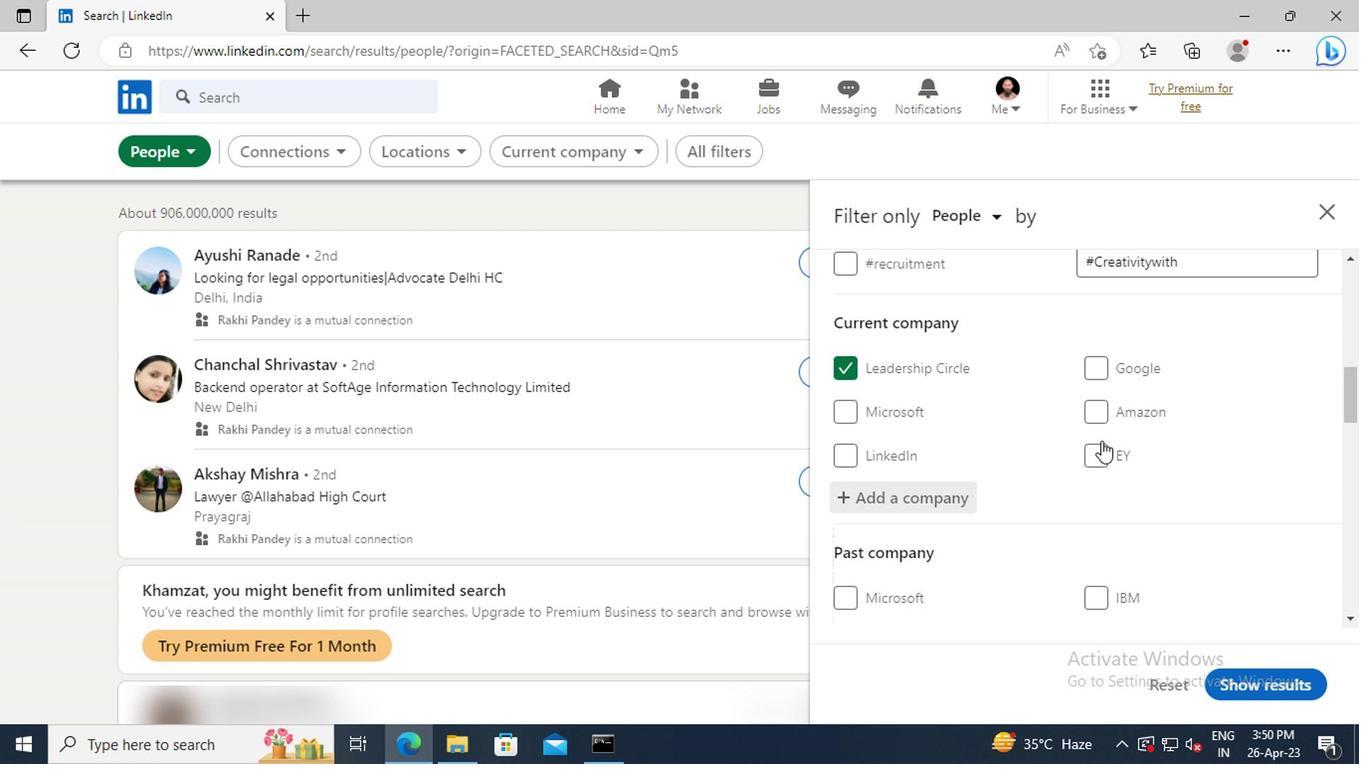 
Action: Mouse scrolled (1086, 392) with delta (0, 0)
Screenshot: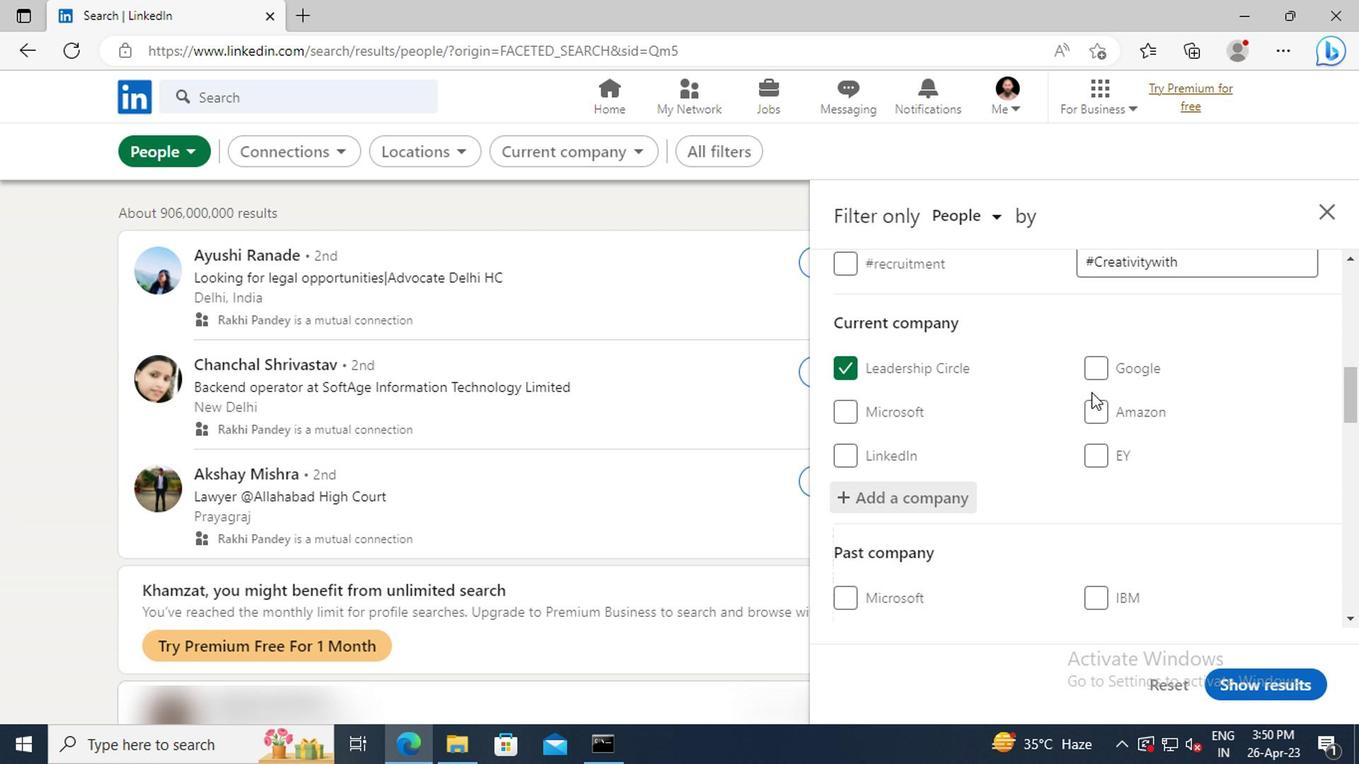 
Action: Mouse scrolled (1086, 392) with delta (0, 0)
Screenshot: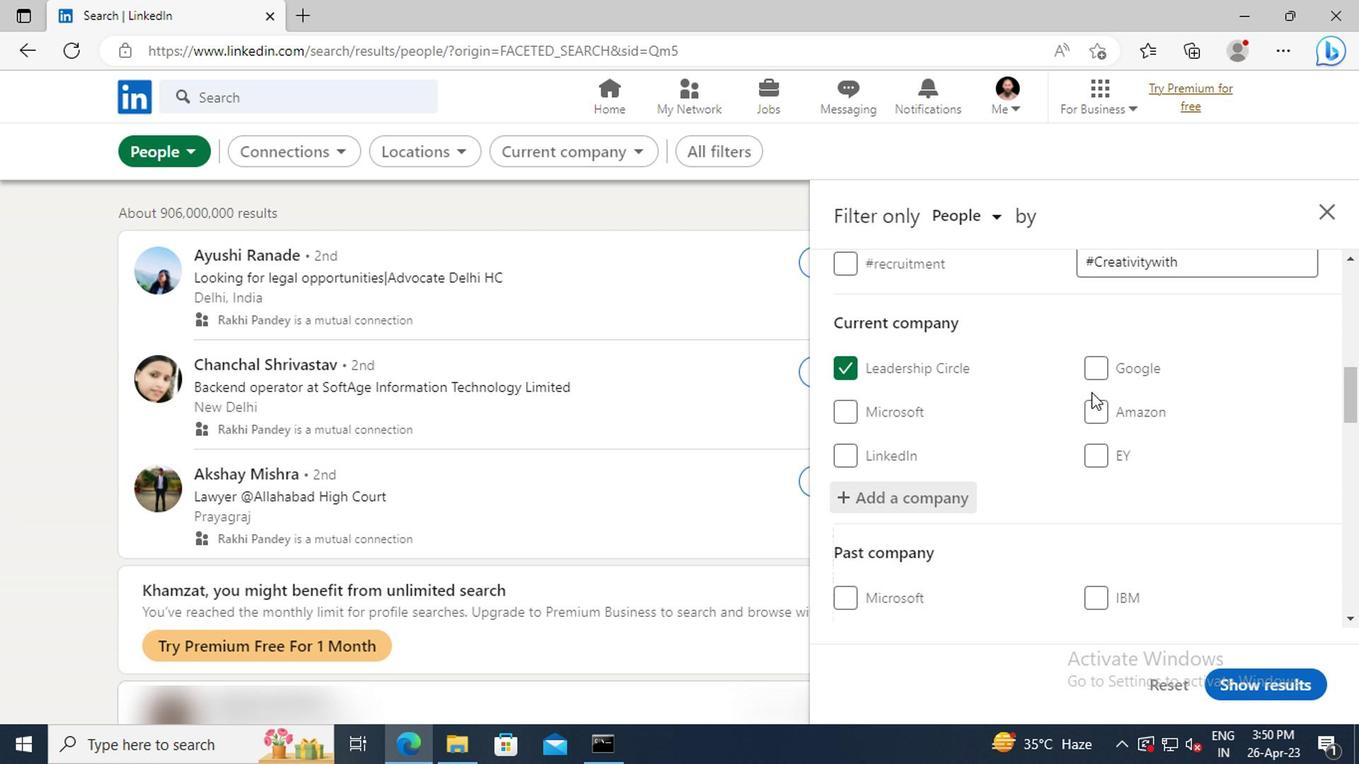 
Action: Mouse scrolled (1086, 392) with delta (0, 0)
Screenshot: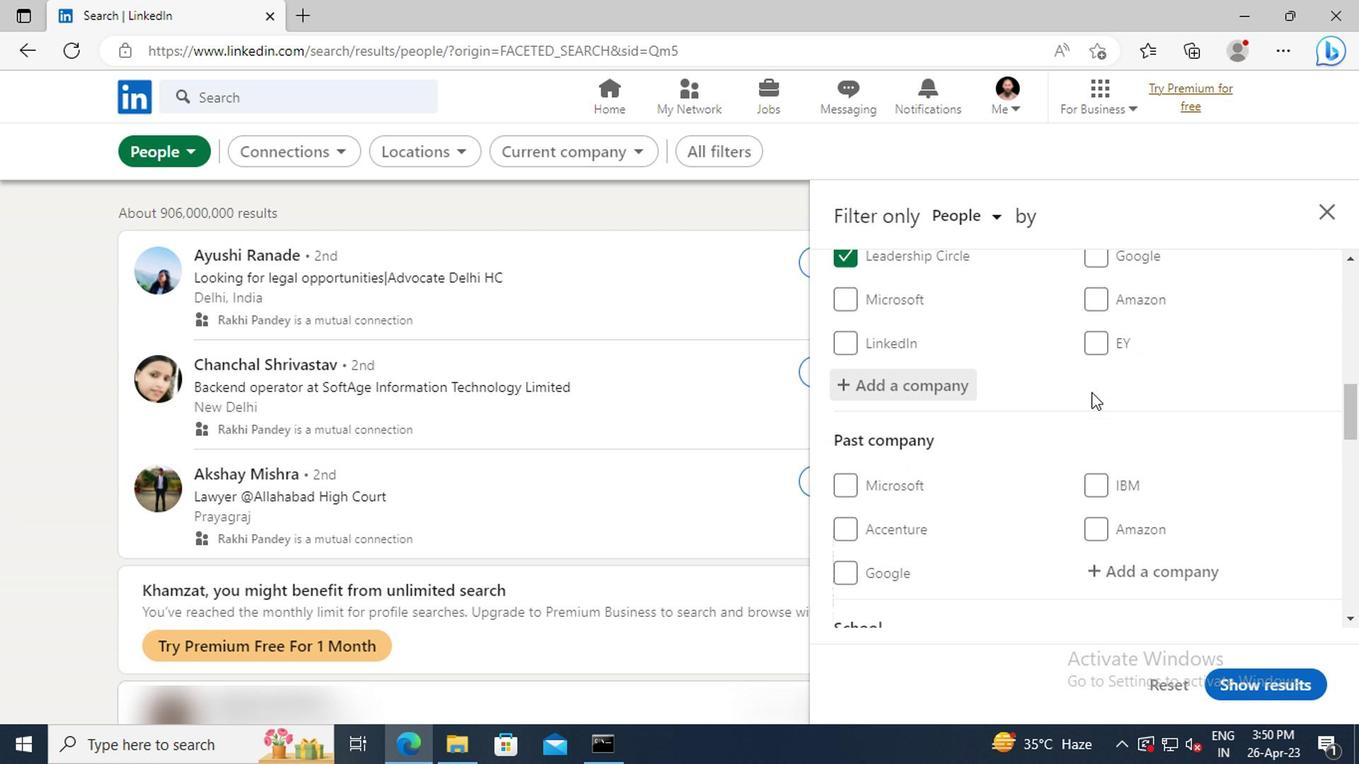 
Action: Mouse scrolled (1086, 392) with delta (0, 0)
Screenshot: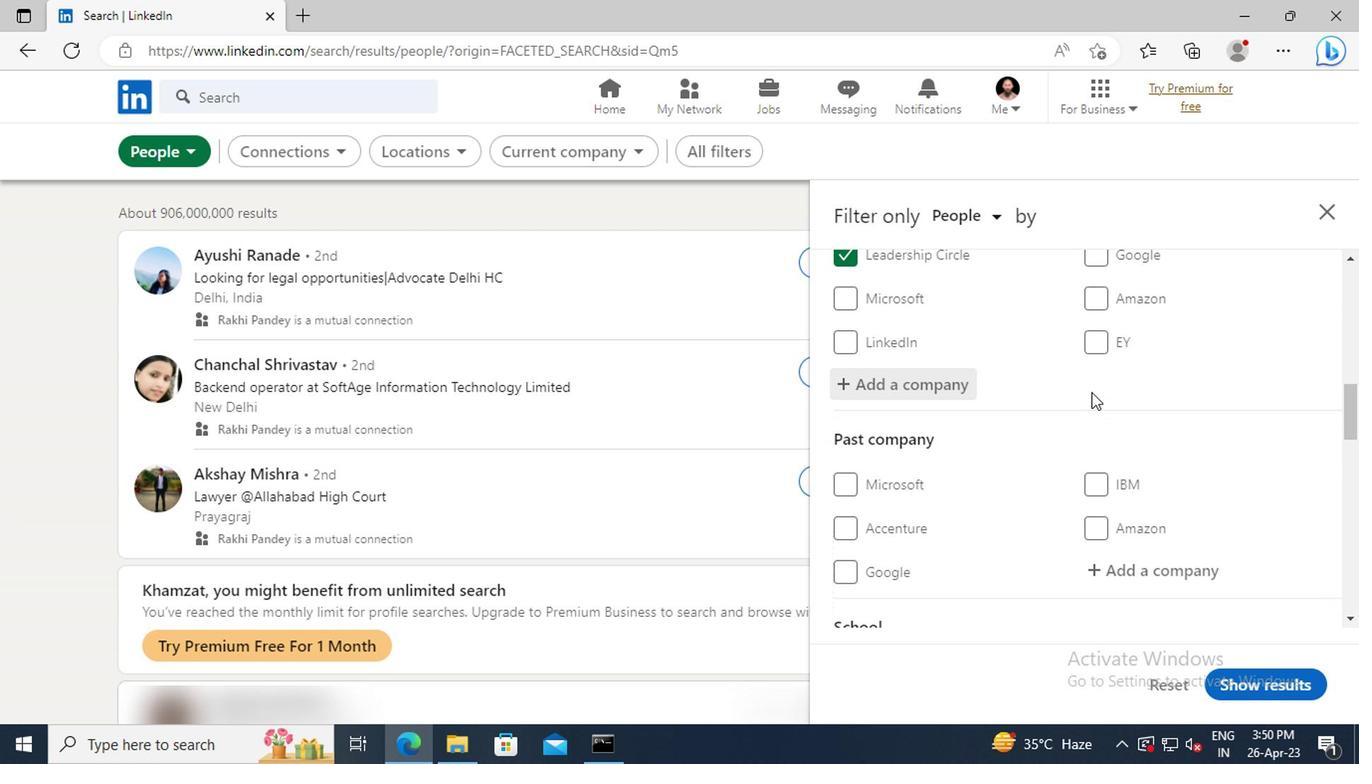 
Action: Mouse scrolled (1086, 392) with delta (0, 0)
Screenshot: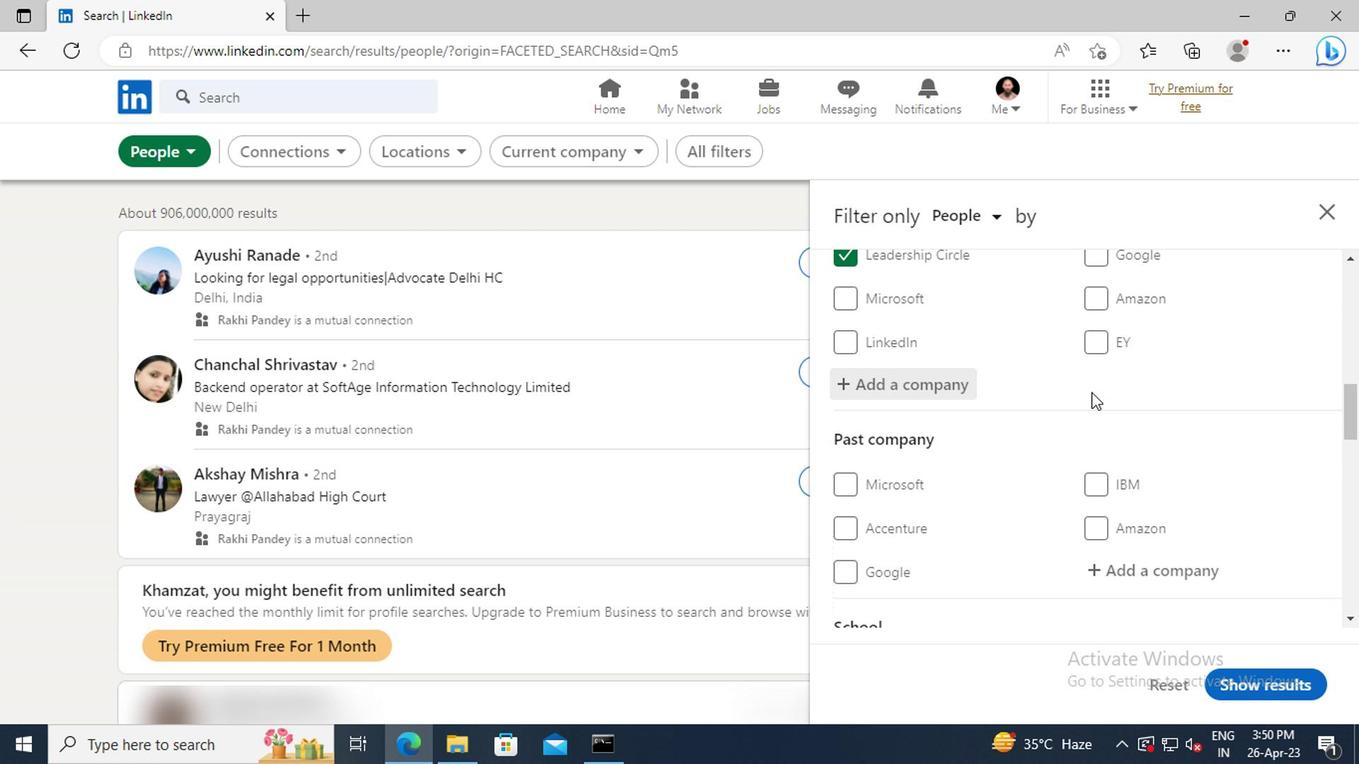 
Action: Mouse scrolled (1086, 392) with delta (0, 0)
Screenshot: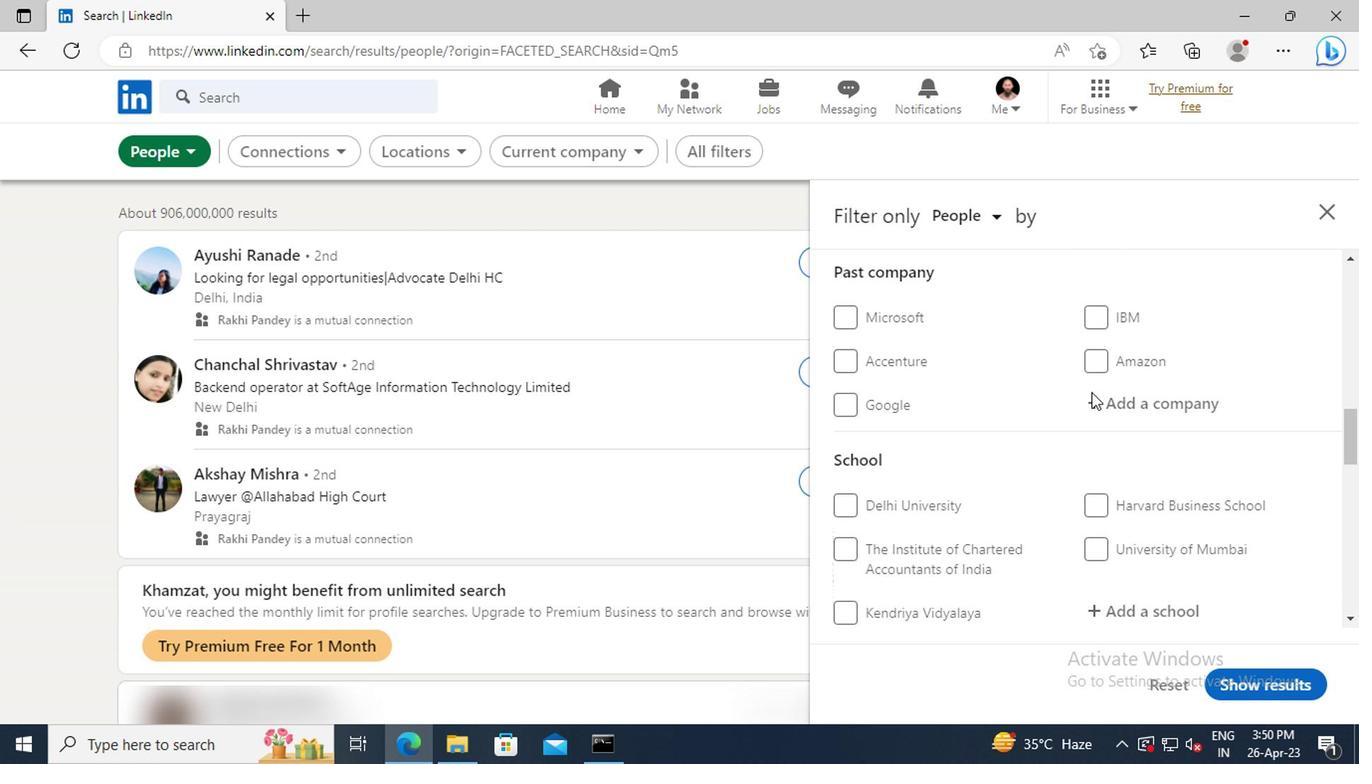 
Action: Mouse scrolled (1086, 392) with delta (0, 0)
Screenshot: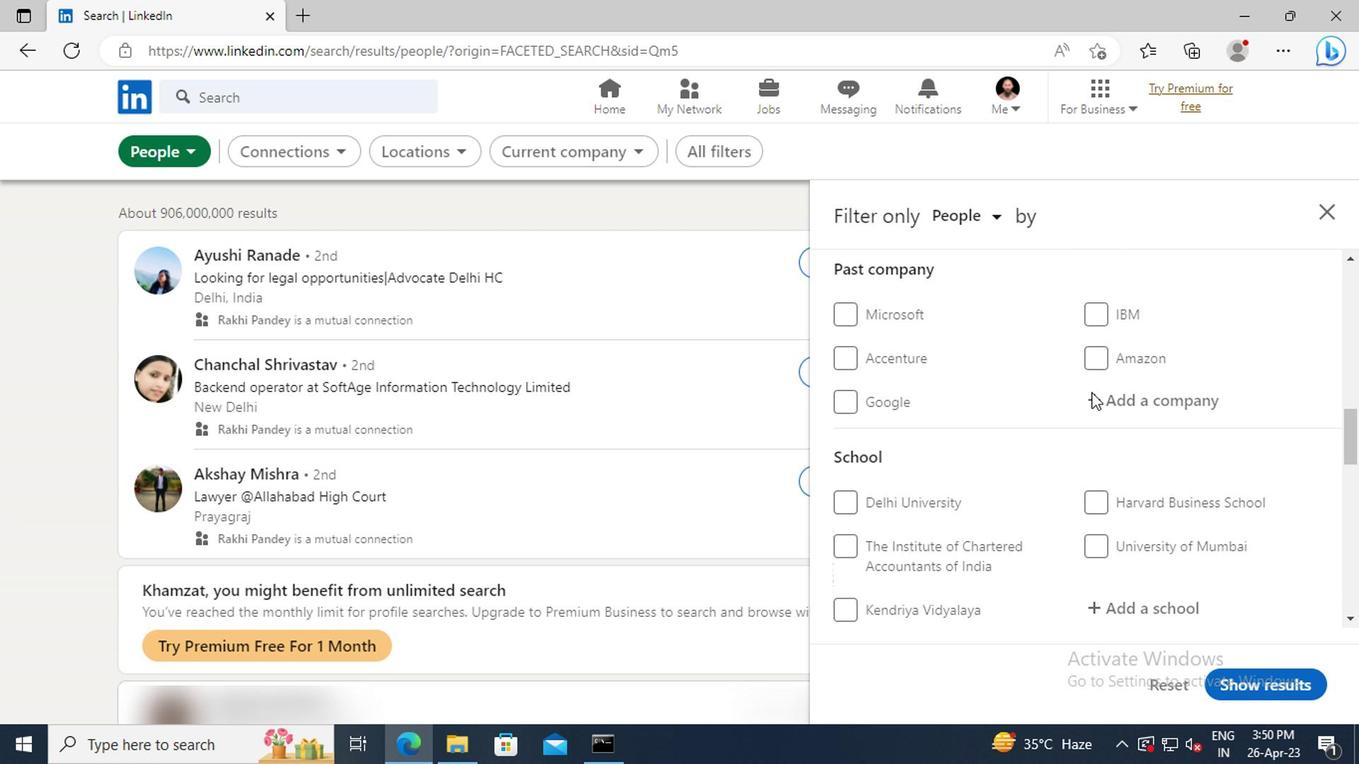 
Action: Mouse moved to (1115, 480)
Screenshot: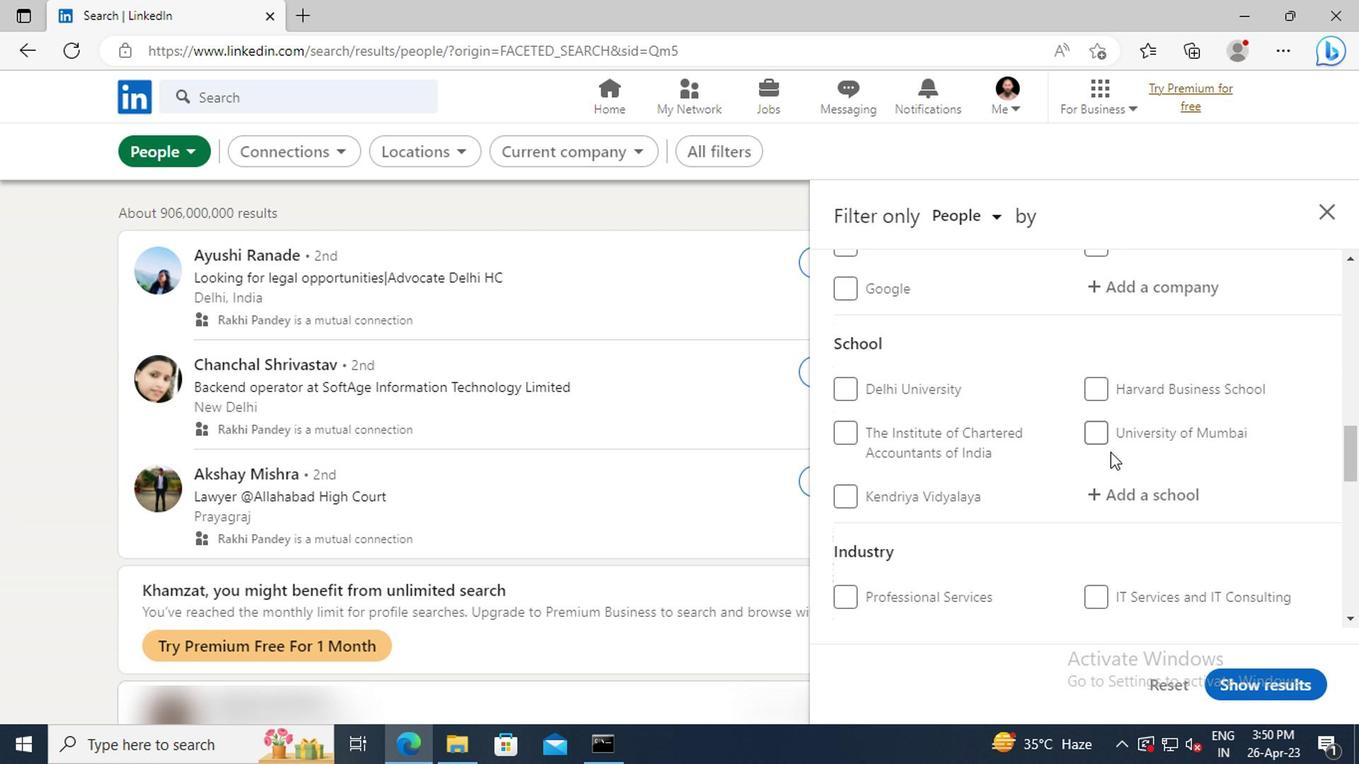 
Action: Mouse scrolled (1115, 479) with delta (0, 0)
Screenshot: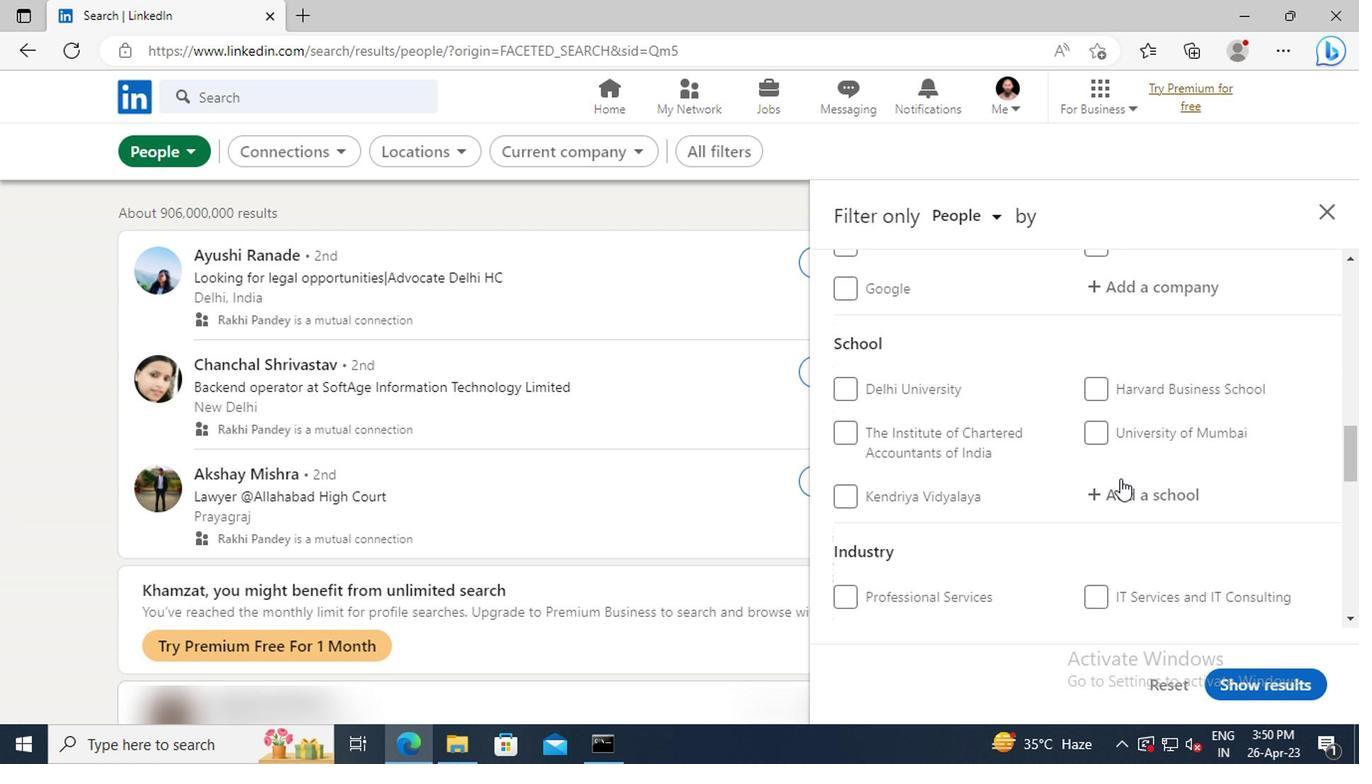 
Action: Mouse moved to (1124, 443)
Screenshot: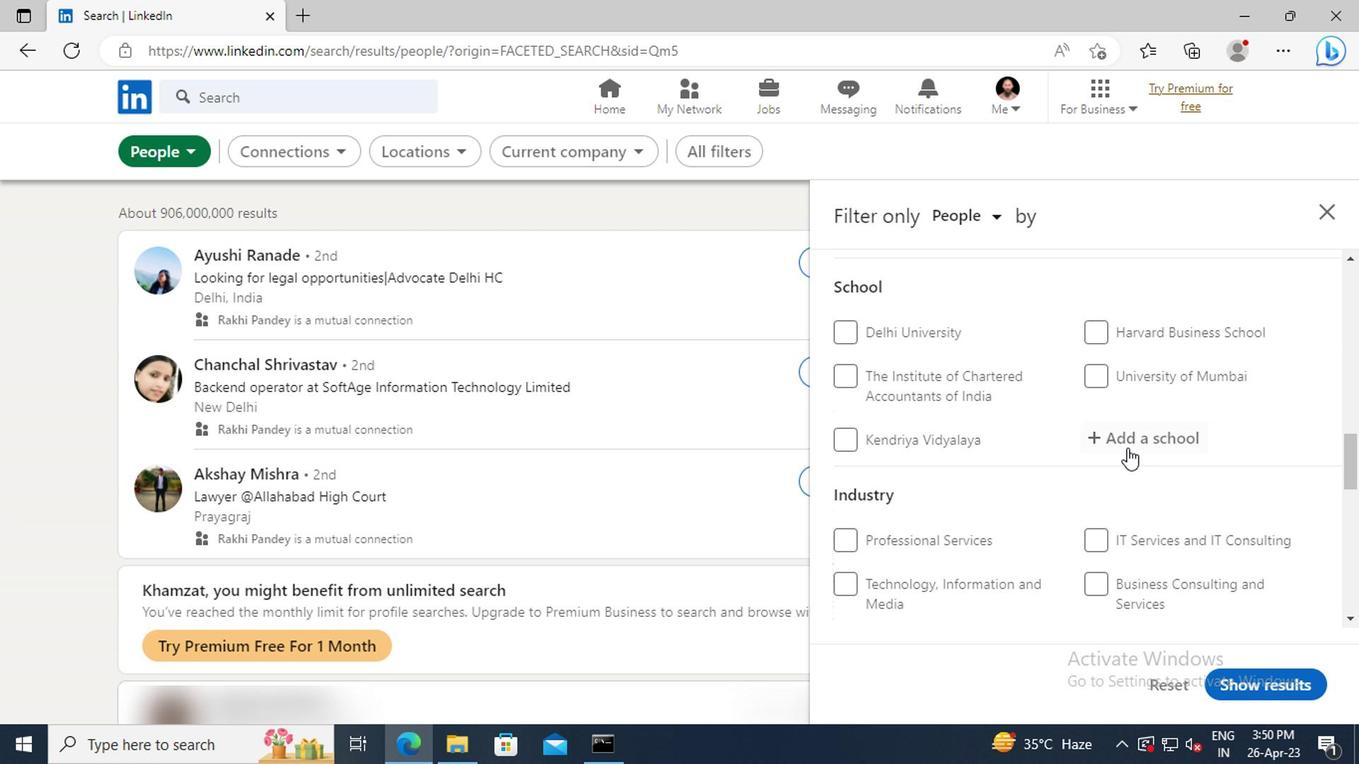
Action: Mouse pressed left at (1124, 443)
Screenshot: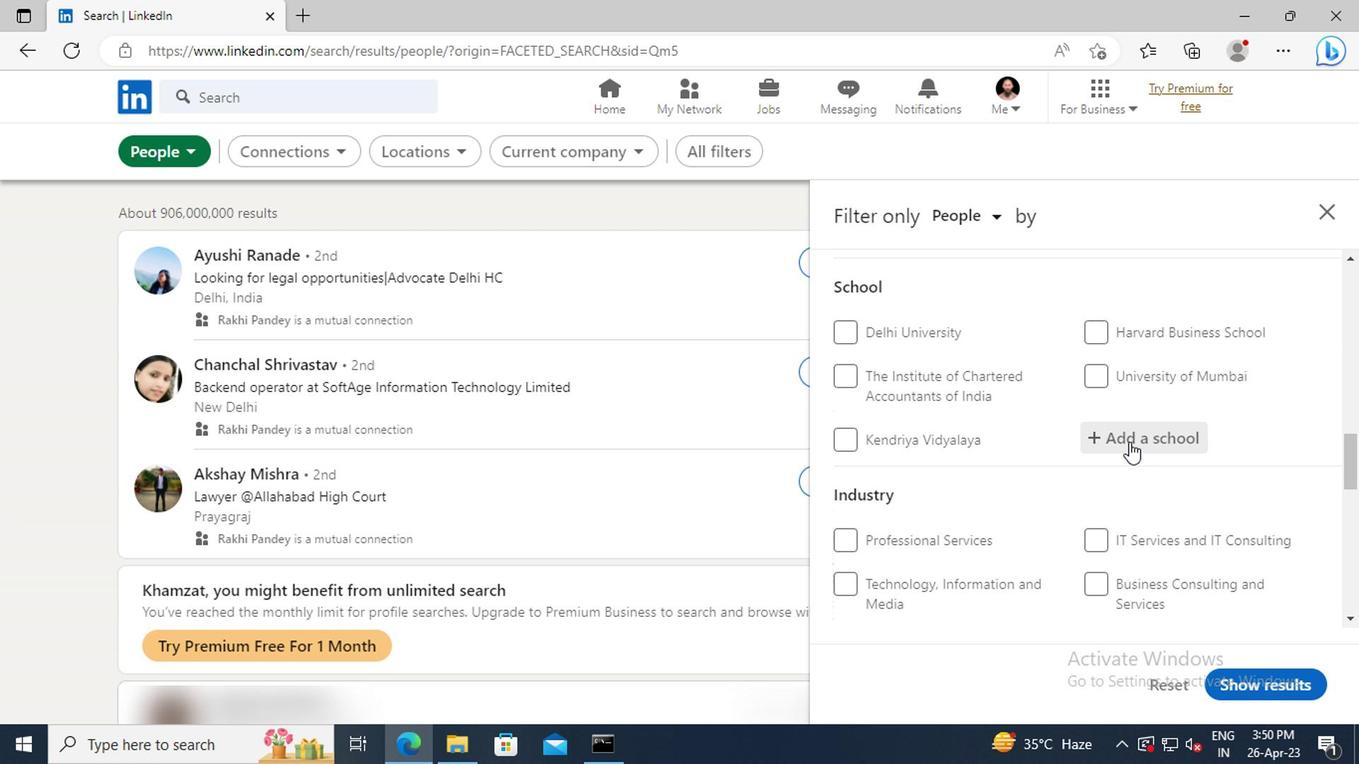 
Action: Key pressed <Key.shift>ISHAN<Key.space><Key.shift>INSTITUTE<Key.space>OF<Key.space><Key.shift>MANAGEMENT<Key.space>AND<Key.space><Key.shift>TECHNOLOGY
Screenshot: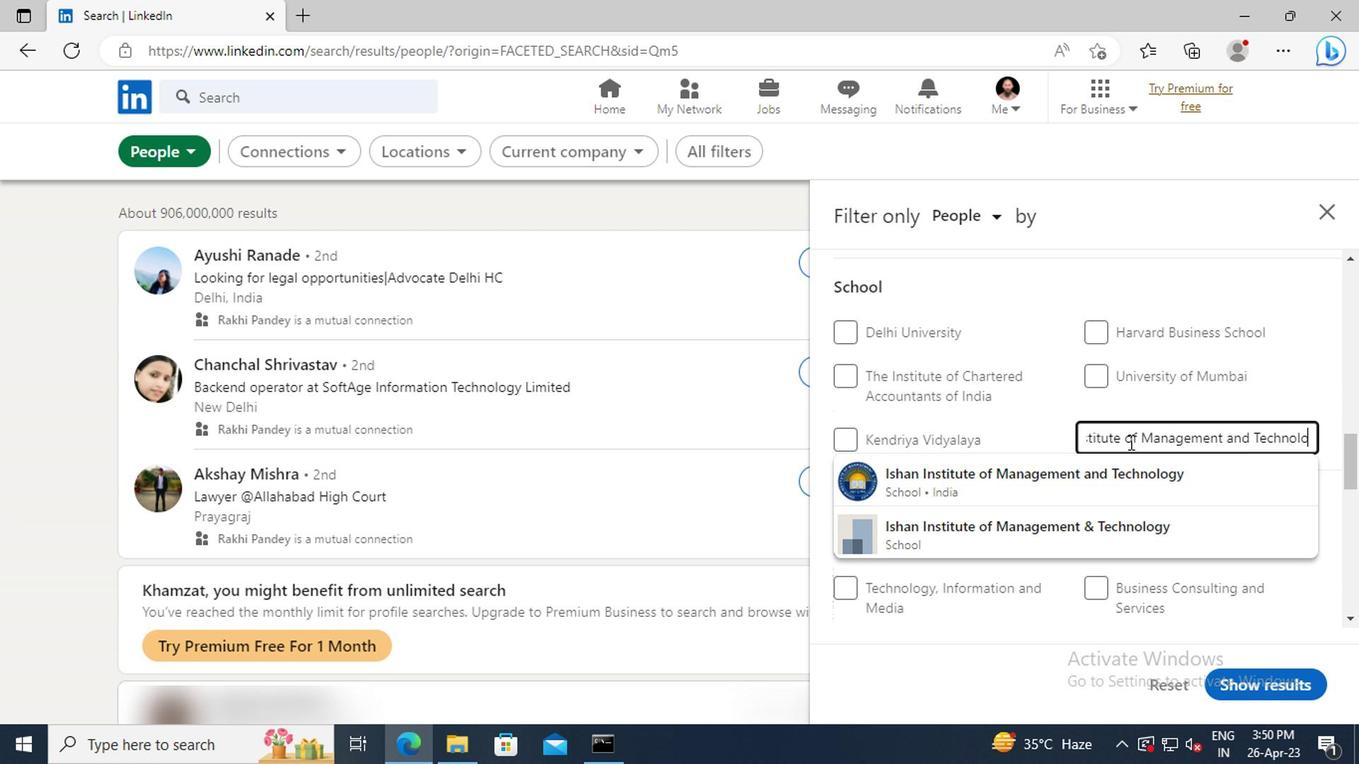 
Action: Mouse moved to (1124, 474)
Screenshot: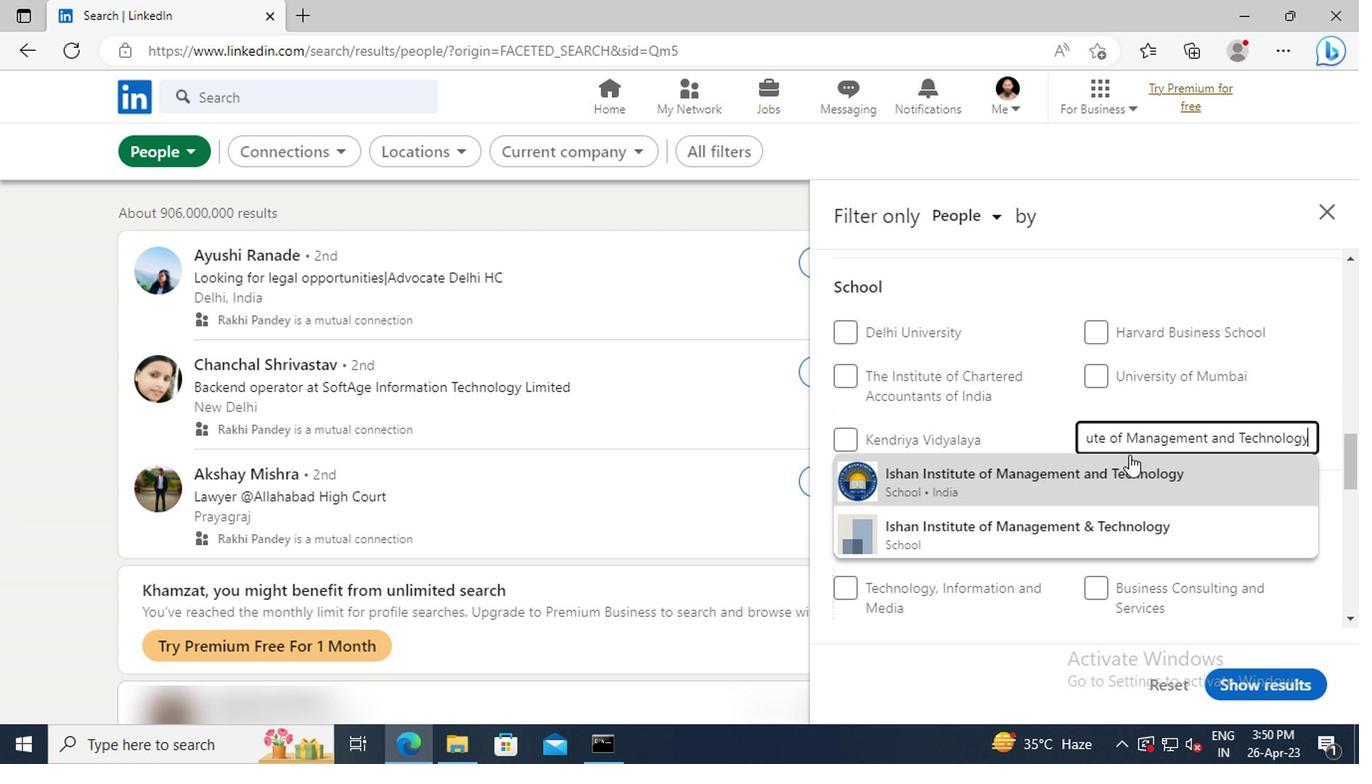 
Action: Mouse pressed left at (1124, 474)
Screenshot: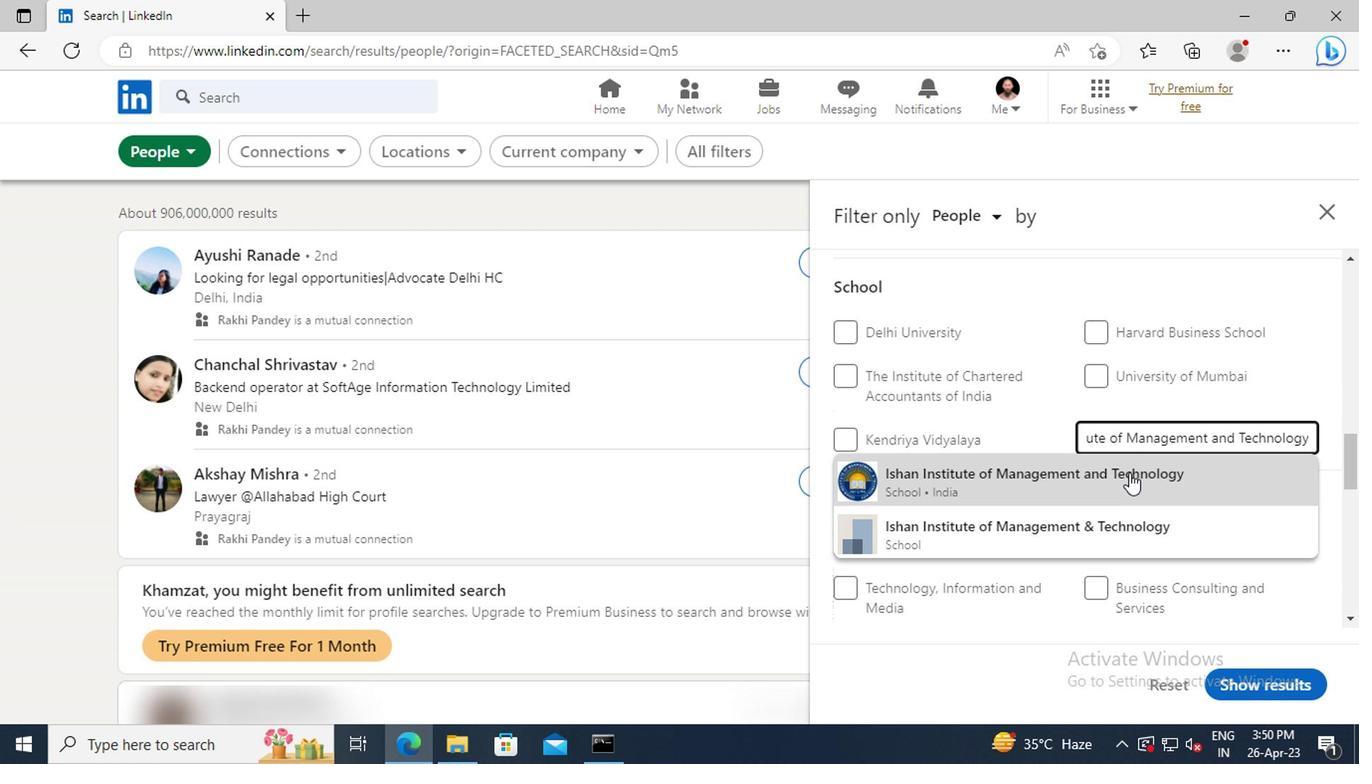 
Action: Mouse moved to (1089, 368)
Screenshot: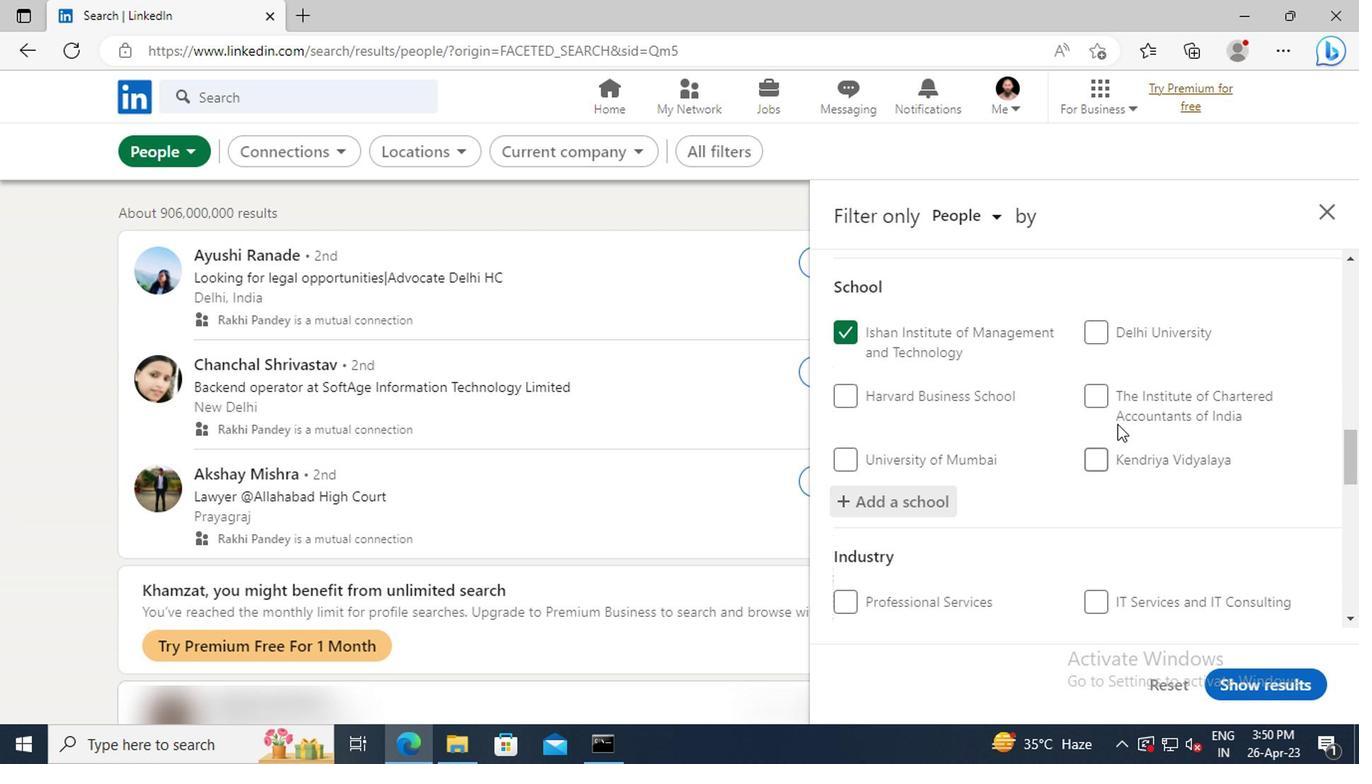 
Action: Mouse scrolled (1089, 368) with delta (0, 0)
Screenshot: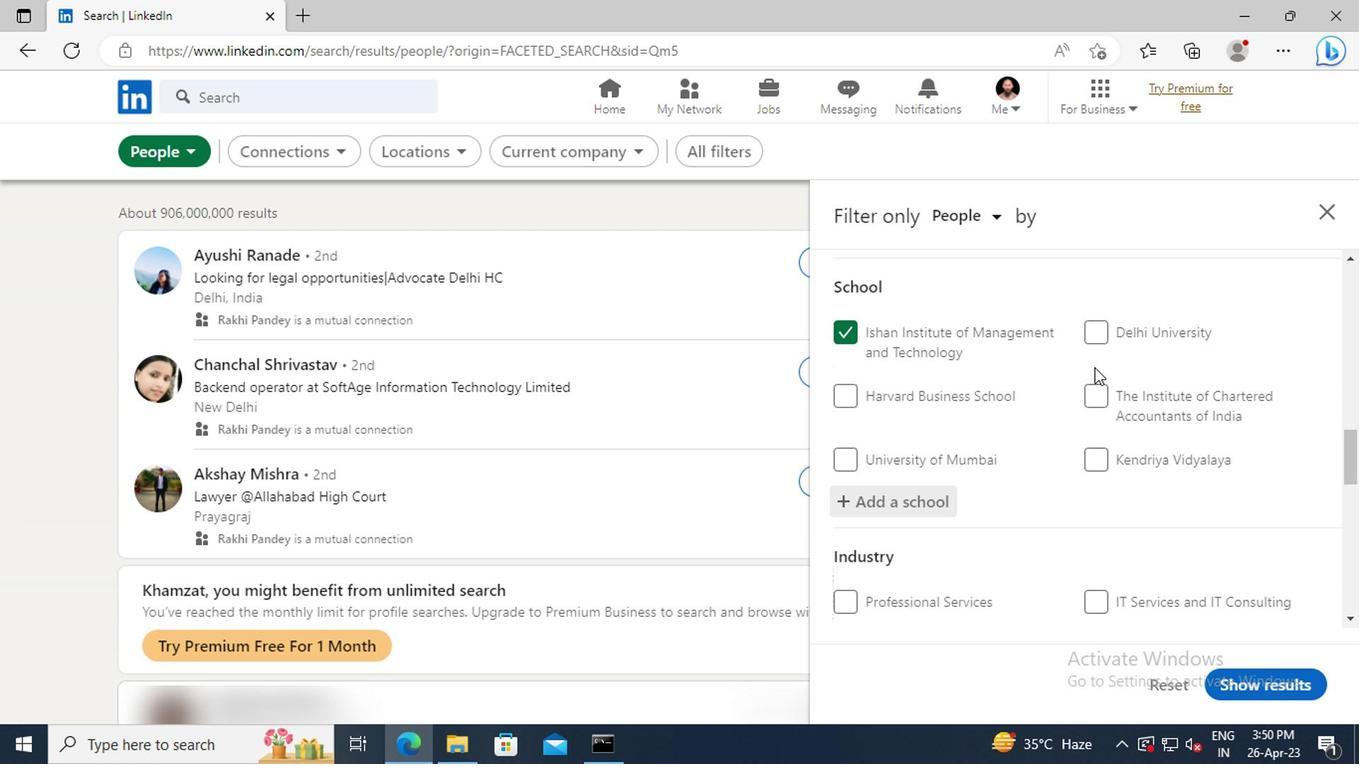 
Action: Mouse scrolled (1089, 368) with delta (0, 0)
Screenshot: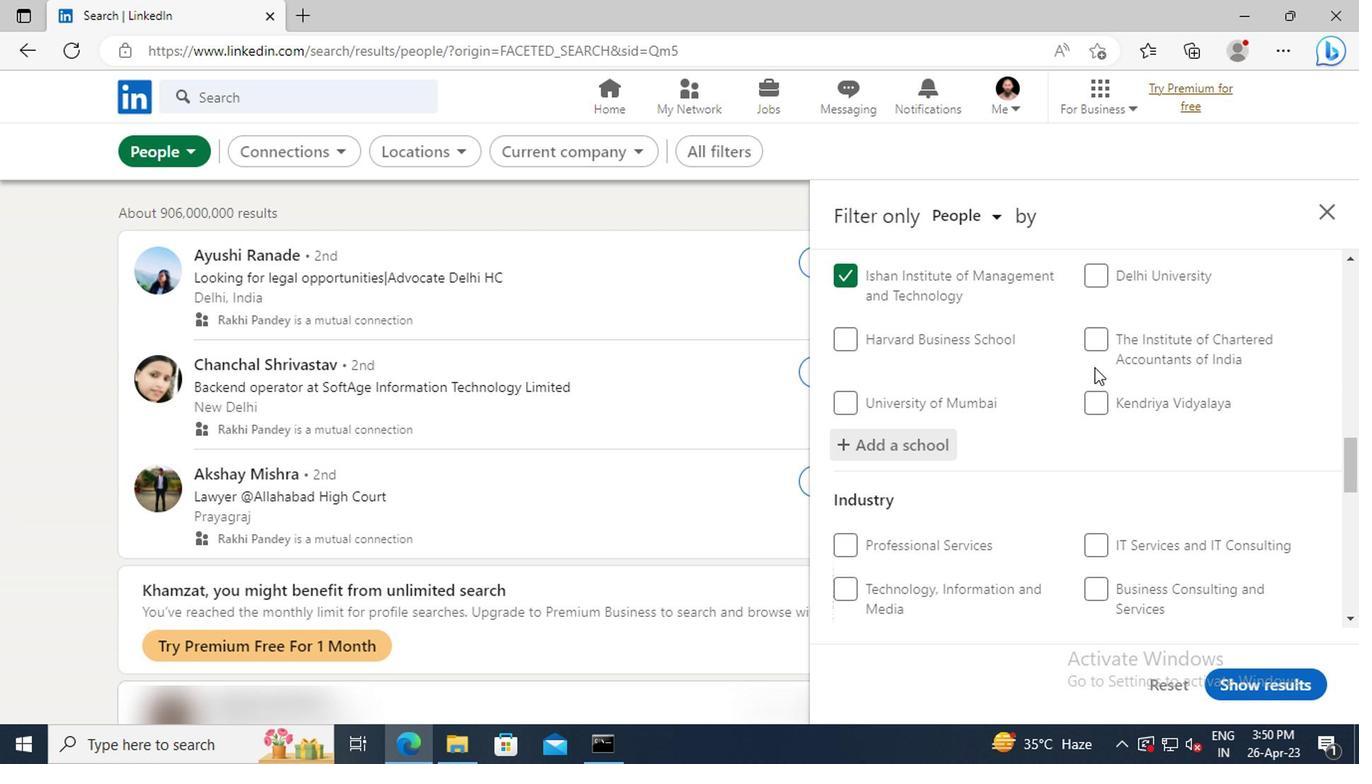 
Action: Mouse scrolled (1089, 368) with delta (0, 0)
Screenshot: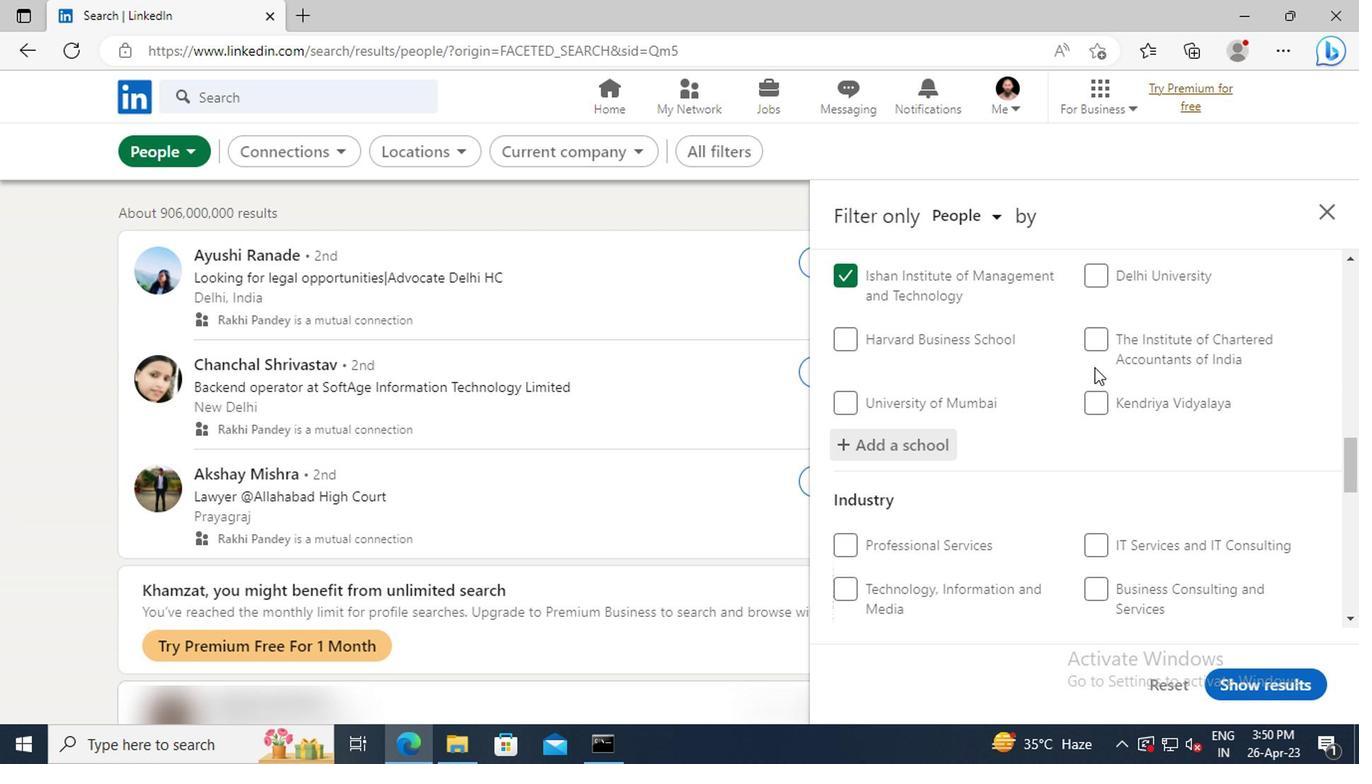 
Action: Mouse scrolled (1089, 368) with delta (0, 0)
Screenshot: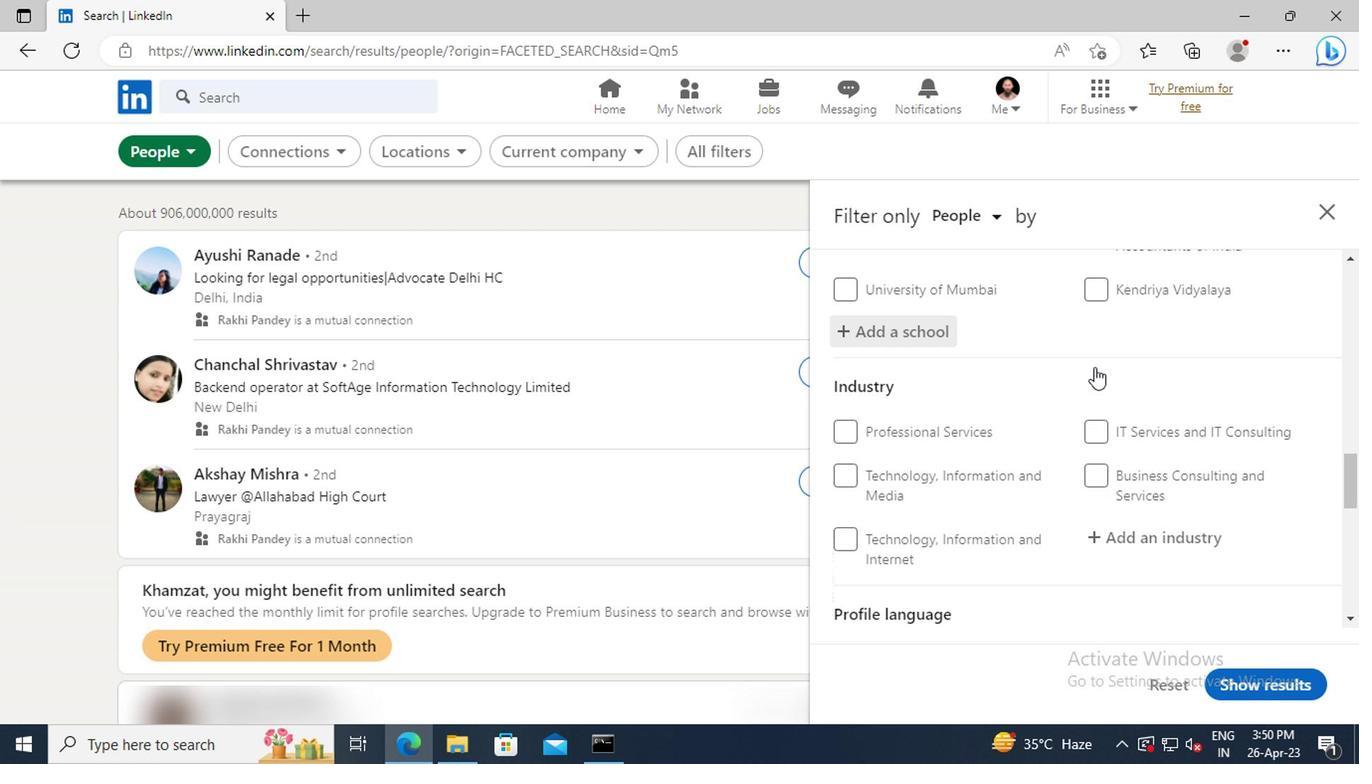 
Action: Mouse scrolled (1089, 368) with delta (0, 0)
Screenshot: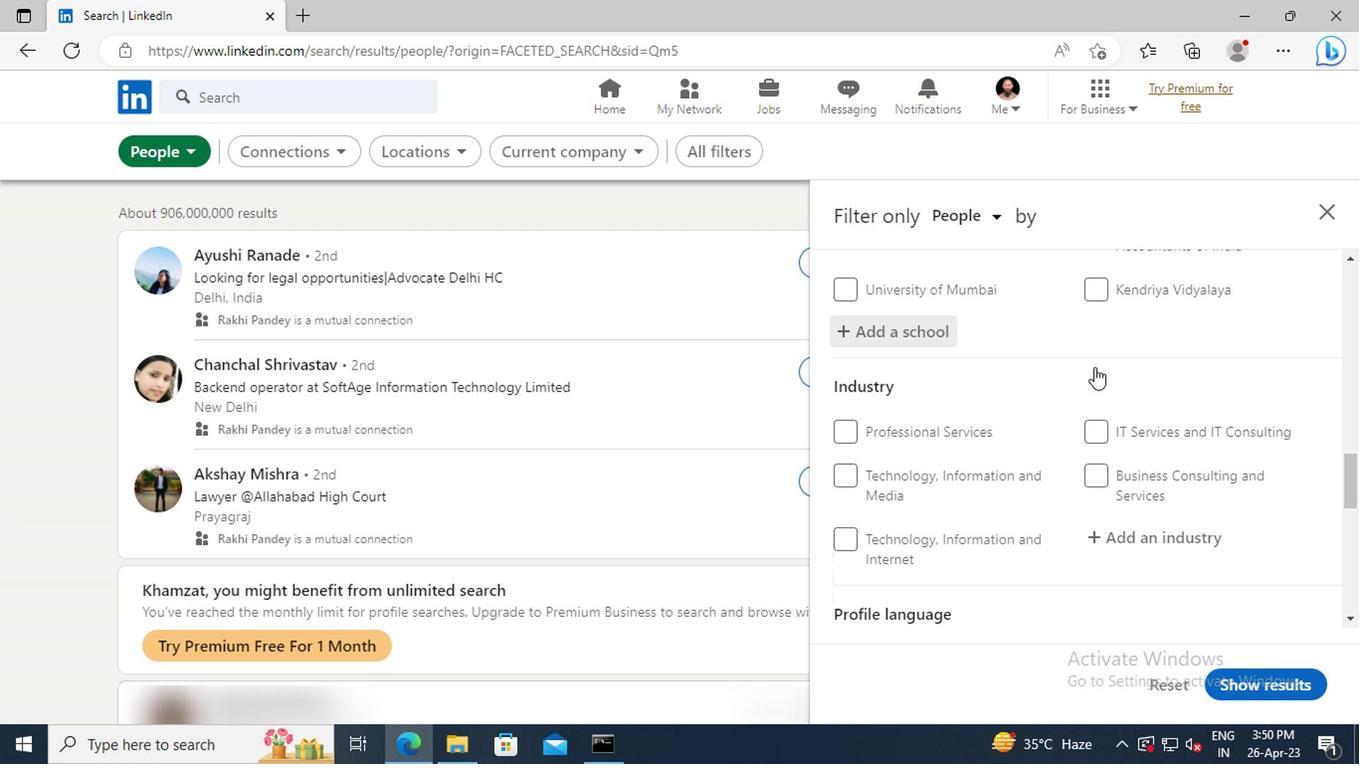 
Action: Mouse moved to (1114, 417)
Screenshot: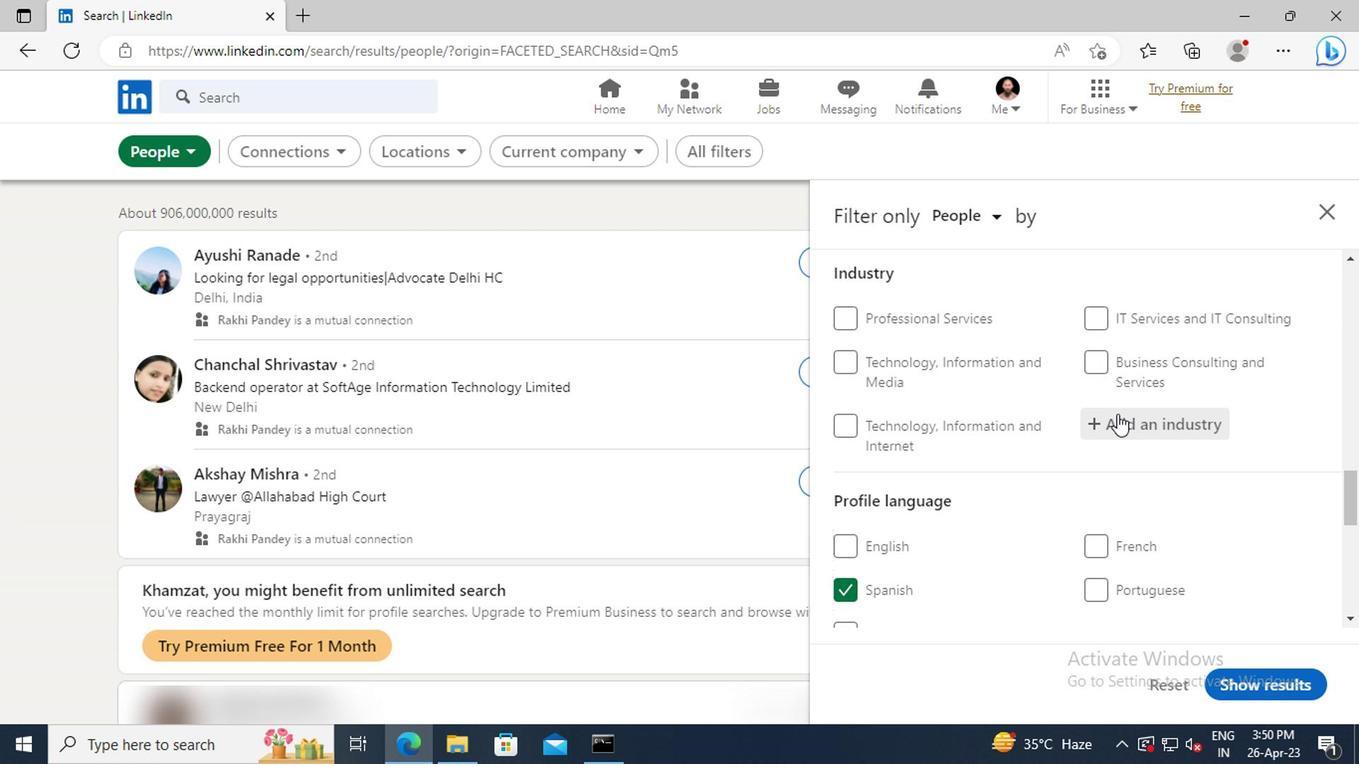 
Action: Mouse pressed left at (1114, 417)
Screenshot: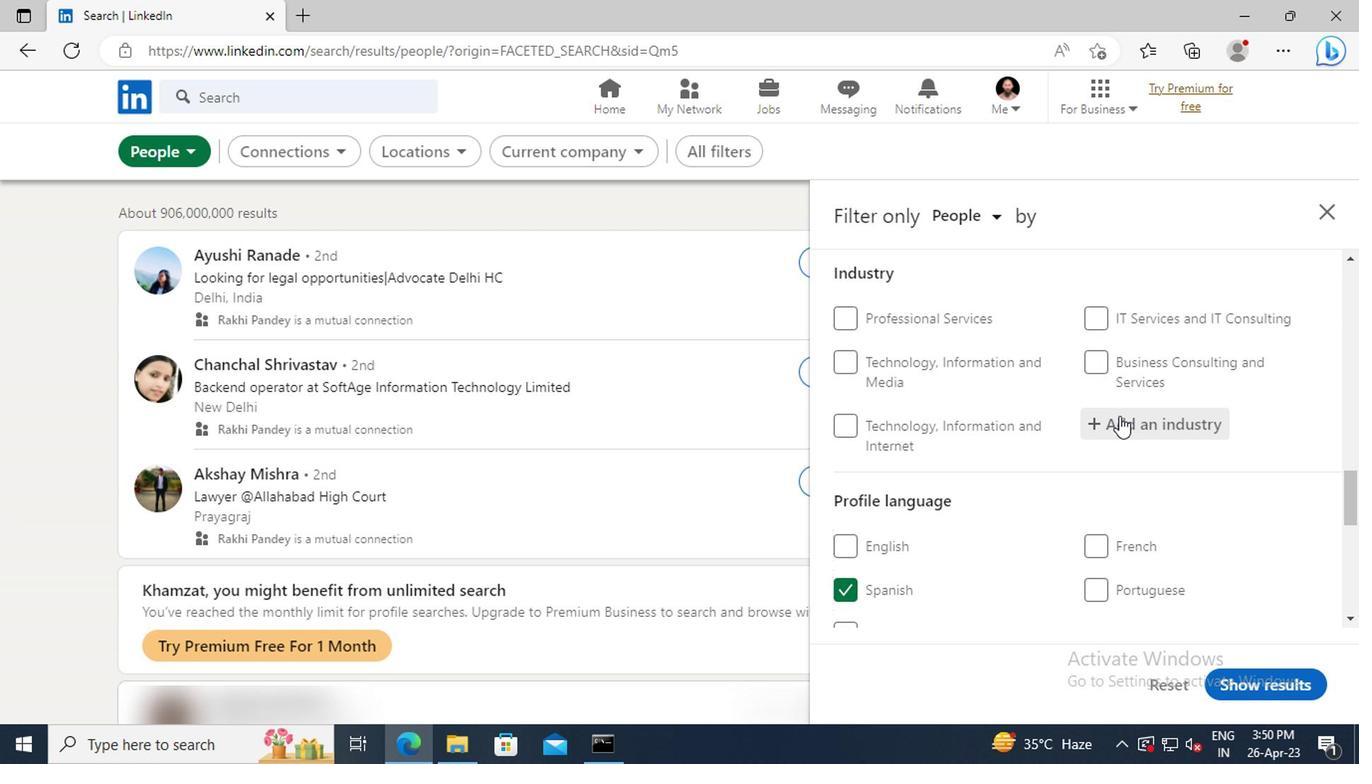 
Action: Key pressed <Key.shift>COMPUTER<Key.space><Key.shift>HARDWARE<Key.space><Key.shift>MANUFACTURING
Screenshot: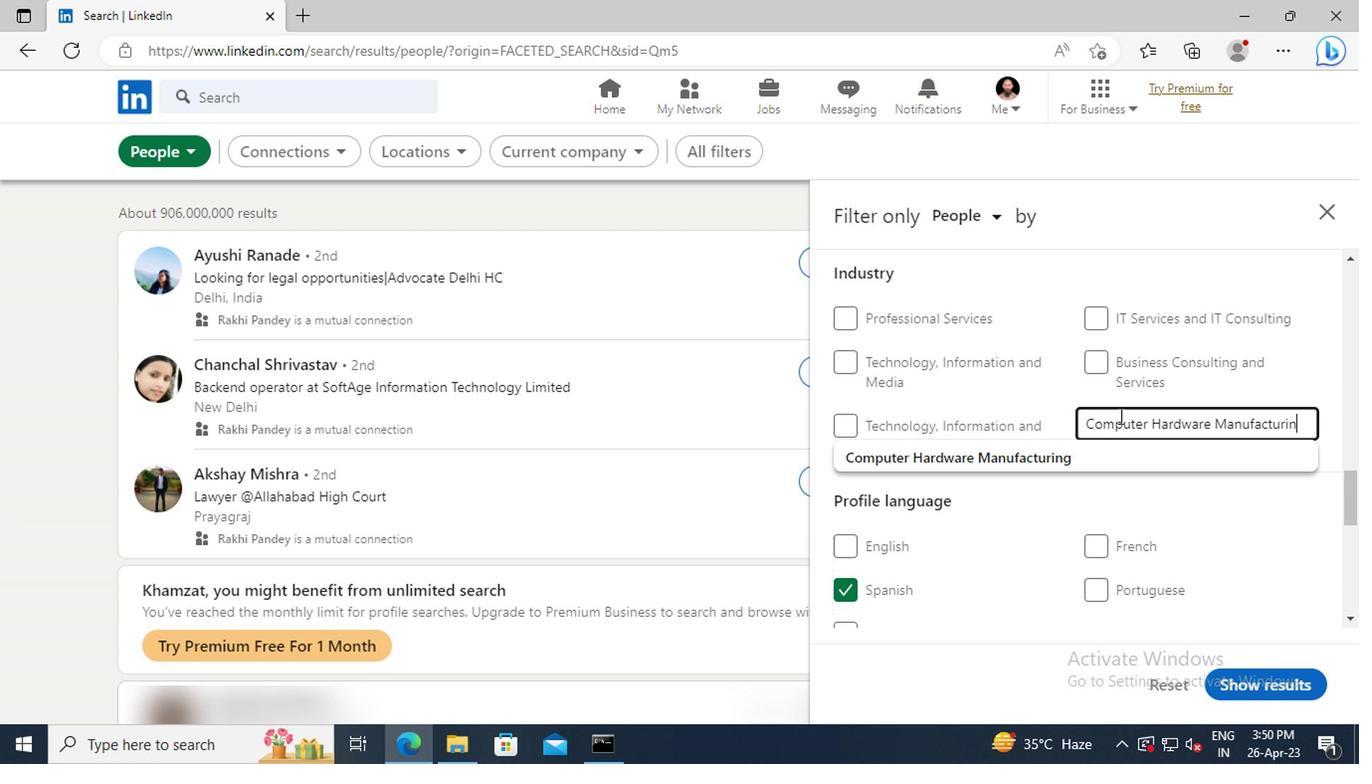 
Action: Mouse moved to (1102, 453)
Screenshot: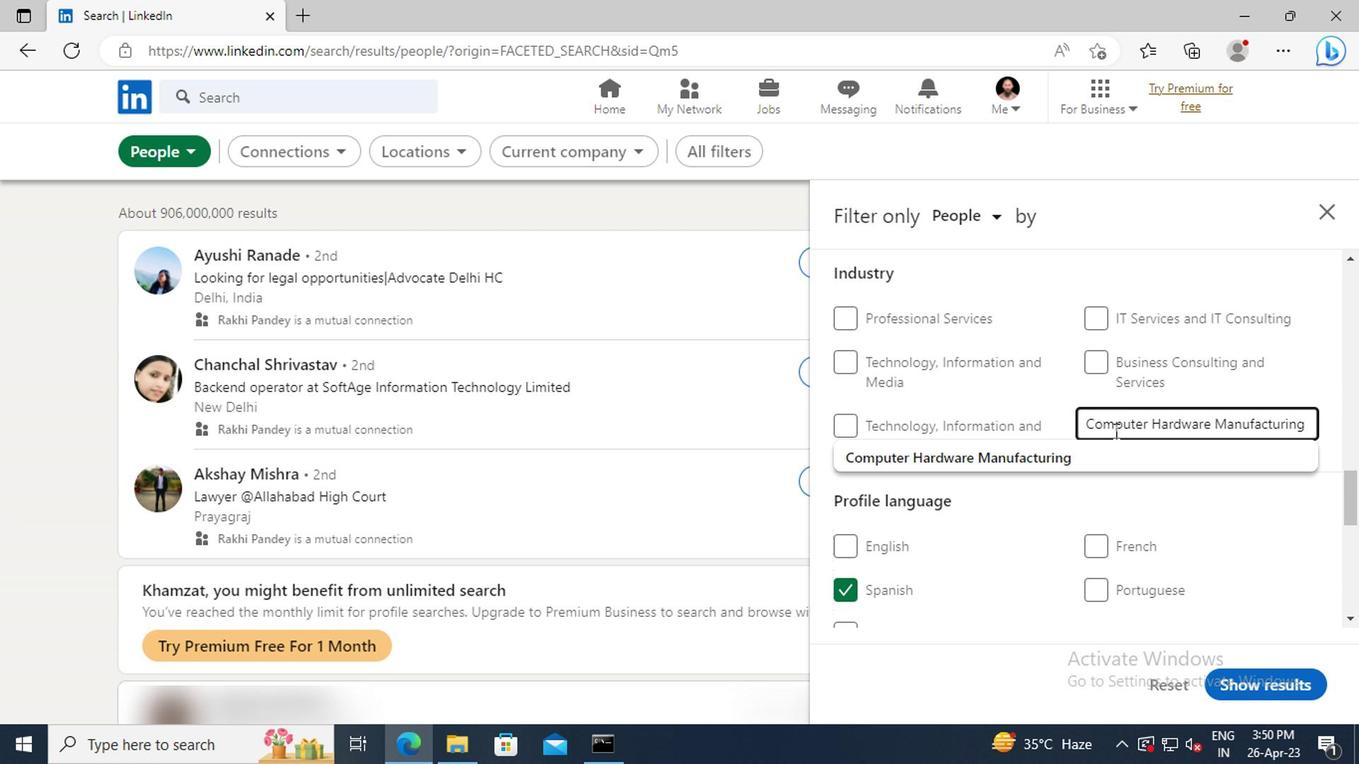 
Action: Mouse pressed left at (1102, 453)
Screenshot: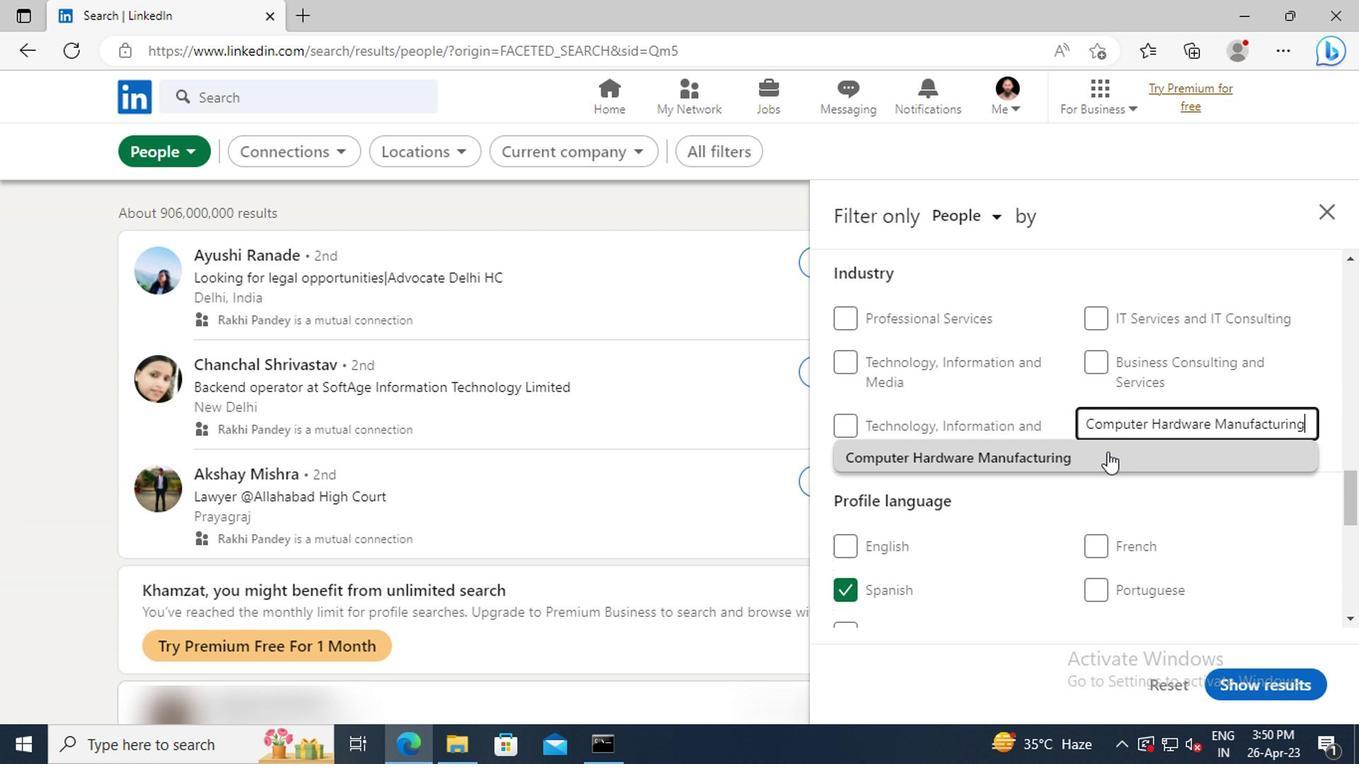 
Action: Mouse moved to (1092, 395)
Screenshot: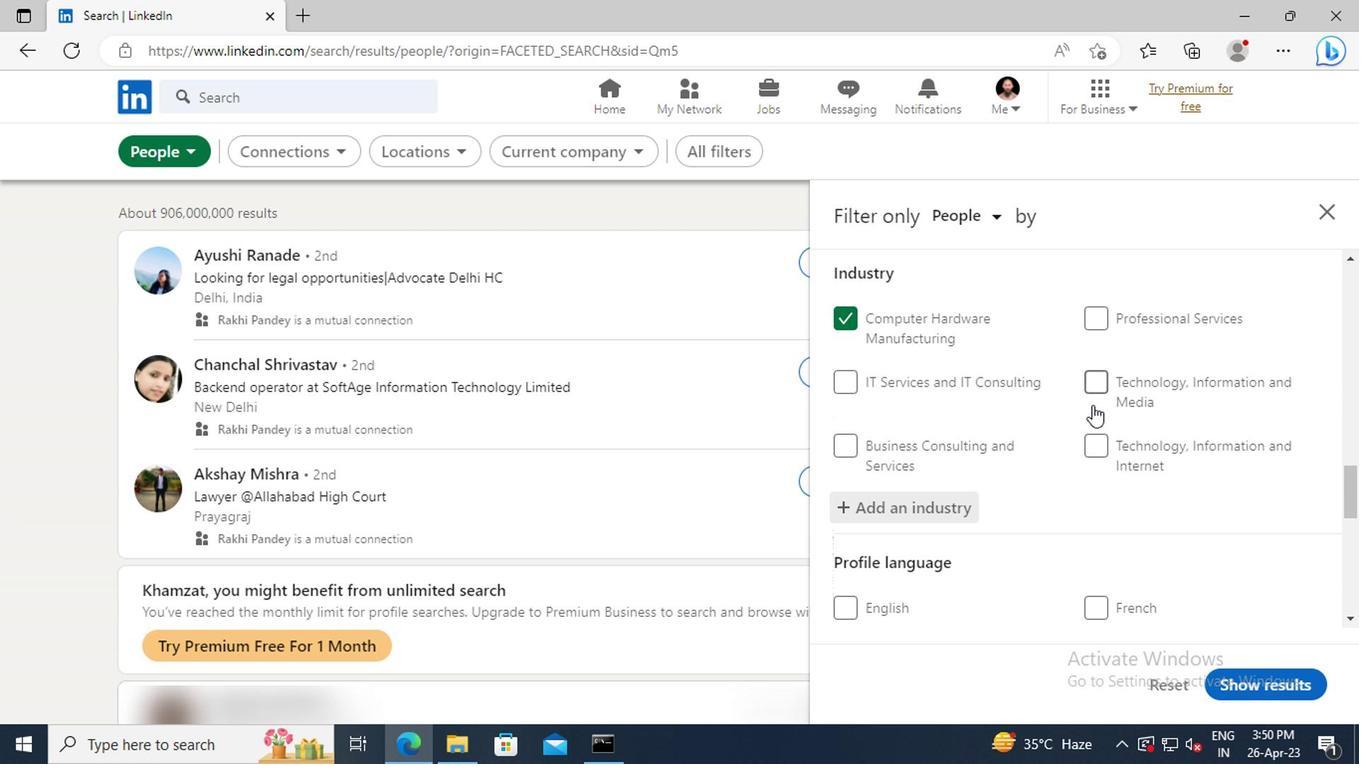 
Action: Mouse scrolled (1092, 395) with delta (0, 0)
Screenshot: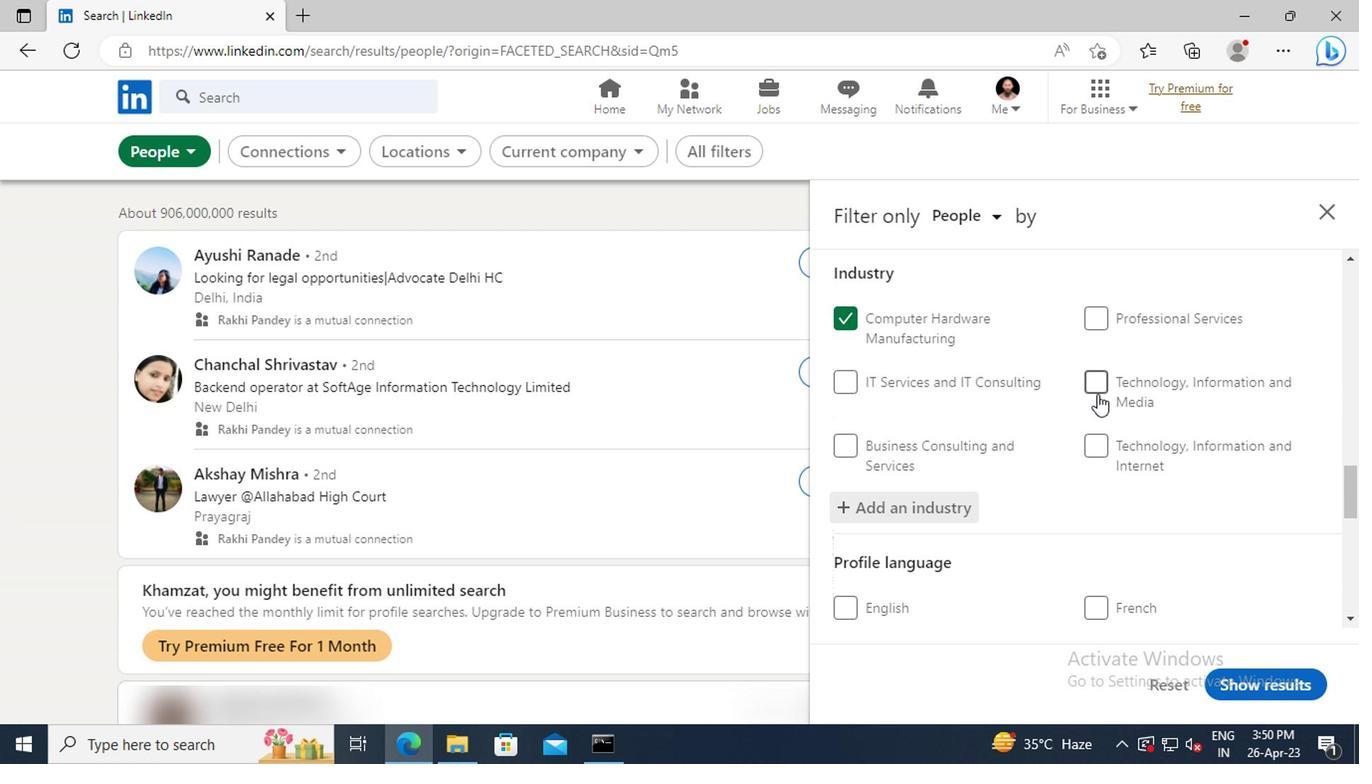 
Action: Mouse scrolled (1092, 395) with delta (0, 0)
Screenshot: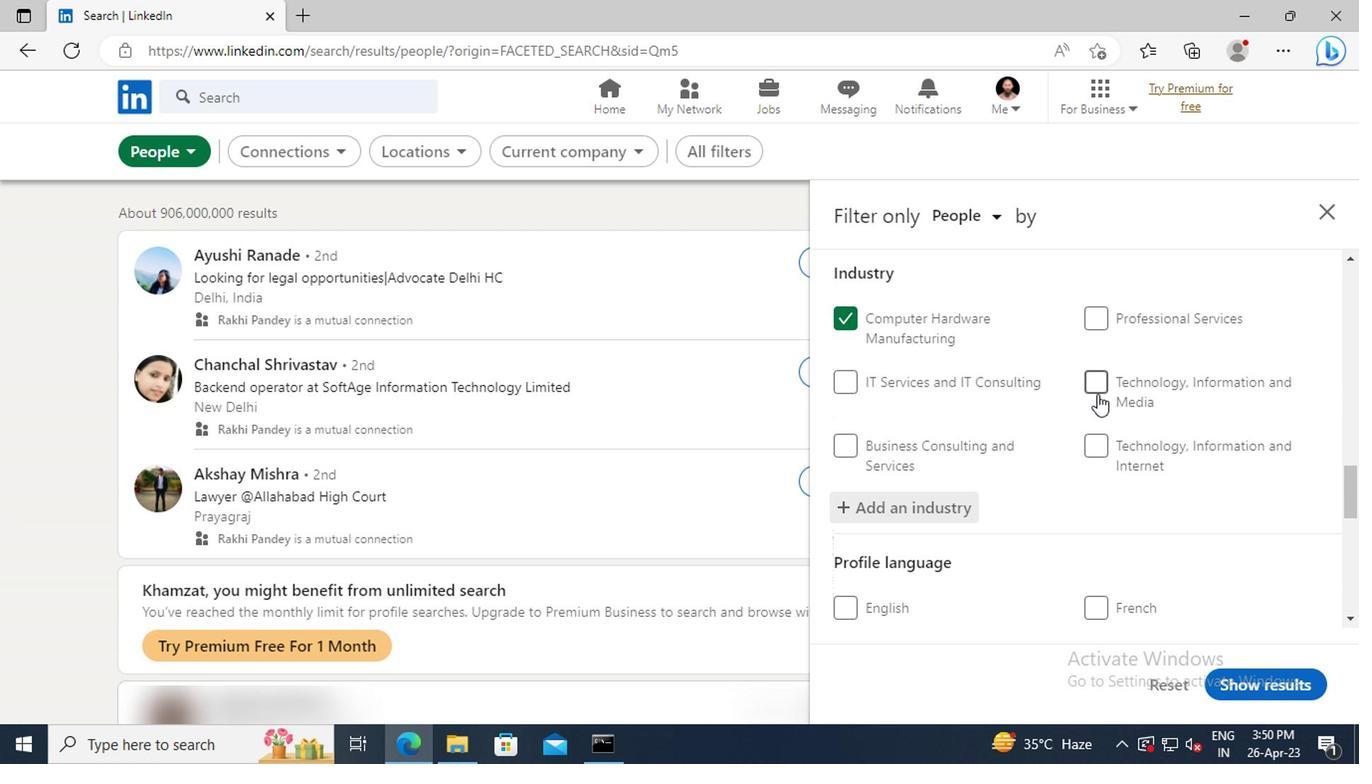 
Action: Mouse scrolled (1092, 395) with delta (0, 0)
Screenshot: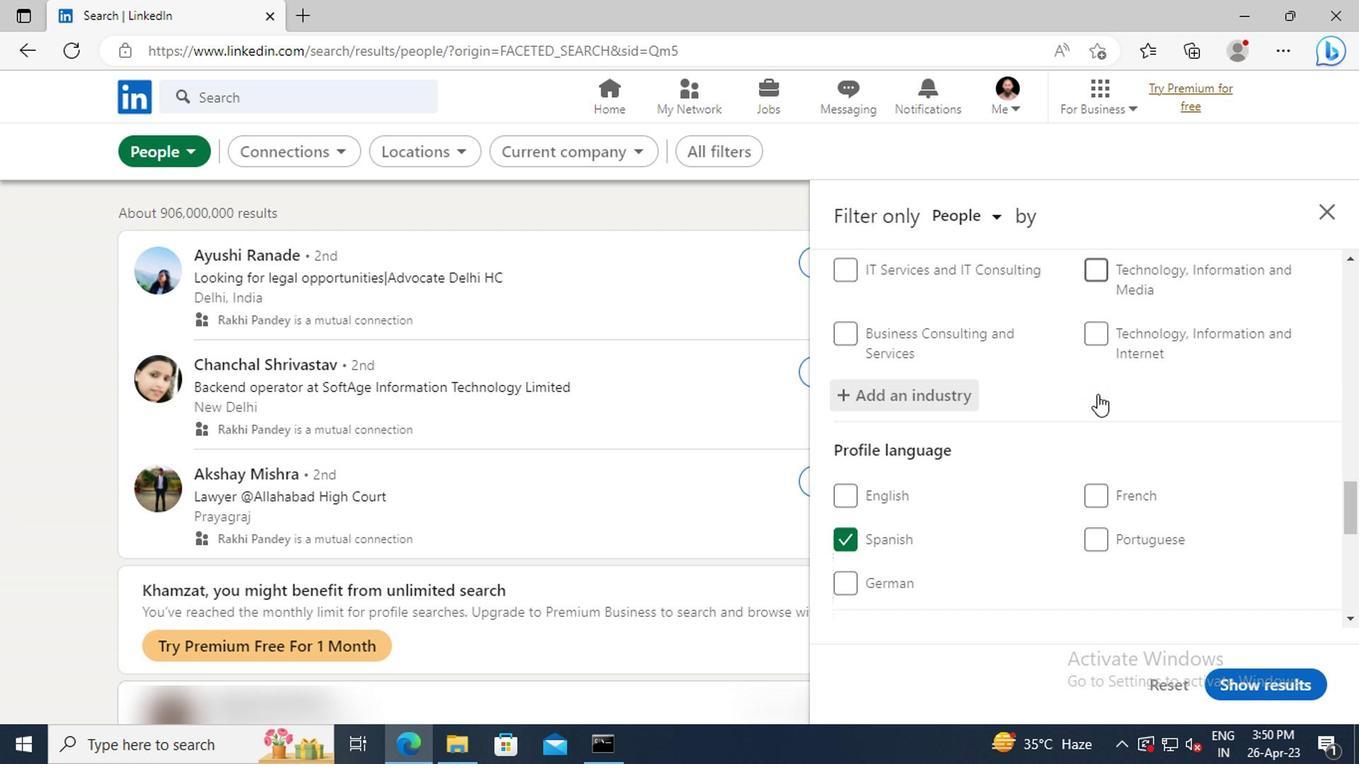 
Action: Mouse scrolled (1092, 395) with delta (0, 0)
Screenshot: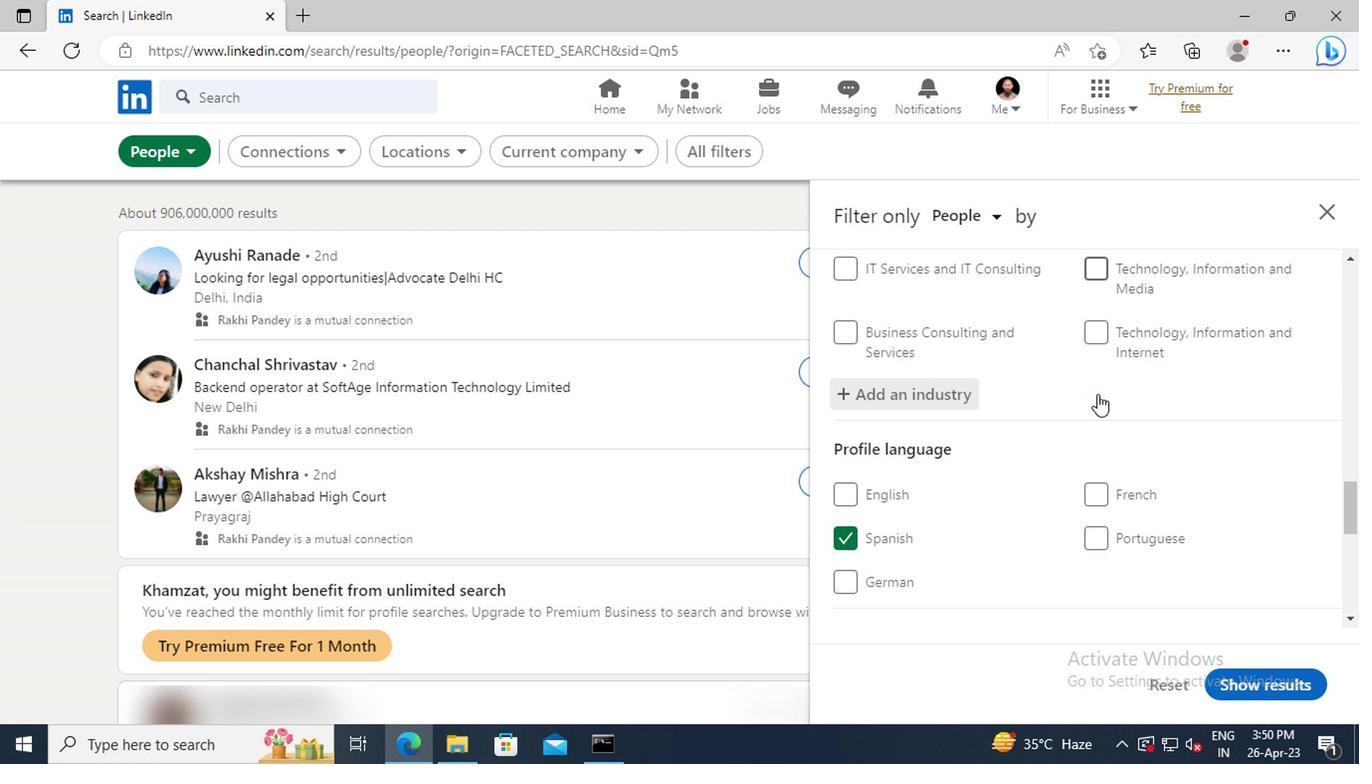 
Action: Mouse scrolled (1092, 395) with delta (0, 0)
Screenshot: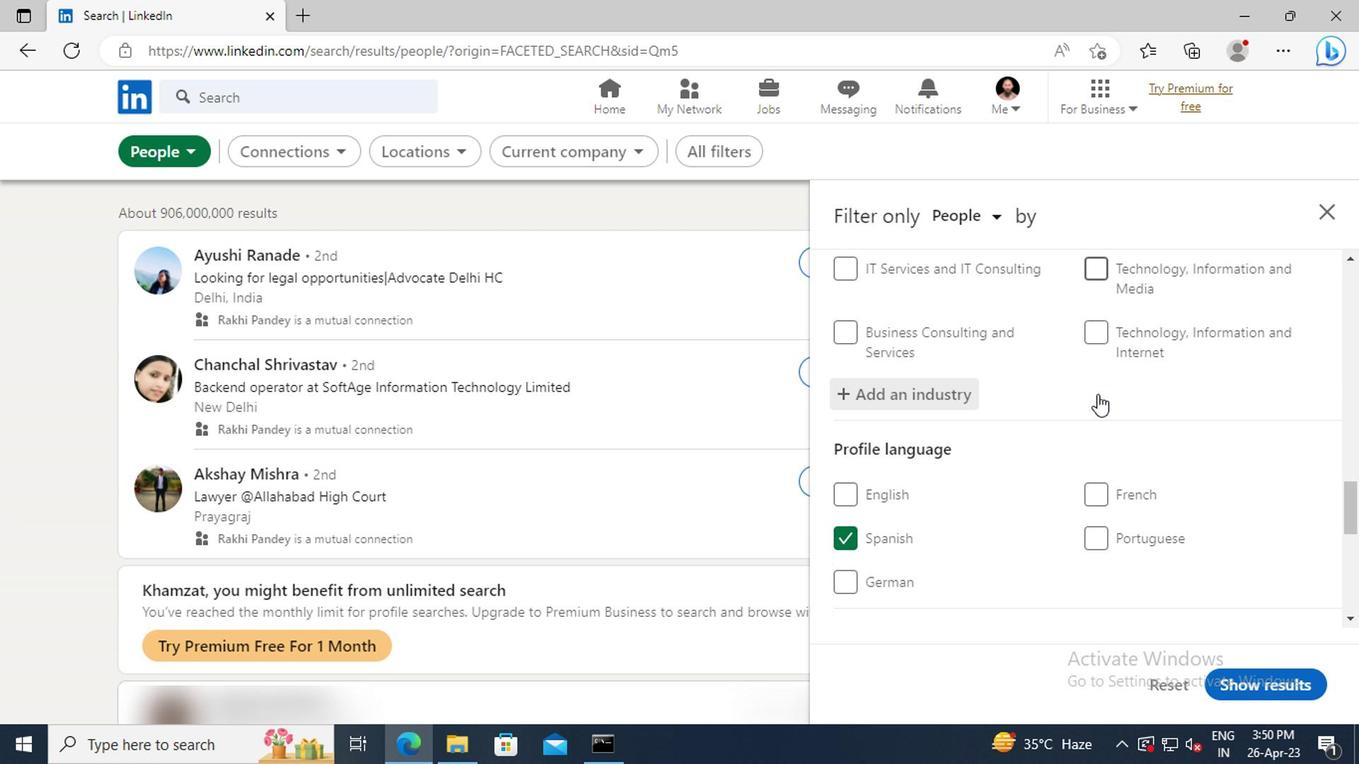 
Action: Mouse scrolled (1092, 395) with delta (0, 0)
Screenshot: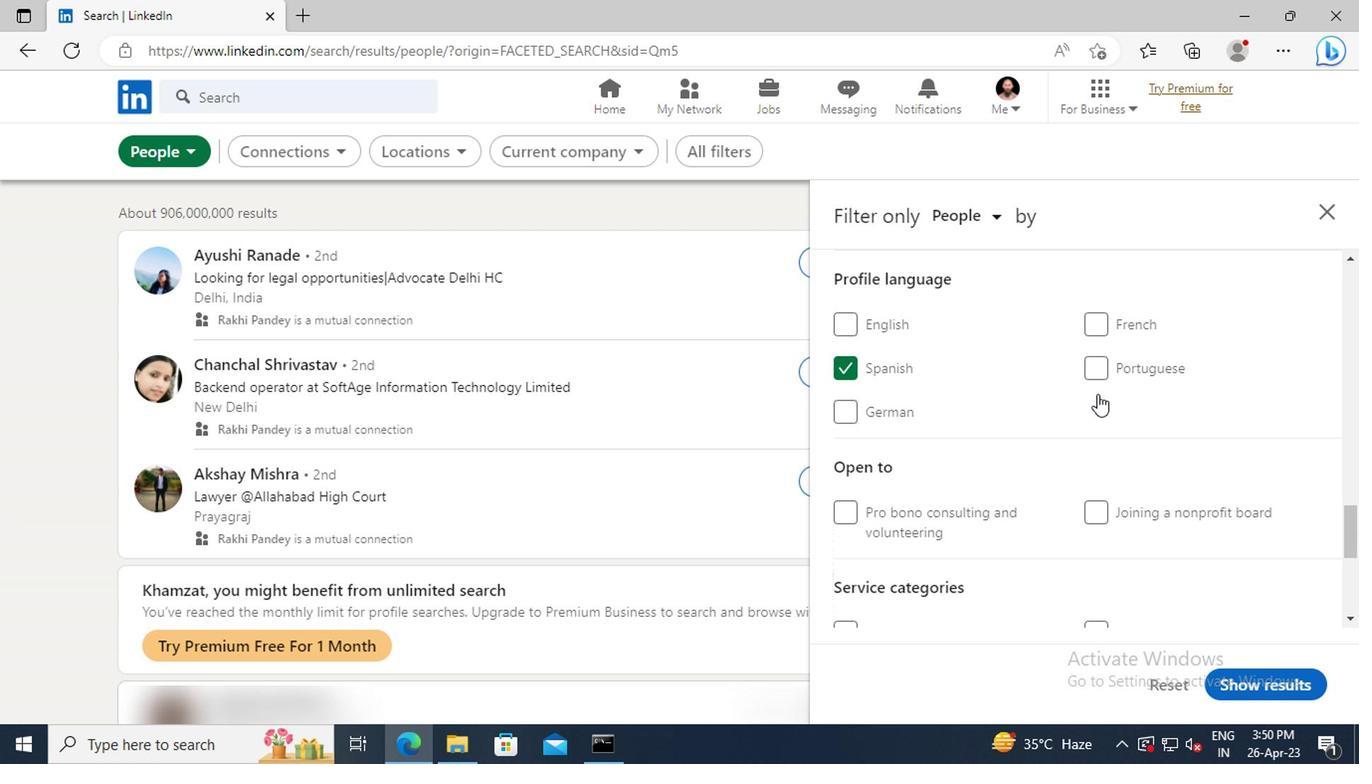 
Action: Mouse scrolled (1092, 395) with delta (0, 0)
Screenshot: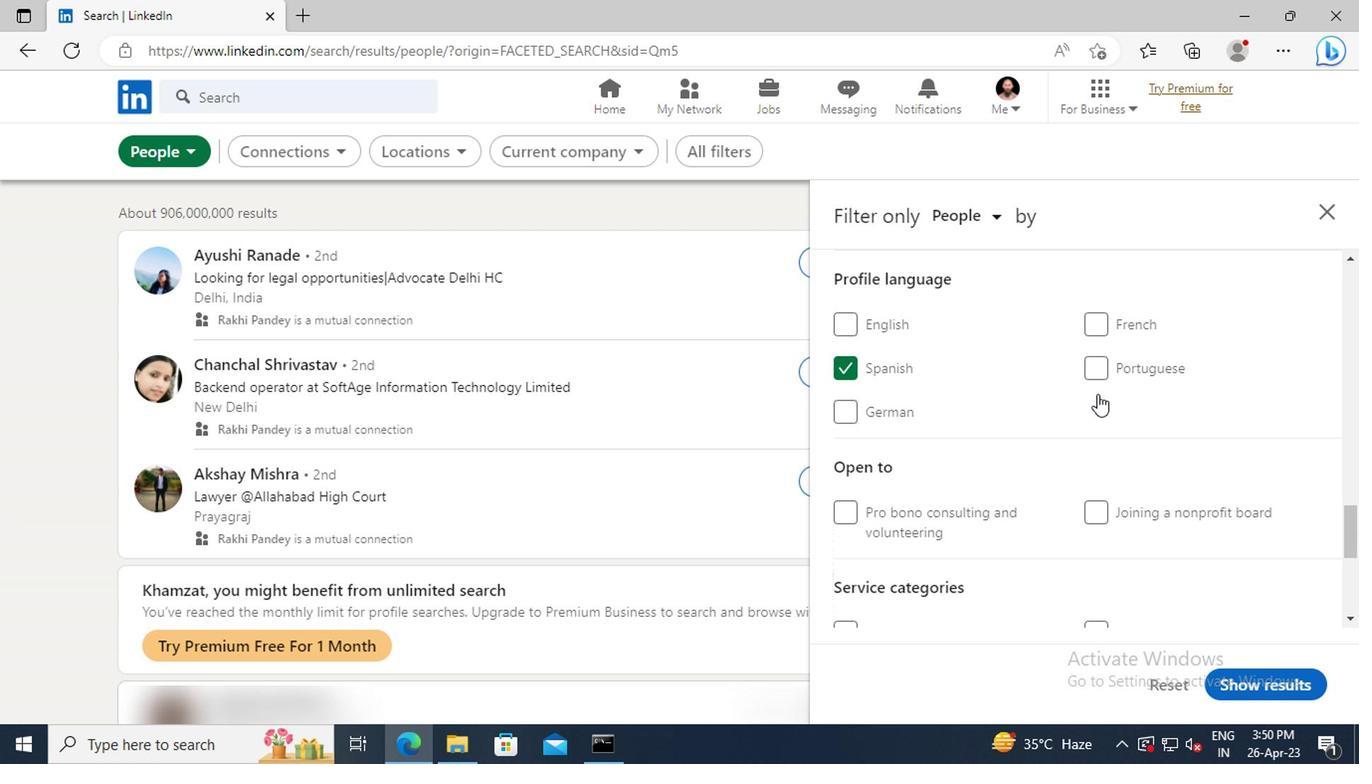 
Action: Mouse scrolled (1092, 395) with delta (0, 0)
Screenshot: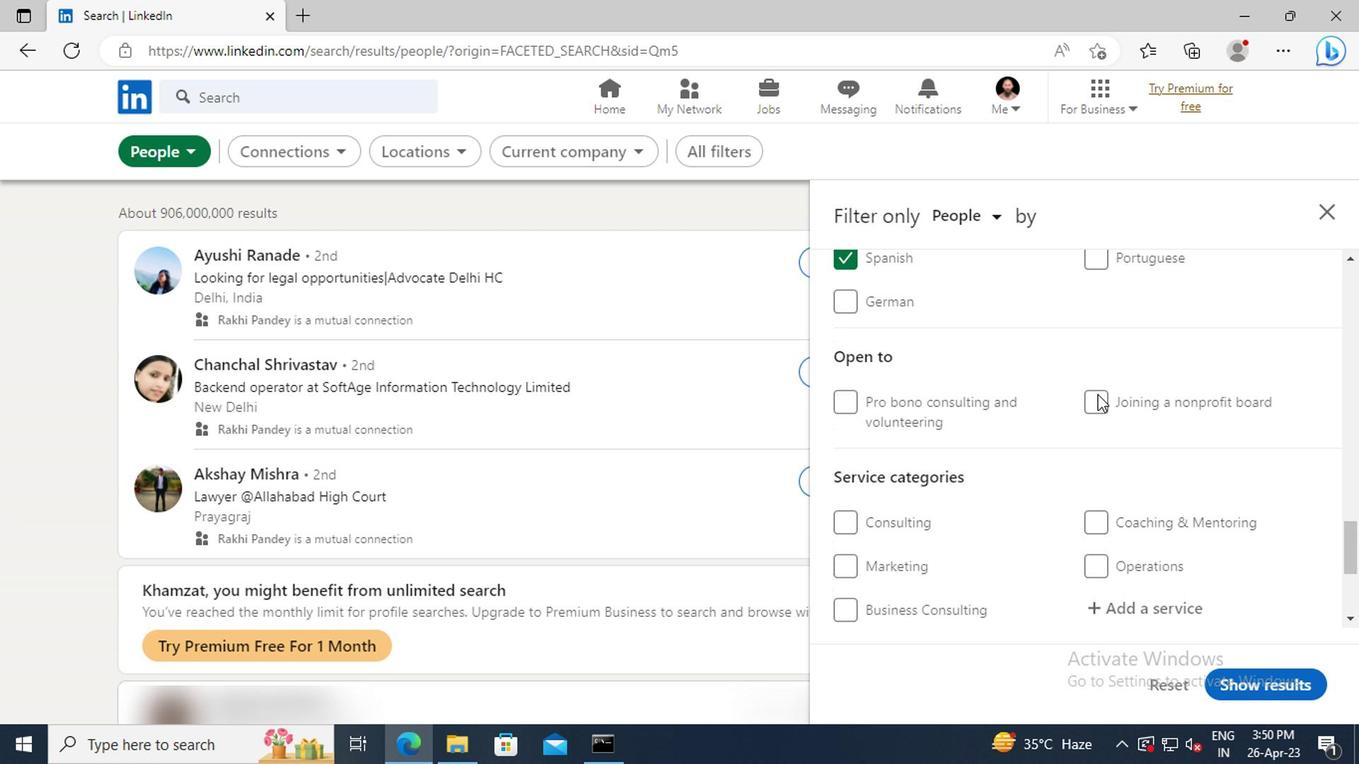 
Action: Mouse scrolled (1092, 395) with delta (0, 0)
Screenshot: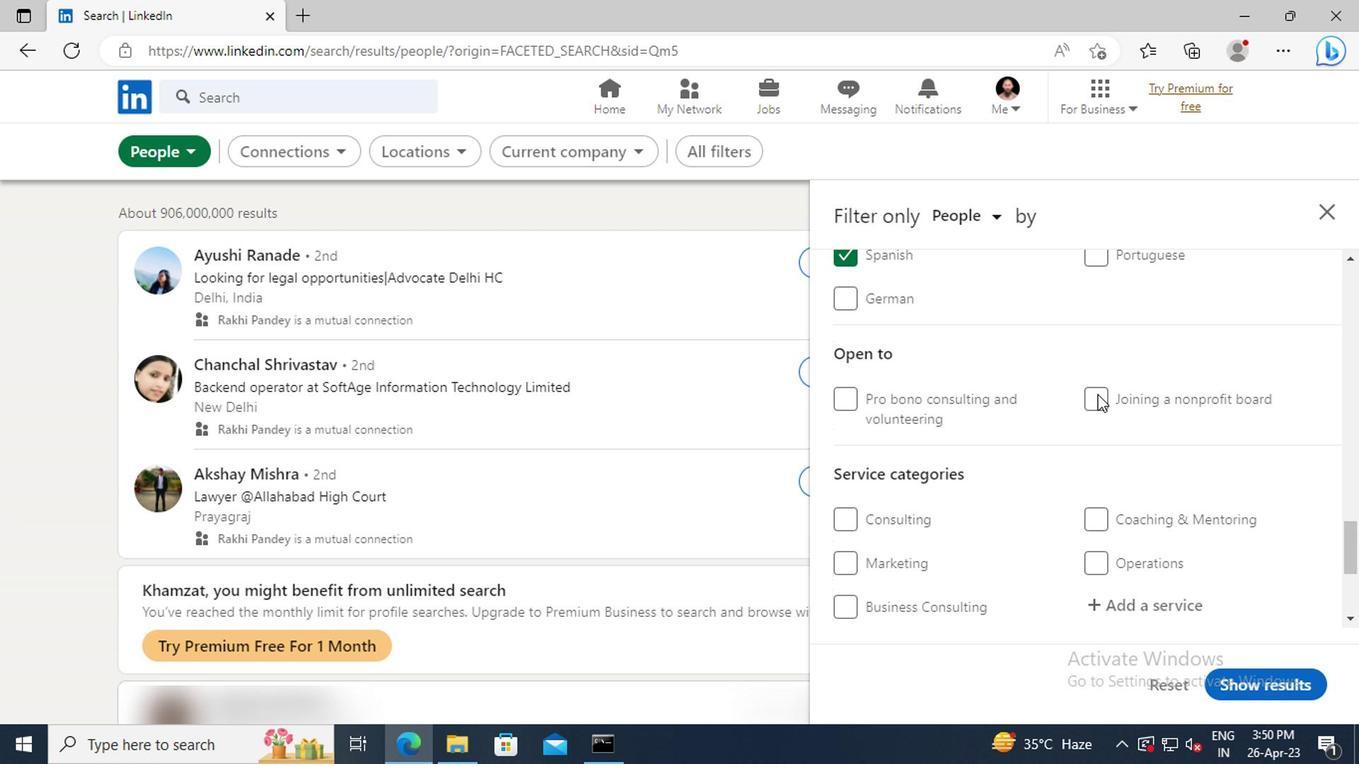 
Action: Mouse moved to (1137, 488)
Screenshot: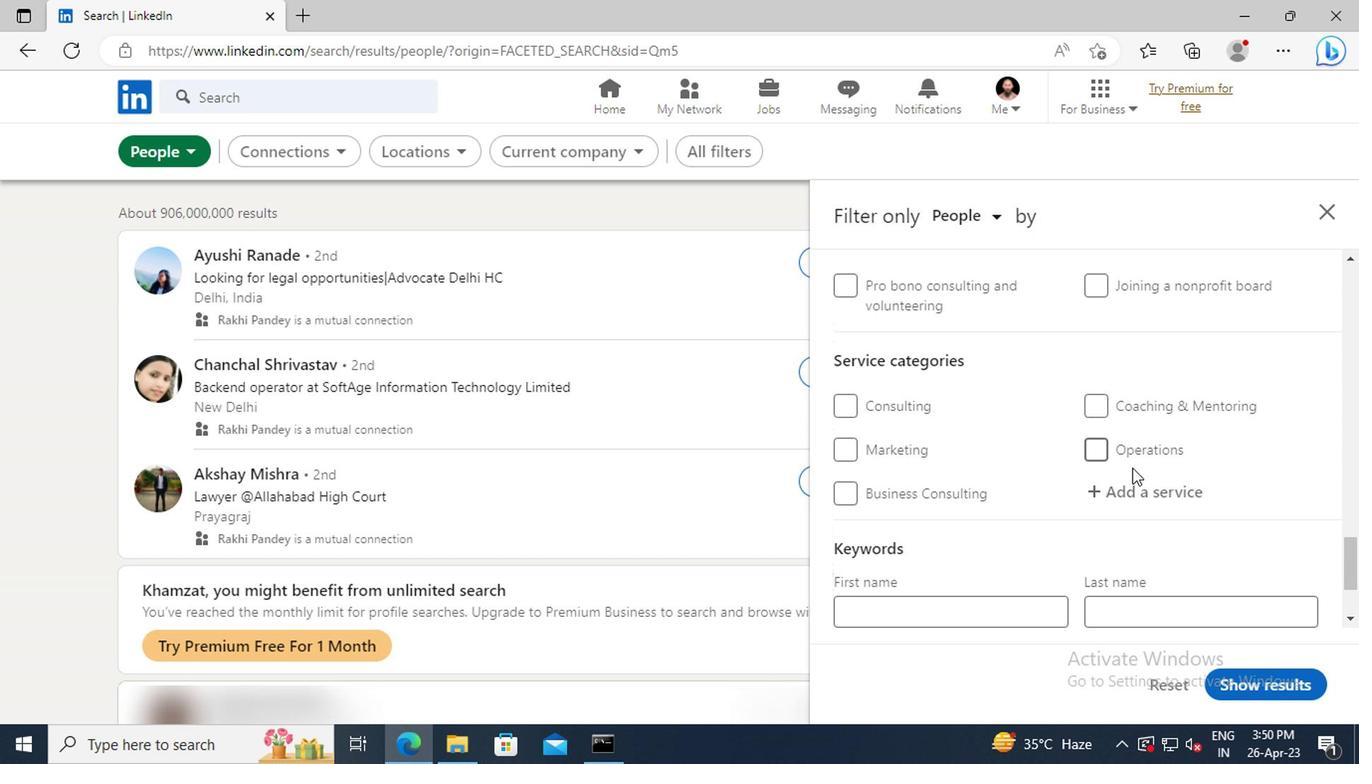 
Action: Mouse pressed left at (1137, 488)
Screenshot: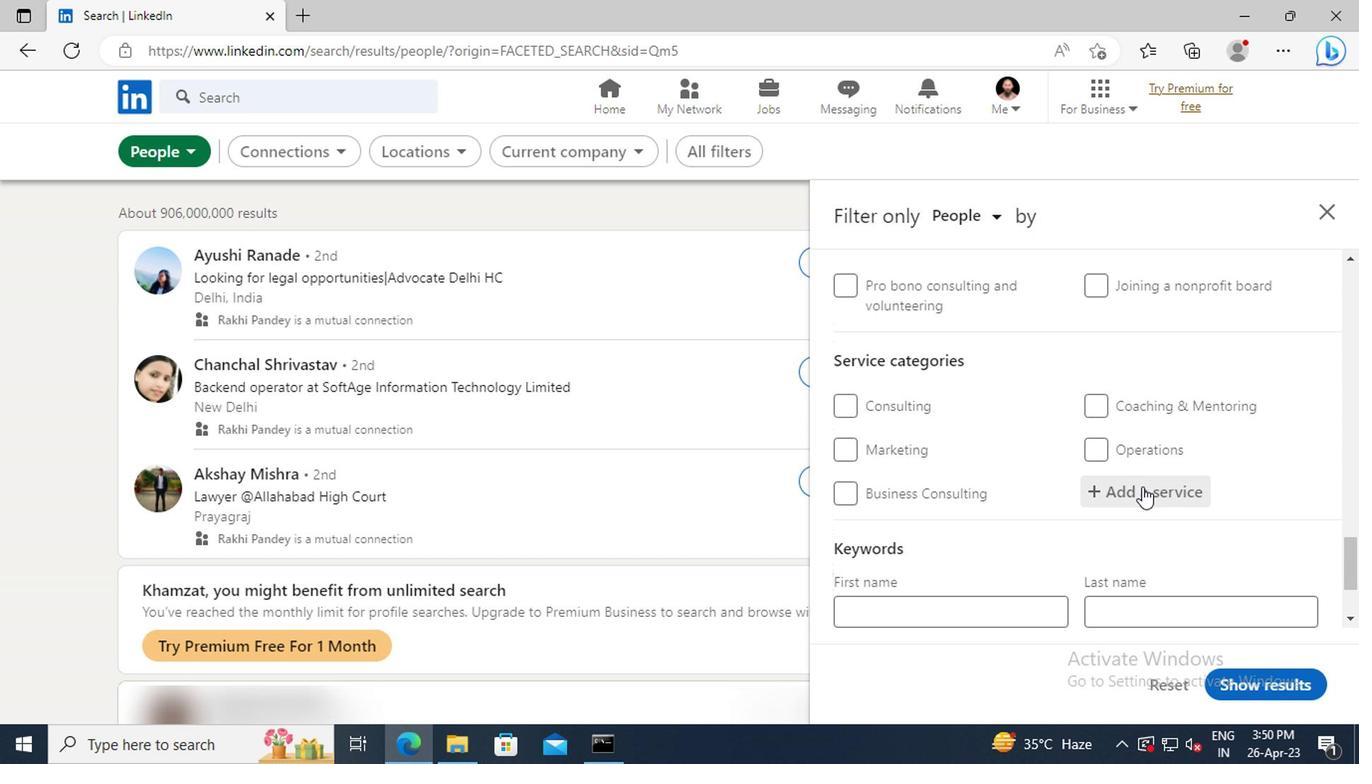 
Action: Key pressed <Key.shift>TYPING
Screenshot: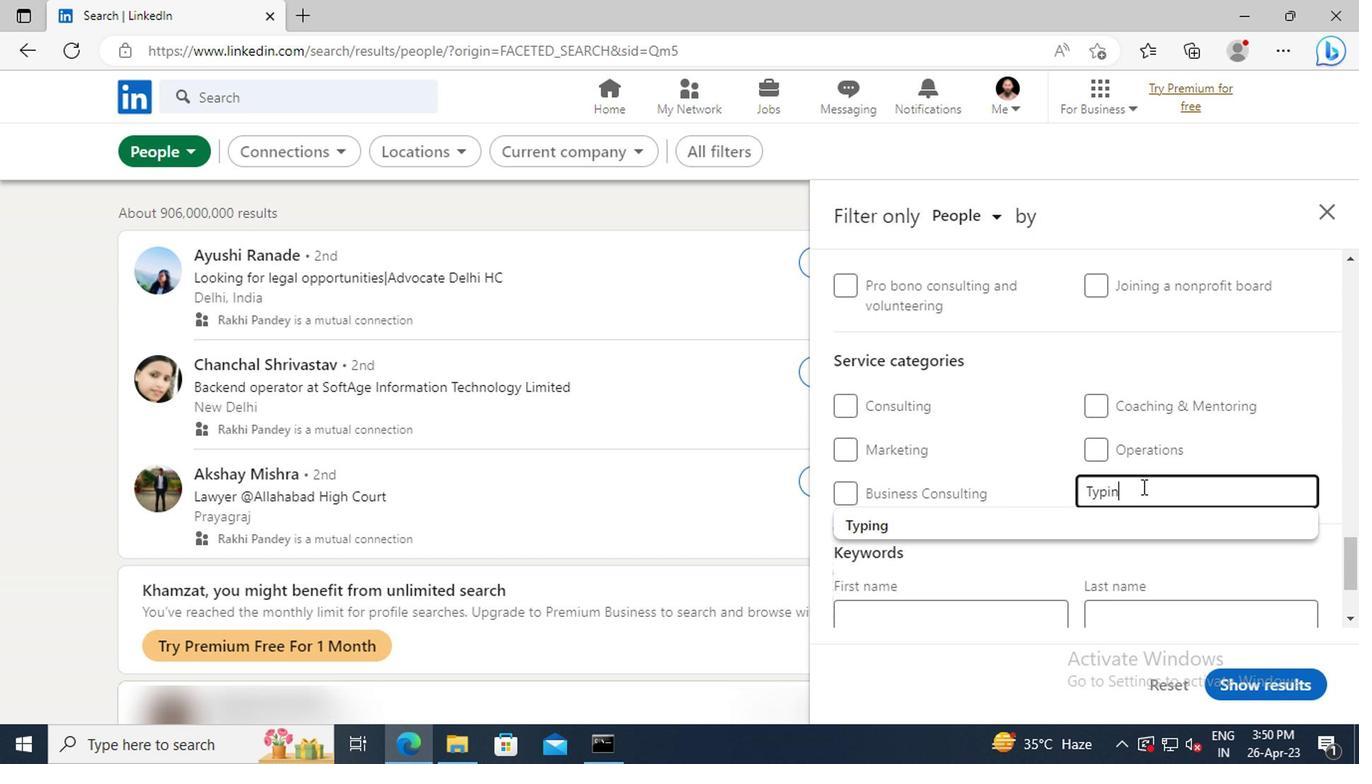 
Action: Mouse moved to (1139, 516)
Screenshot: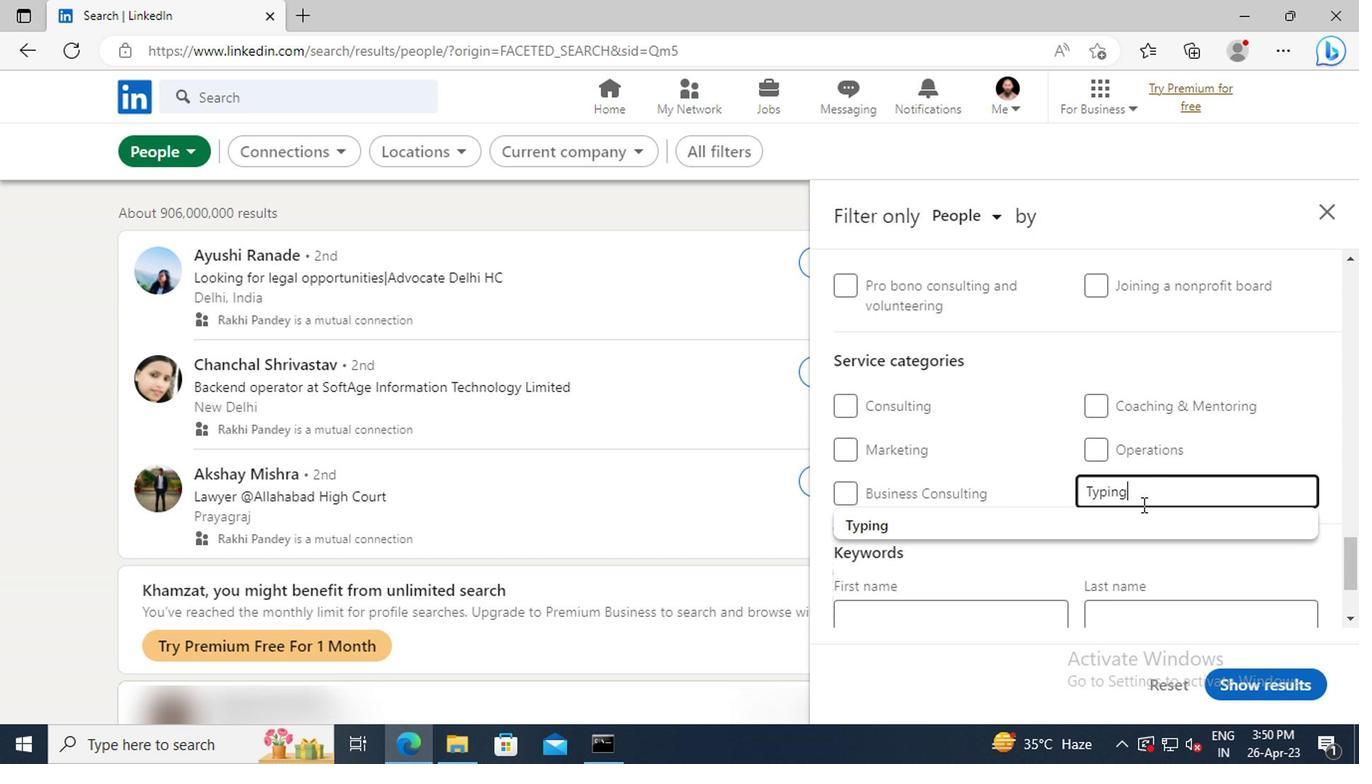 
Action: Mouse pressed left at (1139, 516)
Screenshot: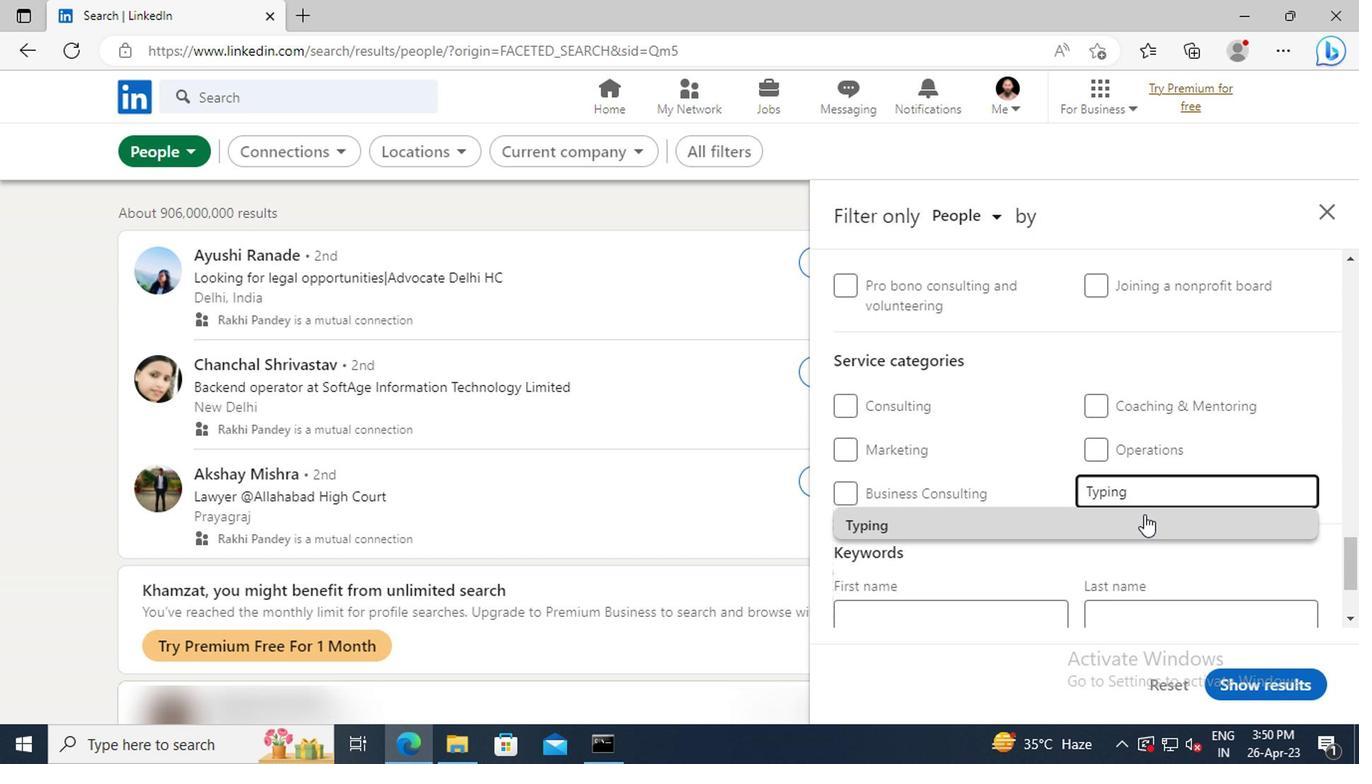 
Action: Mouse moved to (1077, 387)
Screenshot: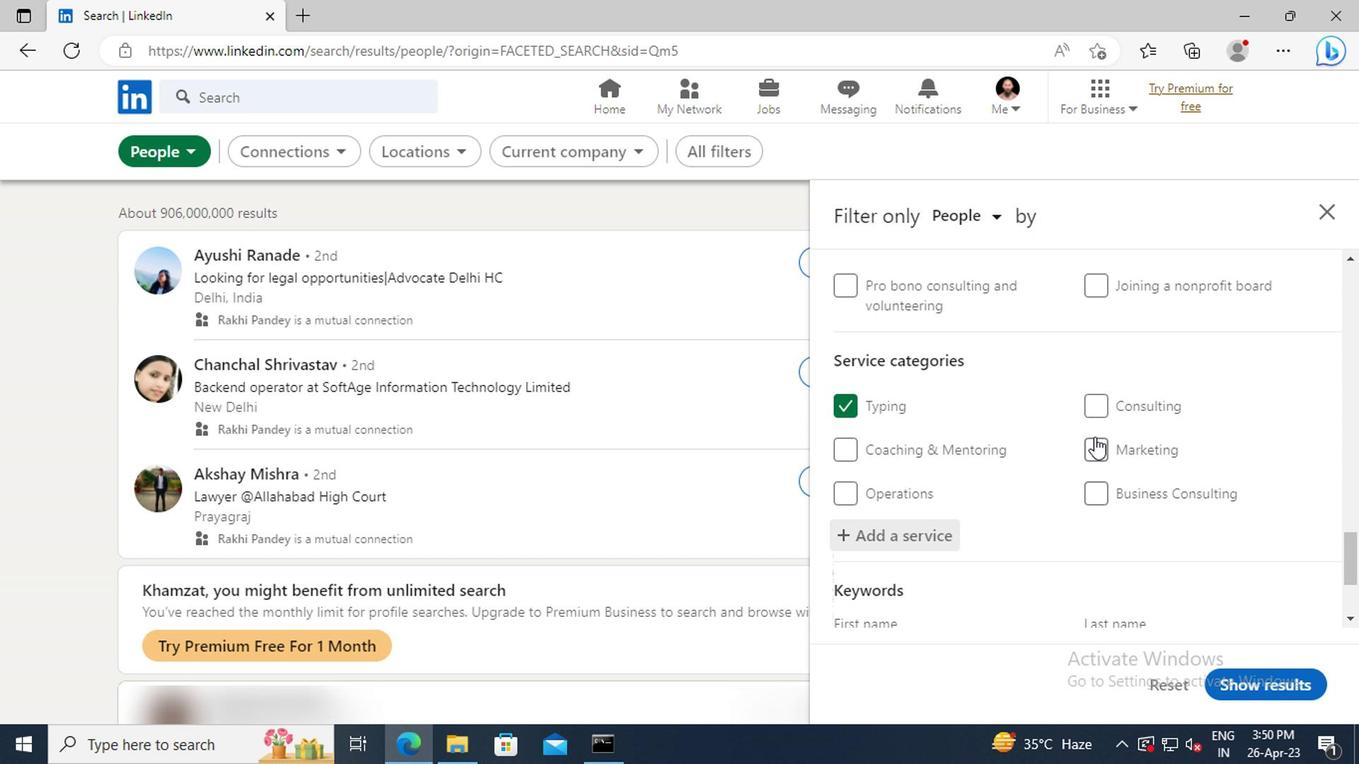 
Action: Mouse scrolled (1077, 385) with delta (0, -1)
Screenshot: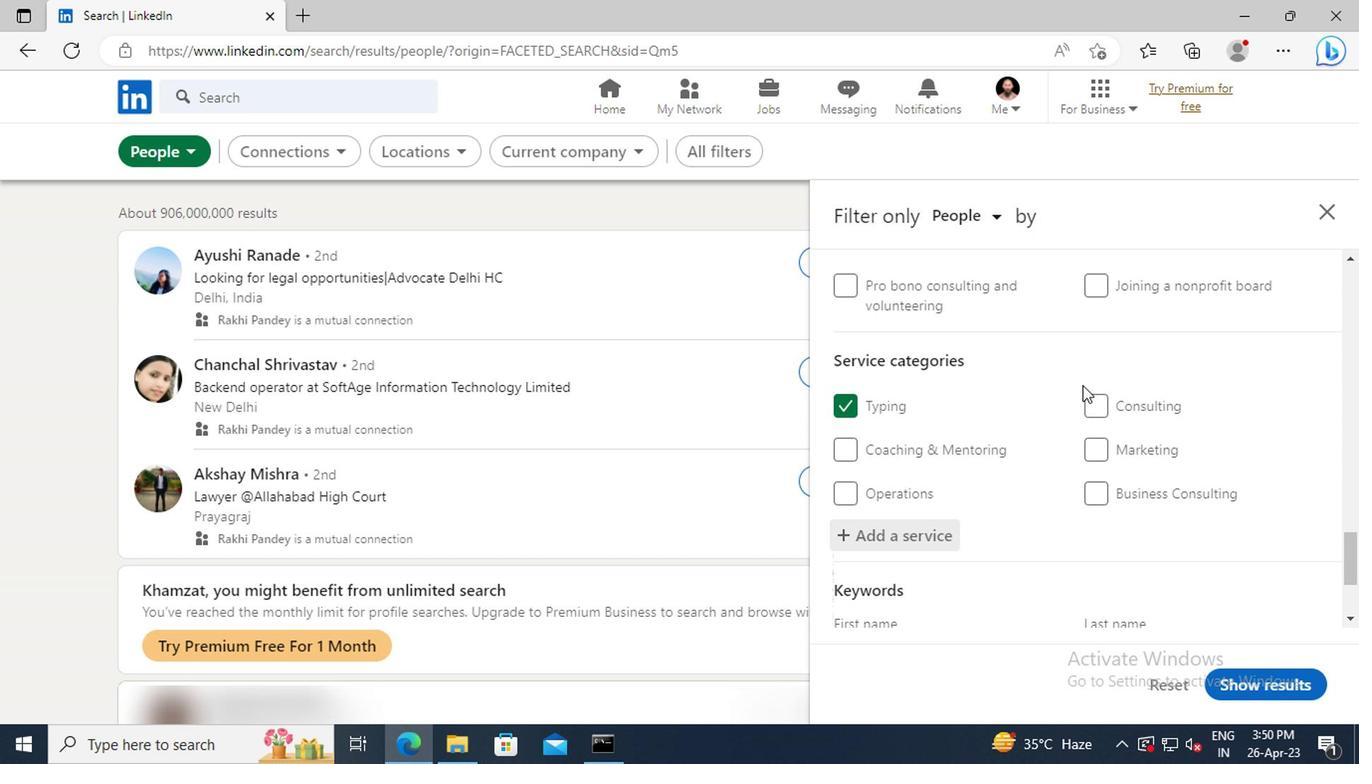 
Action: Mouse scrolled (1077, 385) with delta (0, -1)
Screenshot: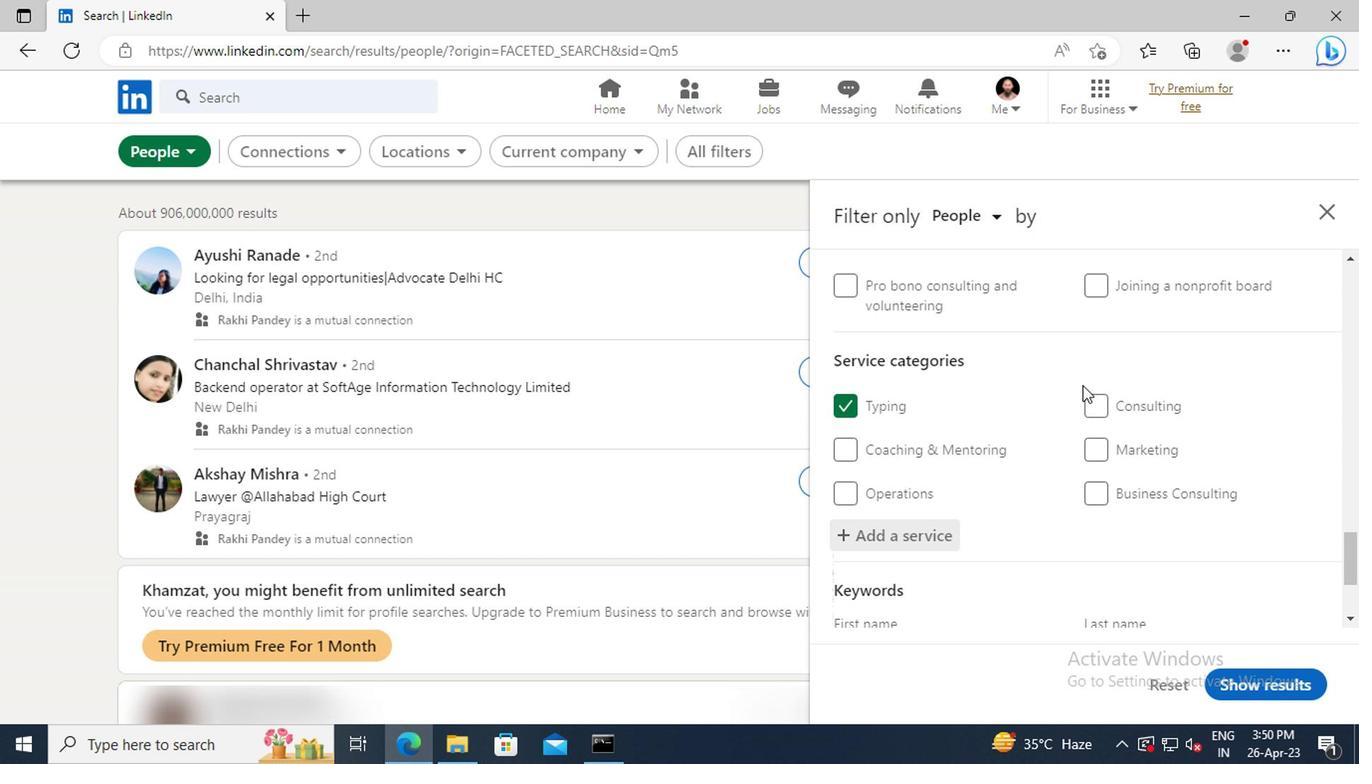
Action: Mouse scrolled (1077, 385) with delta (0, -1)
Screenshot: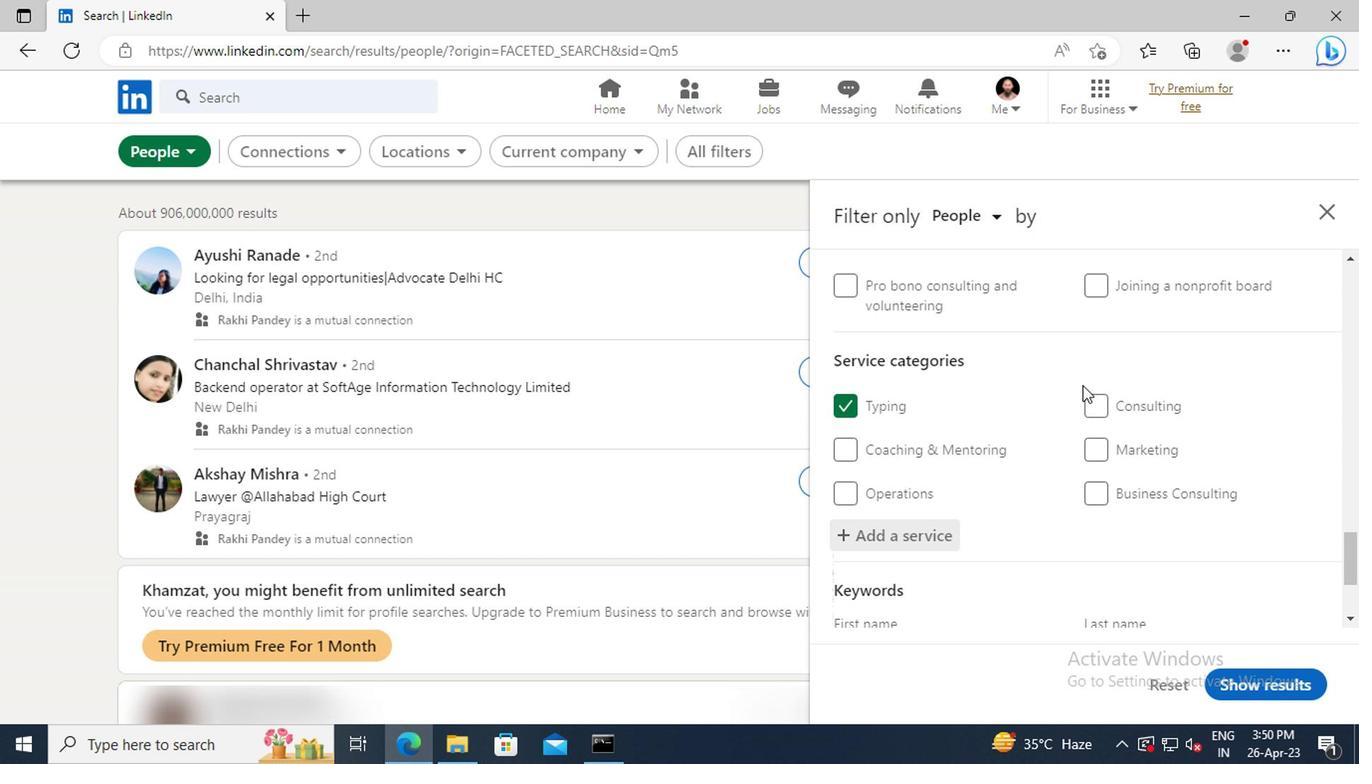 
Action: Mouse scrolled (1077, 385) with delta (0, -1)
Screenshot: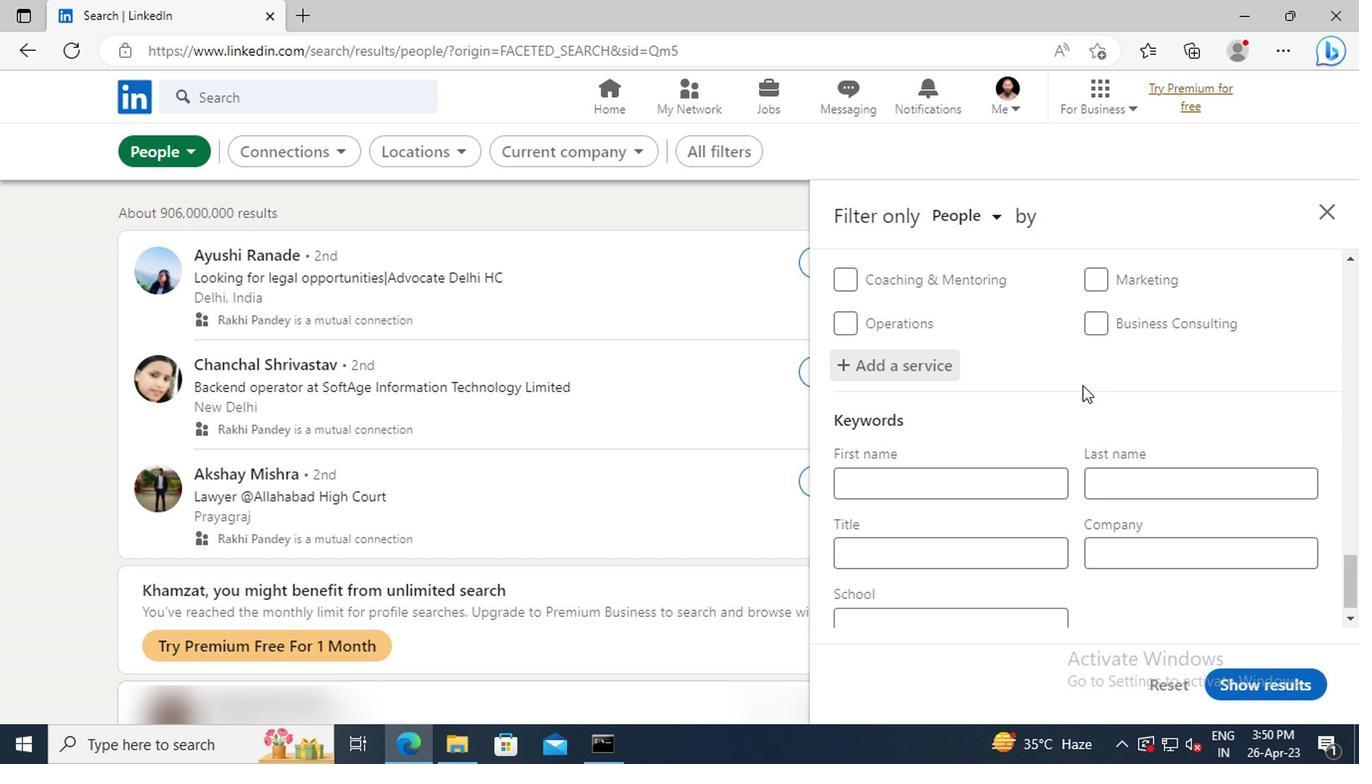 
Action: Mouse scrolled (1077, 385) with delta (0, -1)
Screenshot: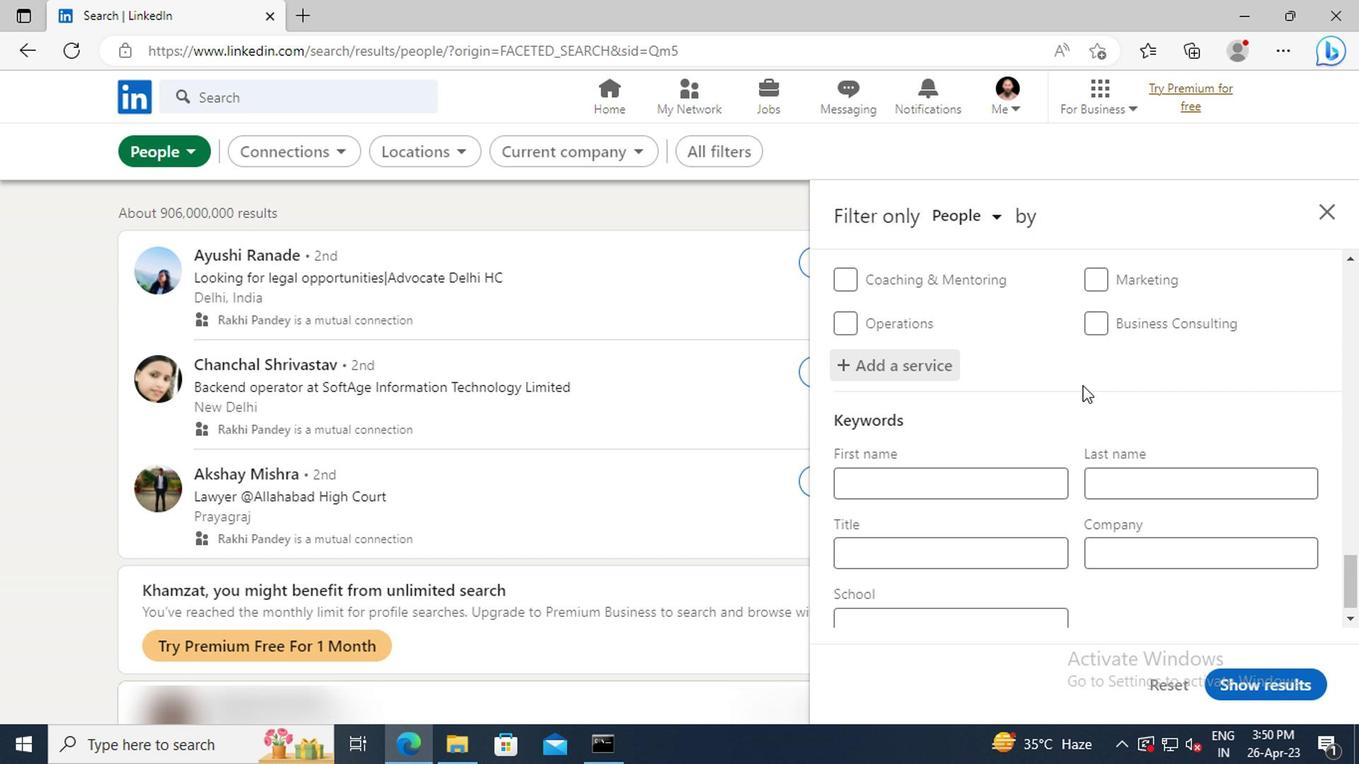 
Action: Mouse moved to (970, 538)
Screenshot: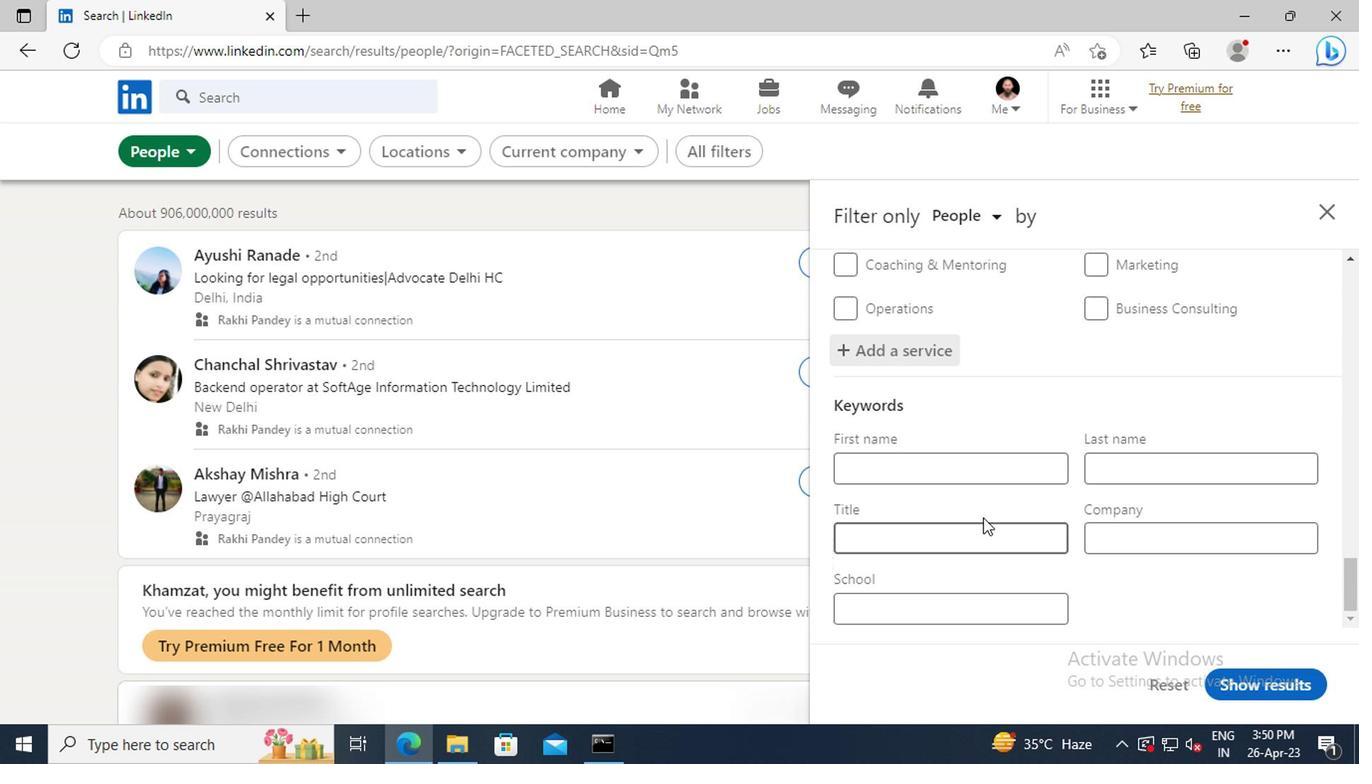 
Action: Mouse pressed left at (970, 538)
Screenshot: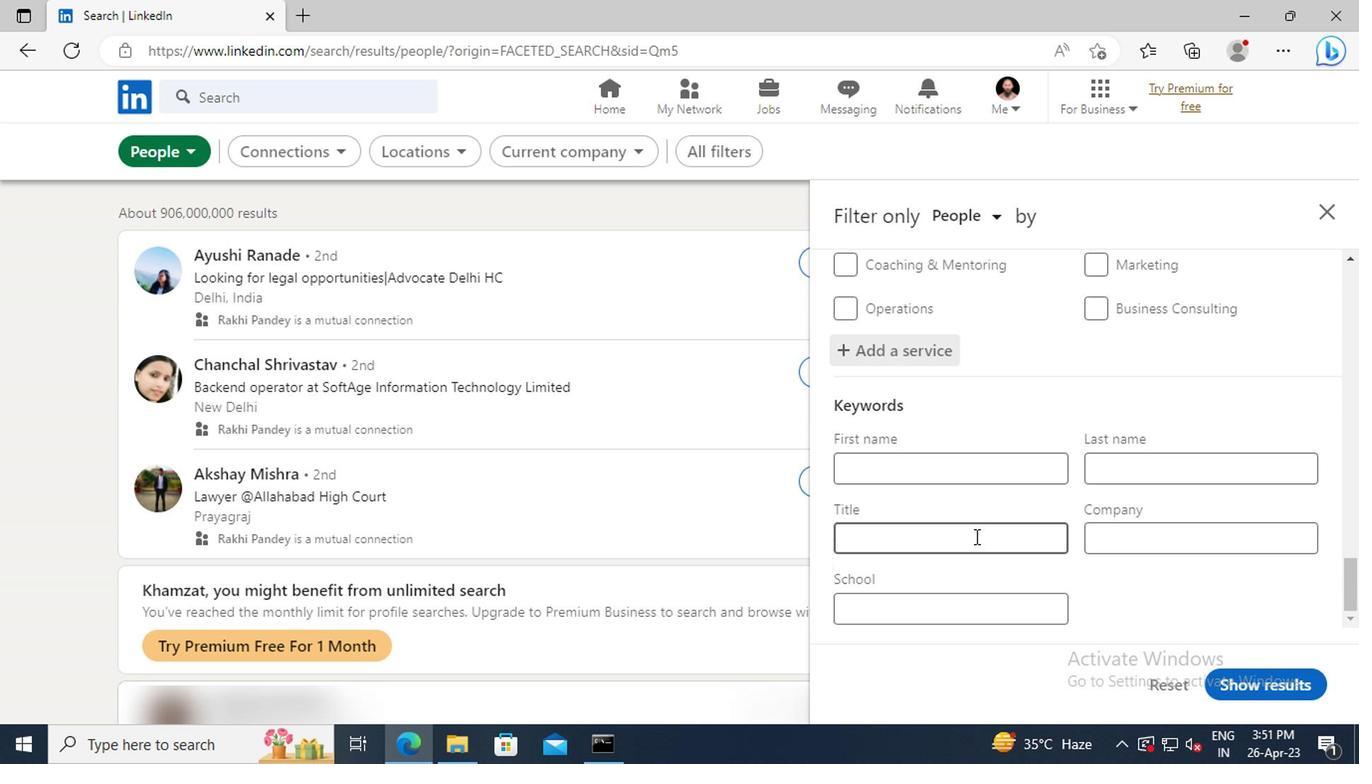 
Action: Key pressed <Key.shift_r>ACCOUNTING<Key.space><Key.shift>STAFF<Key.enter>
Screenshot: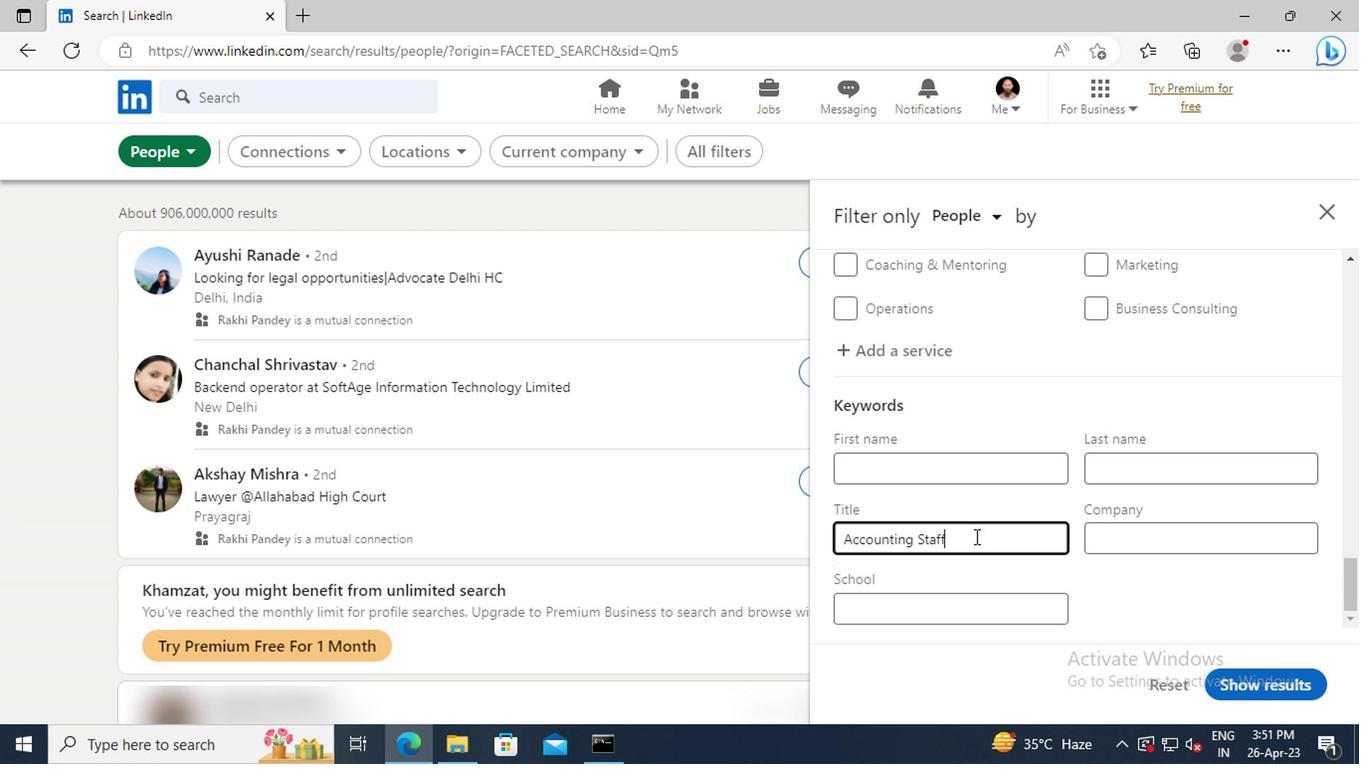 
Action: Mouse moved to (1232, 681)
Screenshot: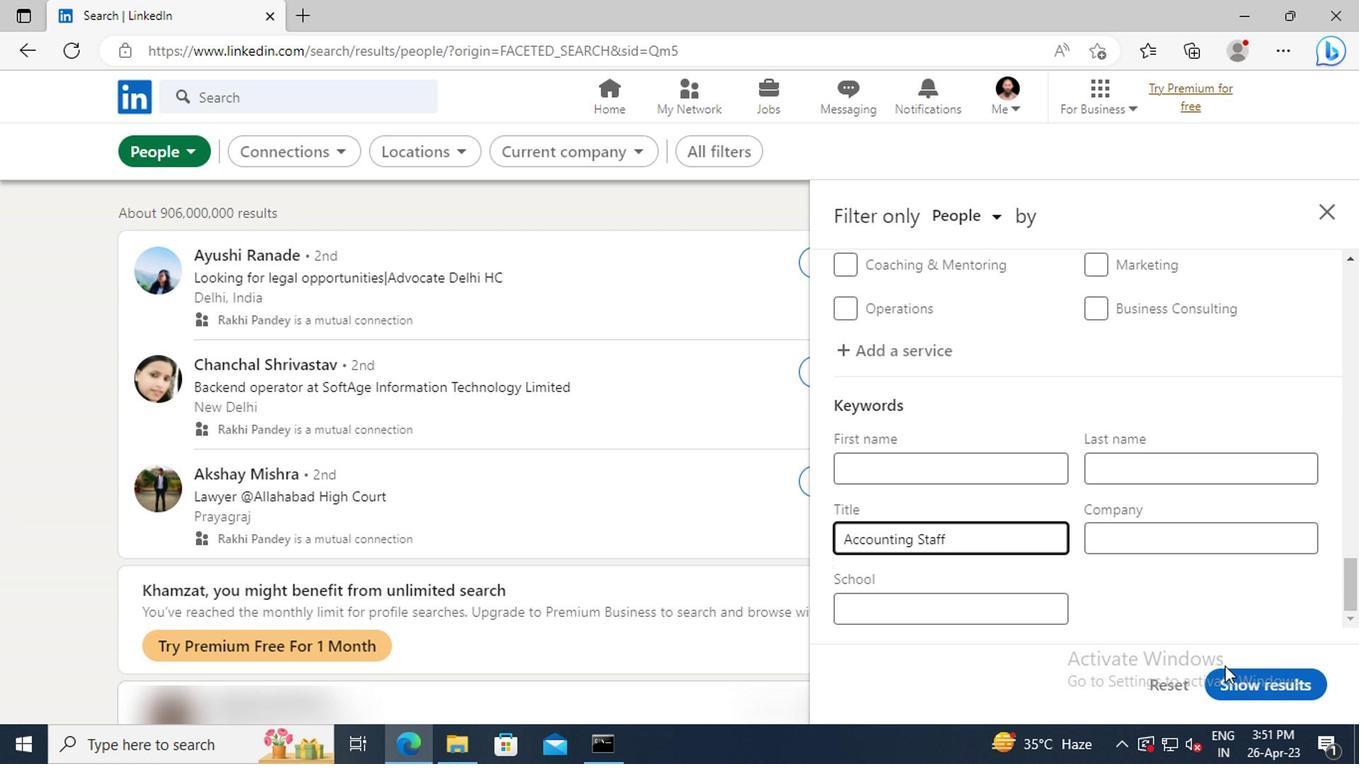 
Action: Mouse pressed left at (1232, 681)
Screenshot: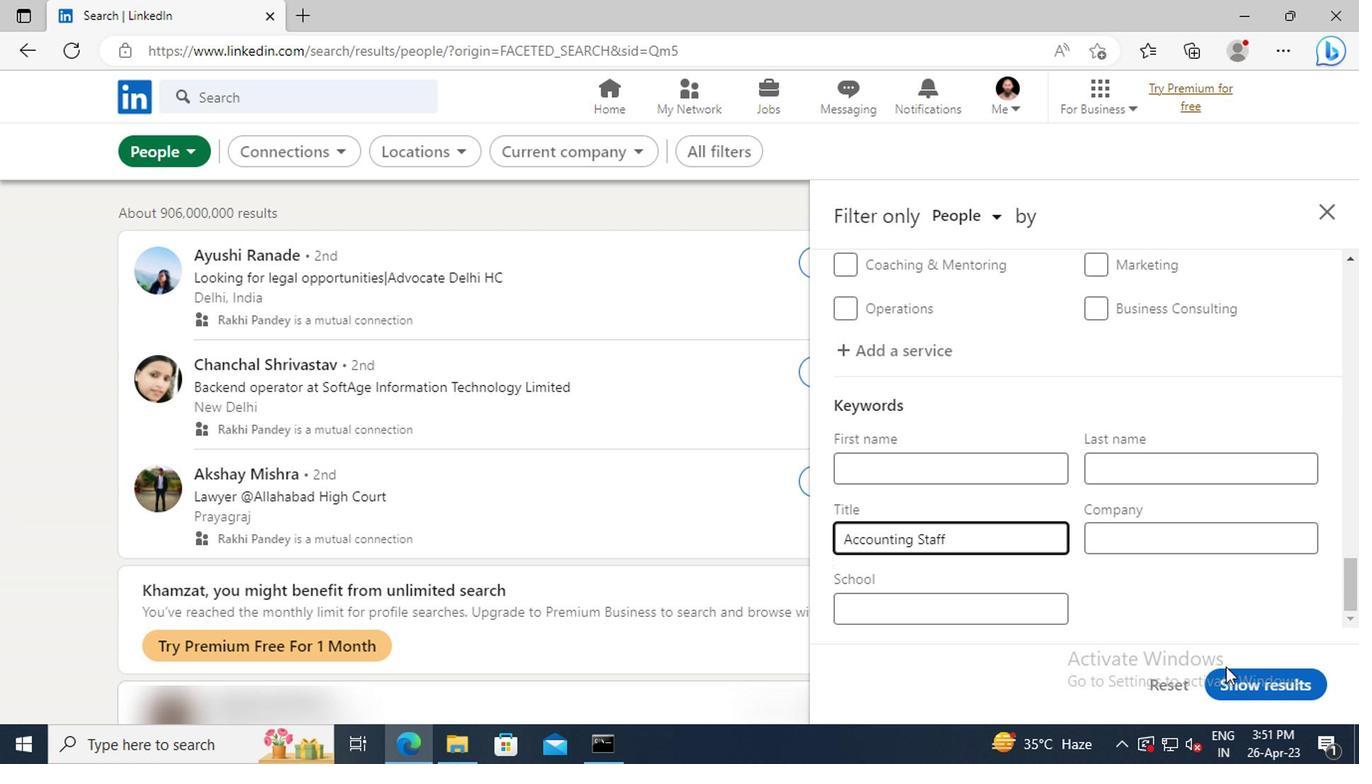 
